 Task: Find connections with filter location Puerto San José with filter topic #Educationwith filter profile language Potuguese with filter current company Cargill with filter school The Indian School with filter industry Retail with filter service category Management Consulting with filter keywords title Veterinary Assistant
Action: Mouse moved to (626, 108)
Screenshot: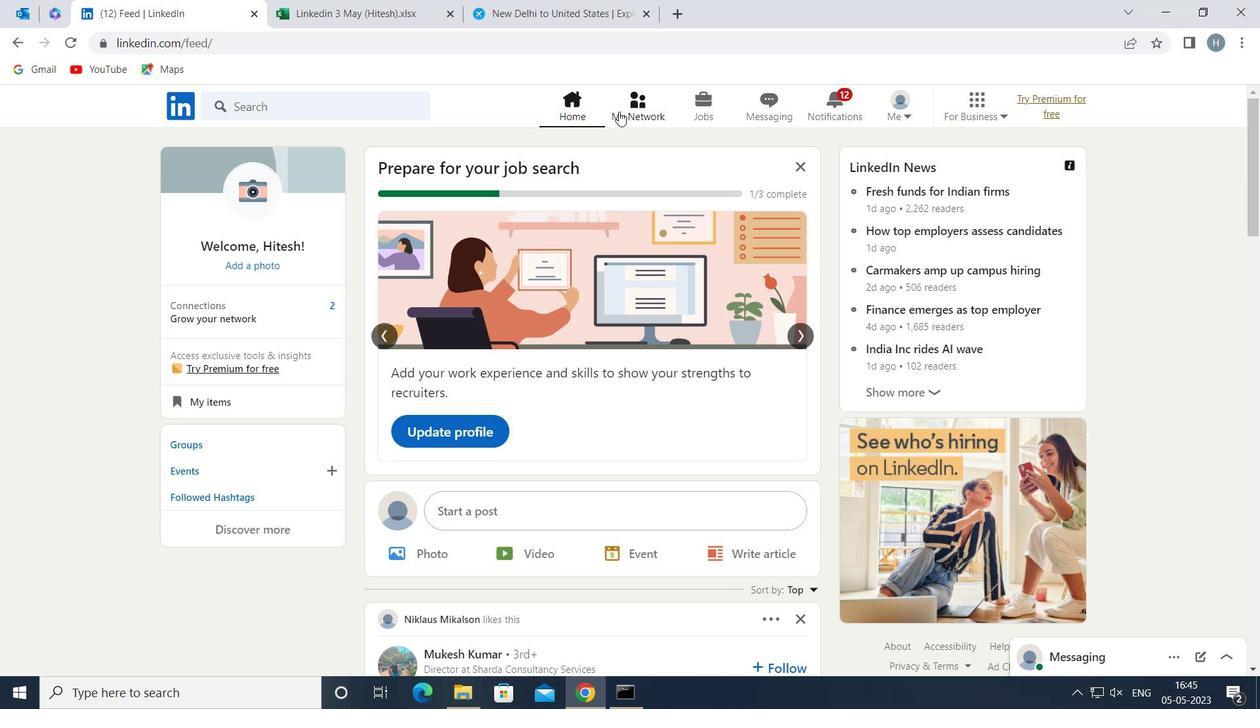 
Action: Mouse pressed left at (626, 108)
Screenshot: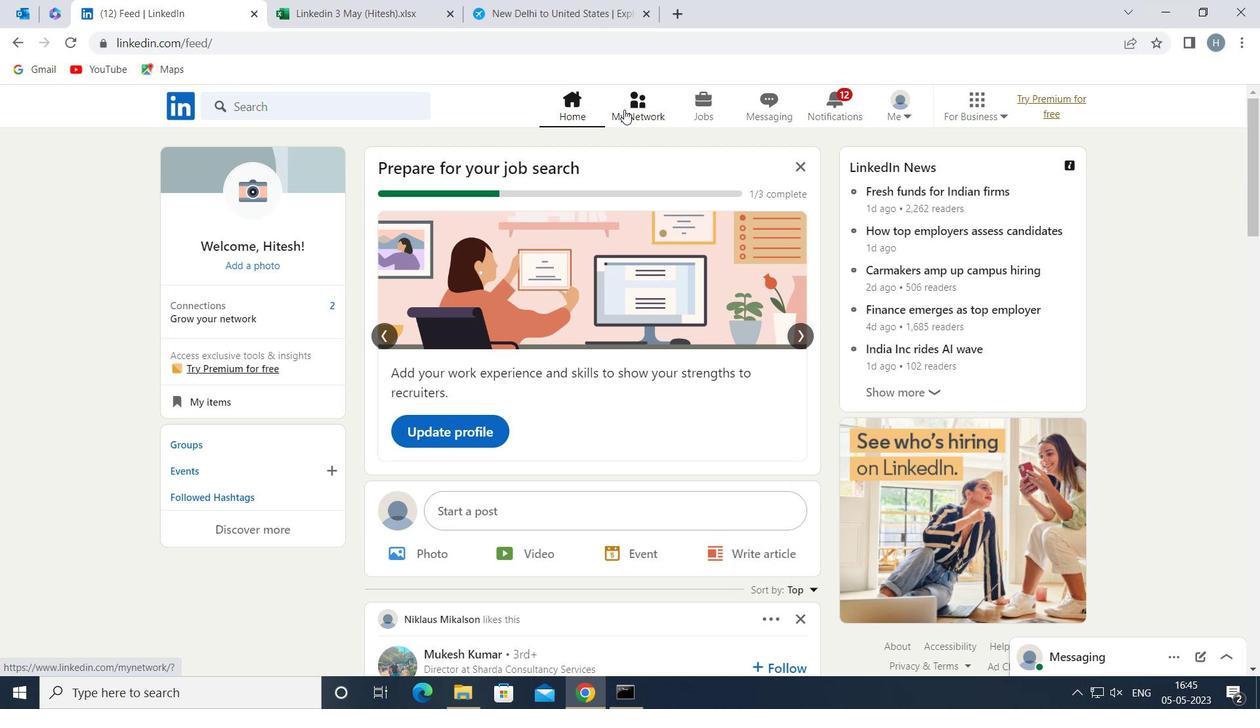 
Action: Mouse moved to (338, 195)
Screenshot: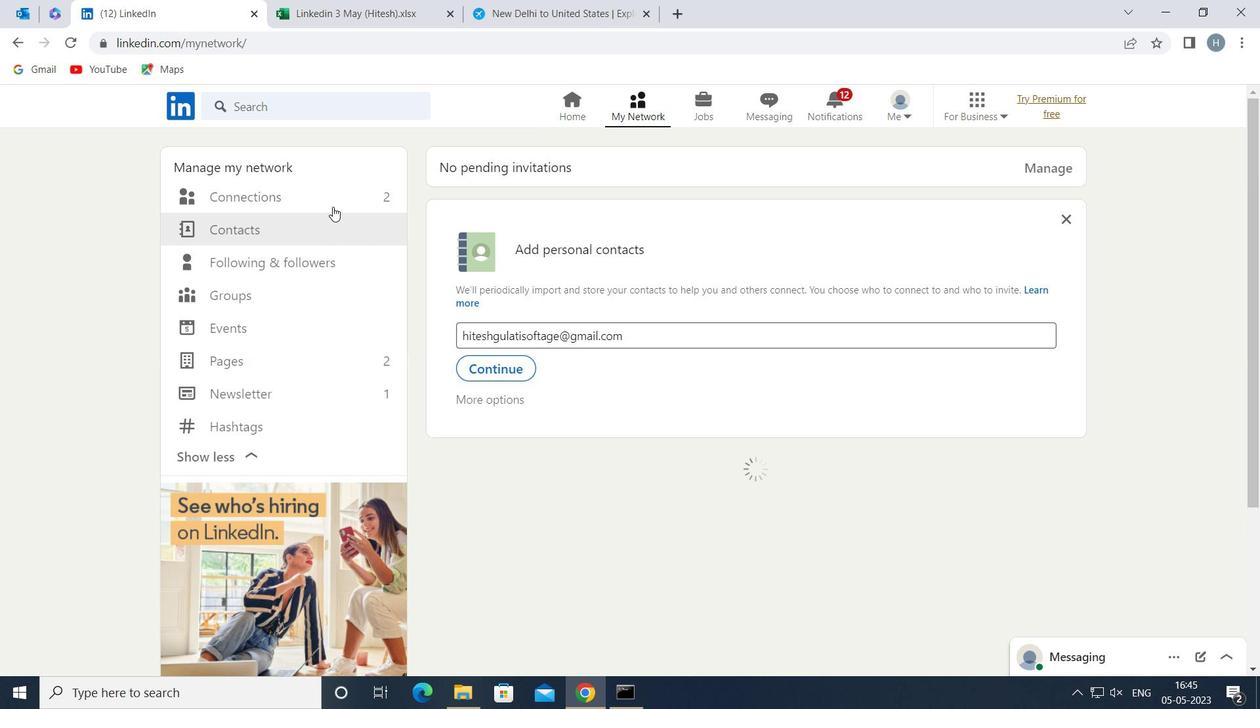 
Action: Mouse pressed left at (338, 195)
Screenshot: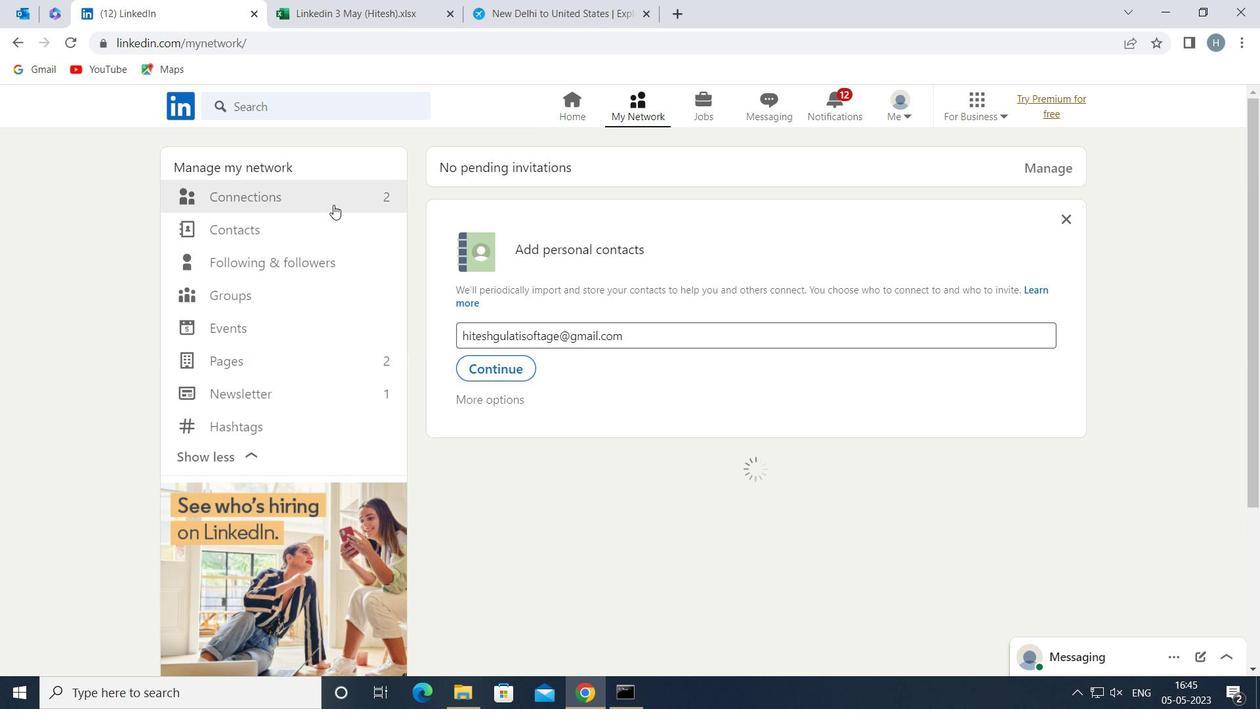 
Action: Mouse moved to (737, 198)
Screenshot: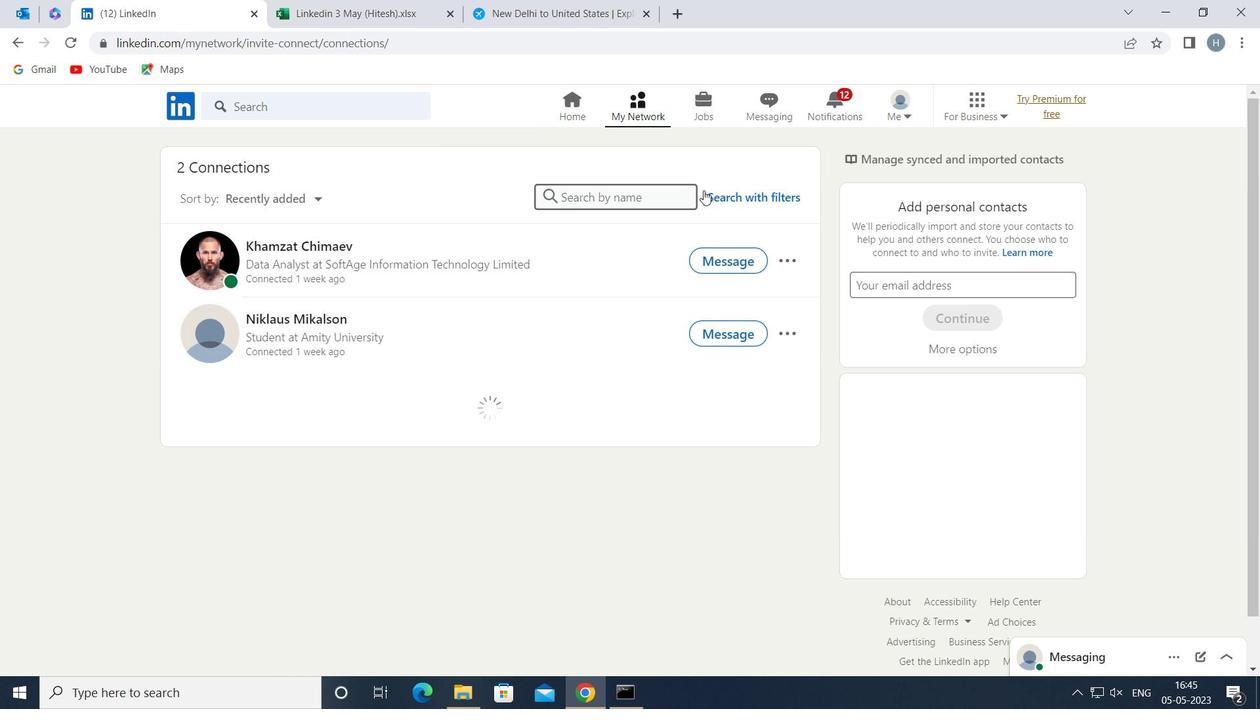 
Action: Mouse pressed left at (737, 198)
Screenshot: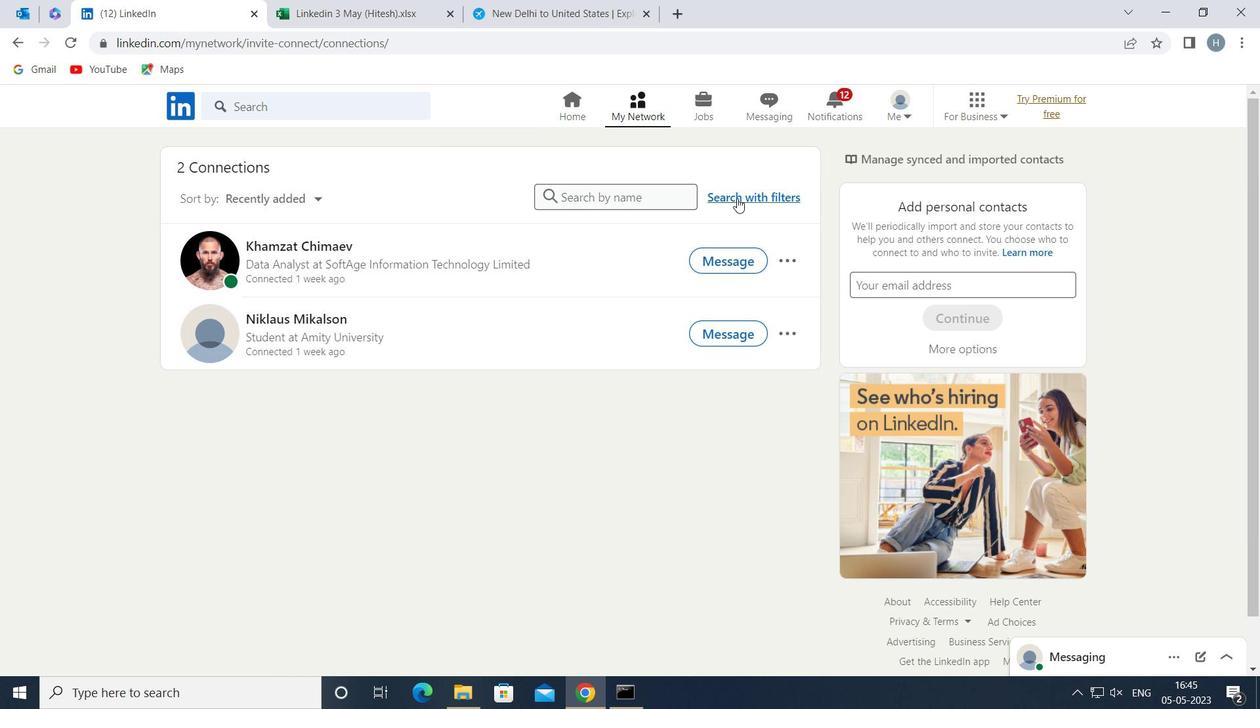 
Action: Mouse moved to (687, 151)
Screenshot: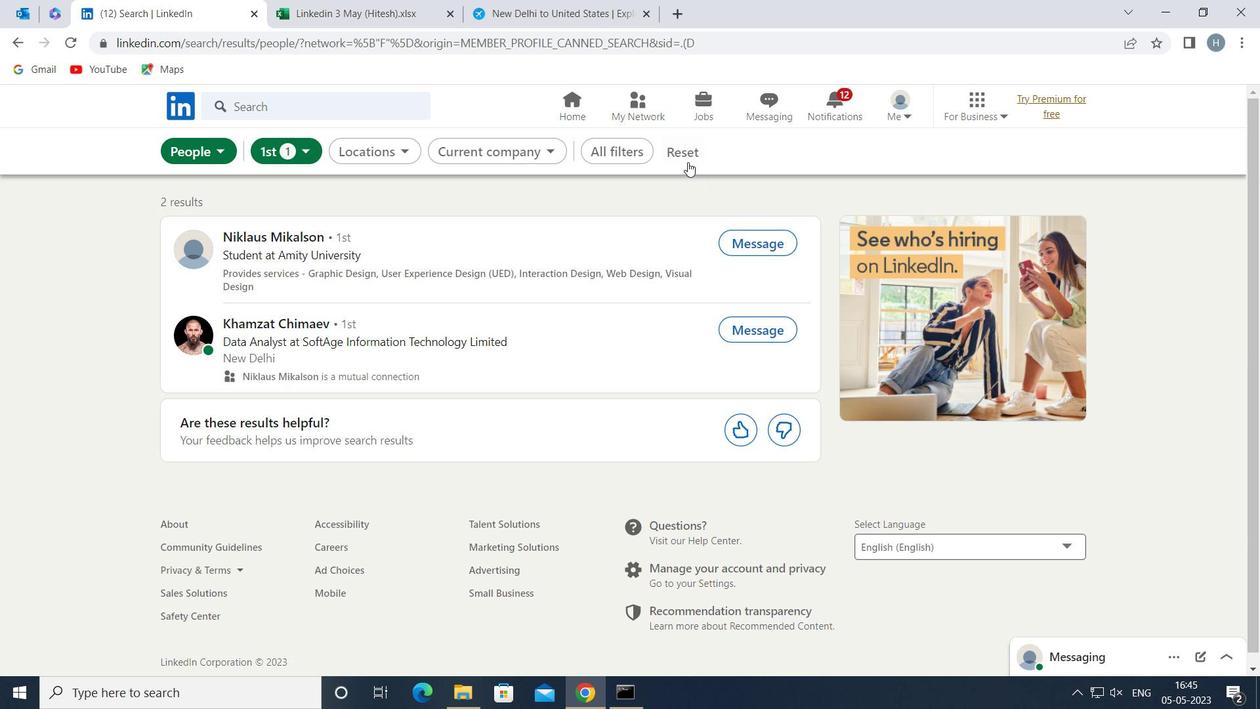 
Action: Mouse pressed left at (687, 151)
Screenshot: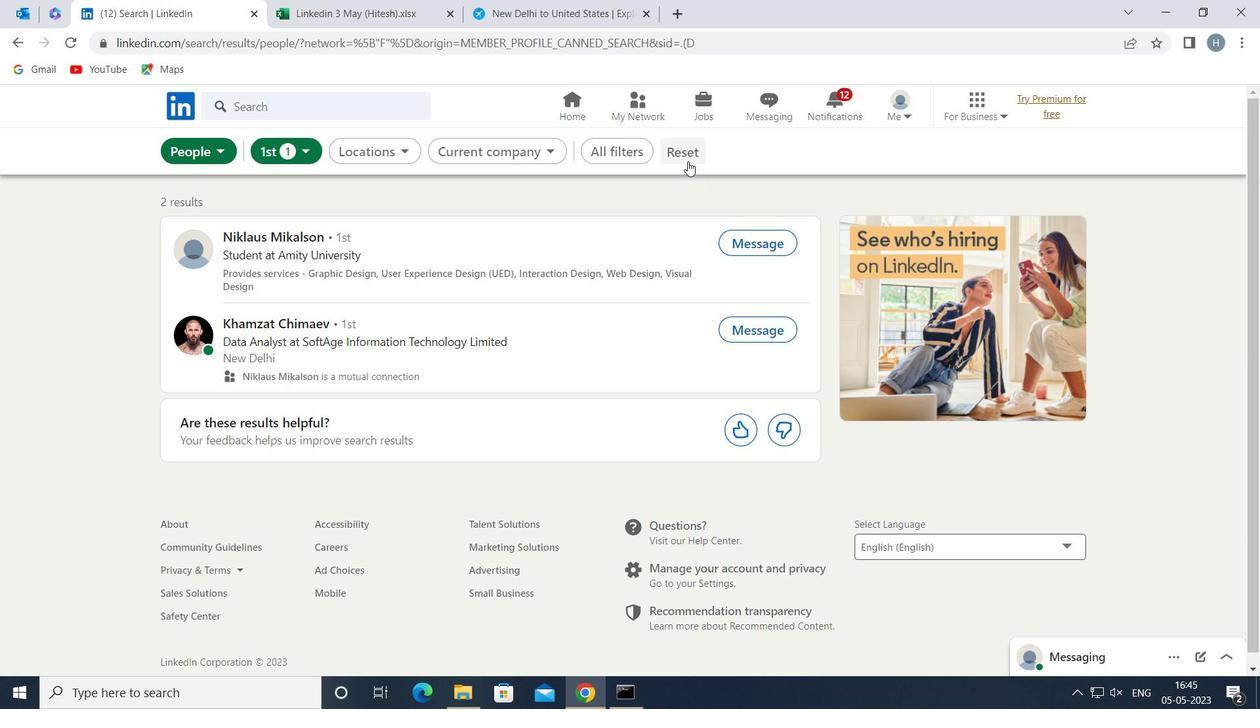 
Action: Mouse moved to (653, 145)
Screenshot: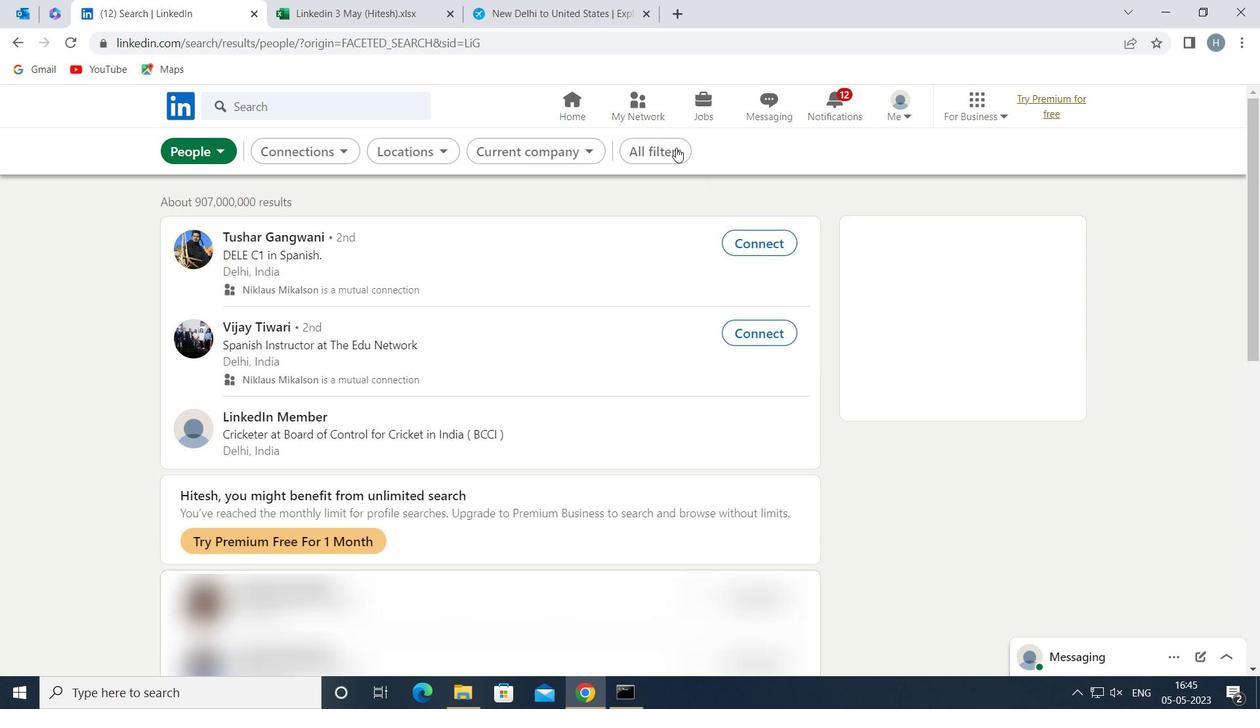 
Action: Mouse pressed left at (653, 145)
Screenshot: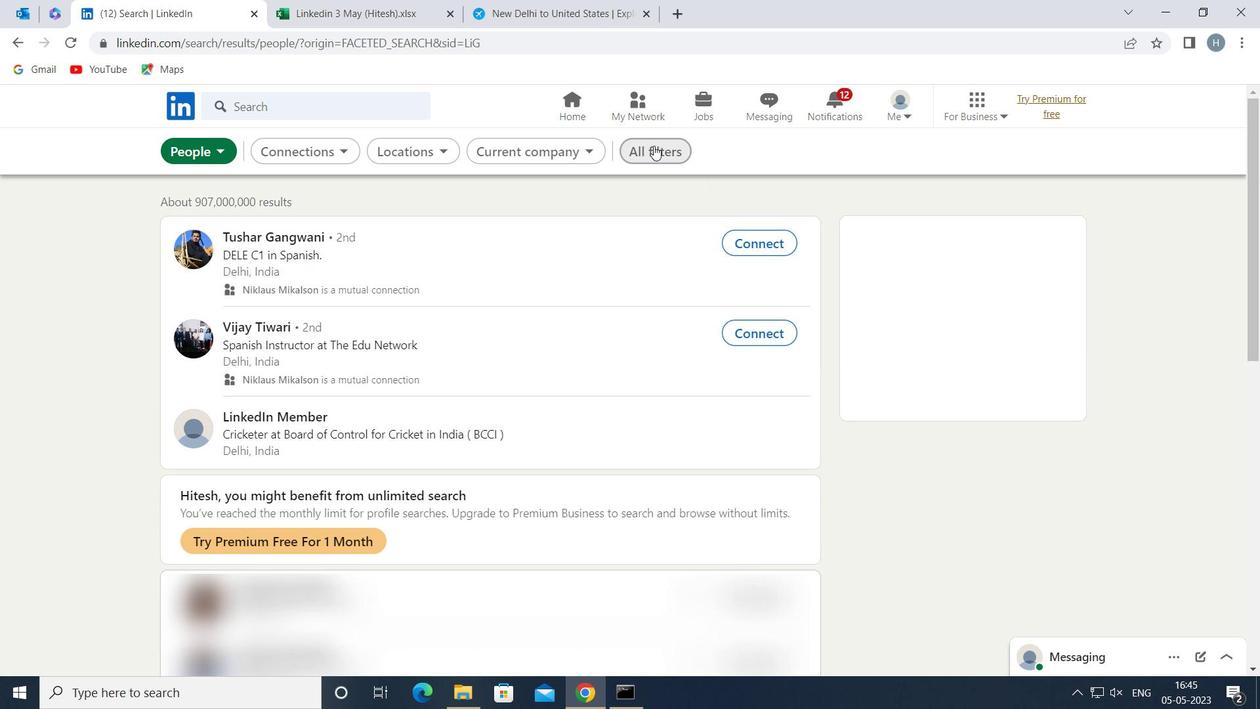 
Action: Mouse moved to (957, 269)
Screenshot: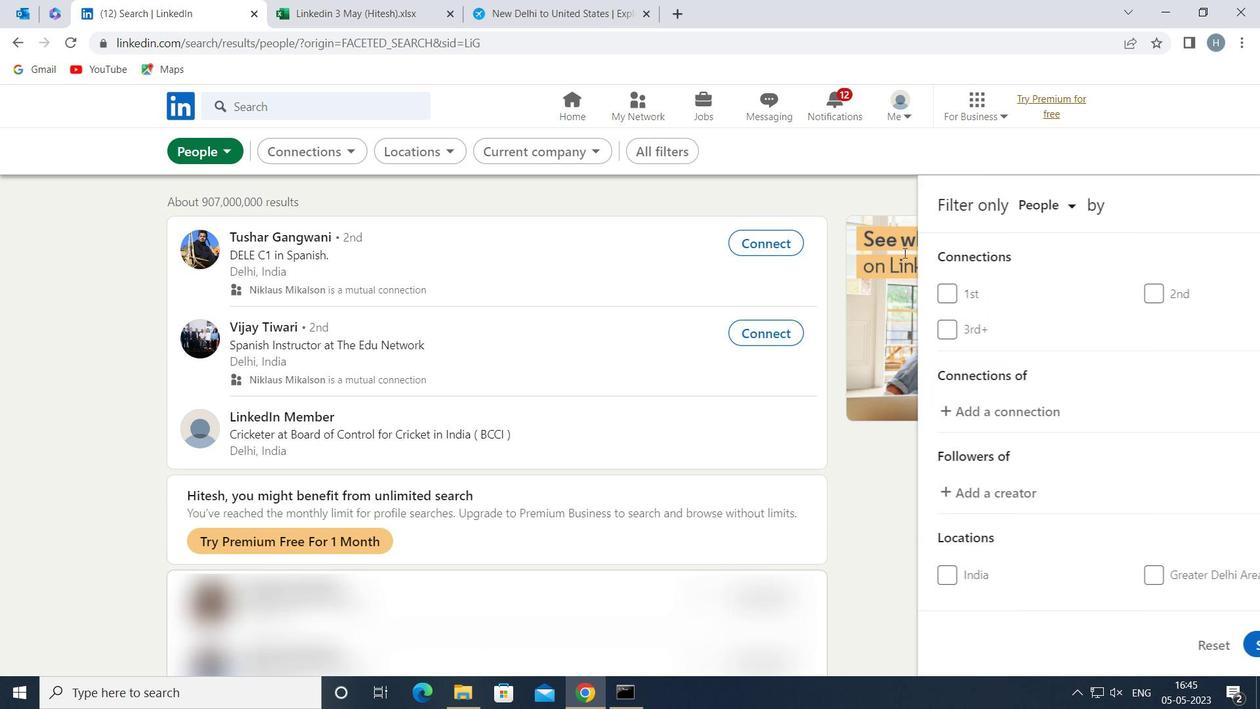 
Action: Mouse scrolled (957, 268) with delta (0, 0)
Screenshot: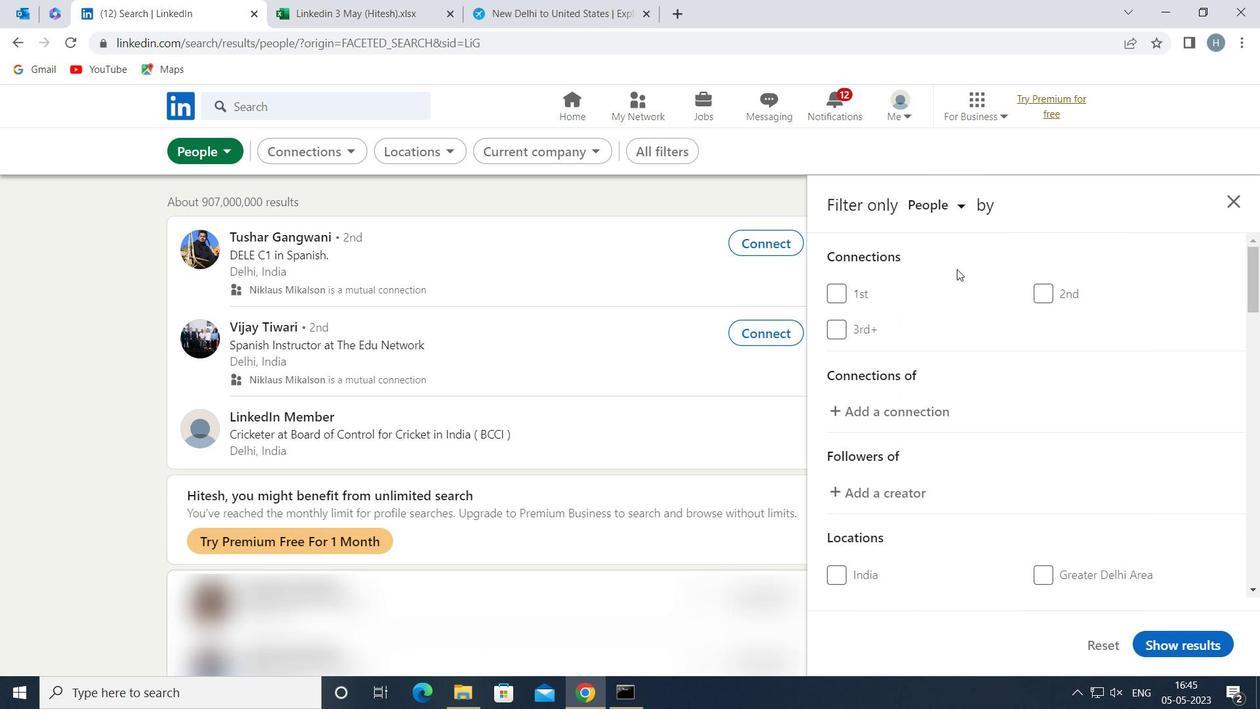 
Action: Mouse moved to (958, 271)
Screenshot: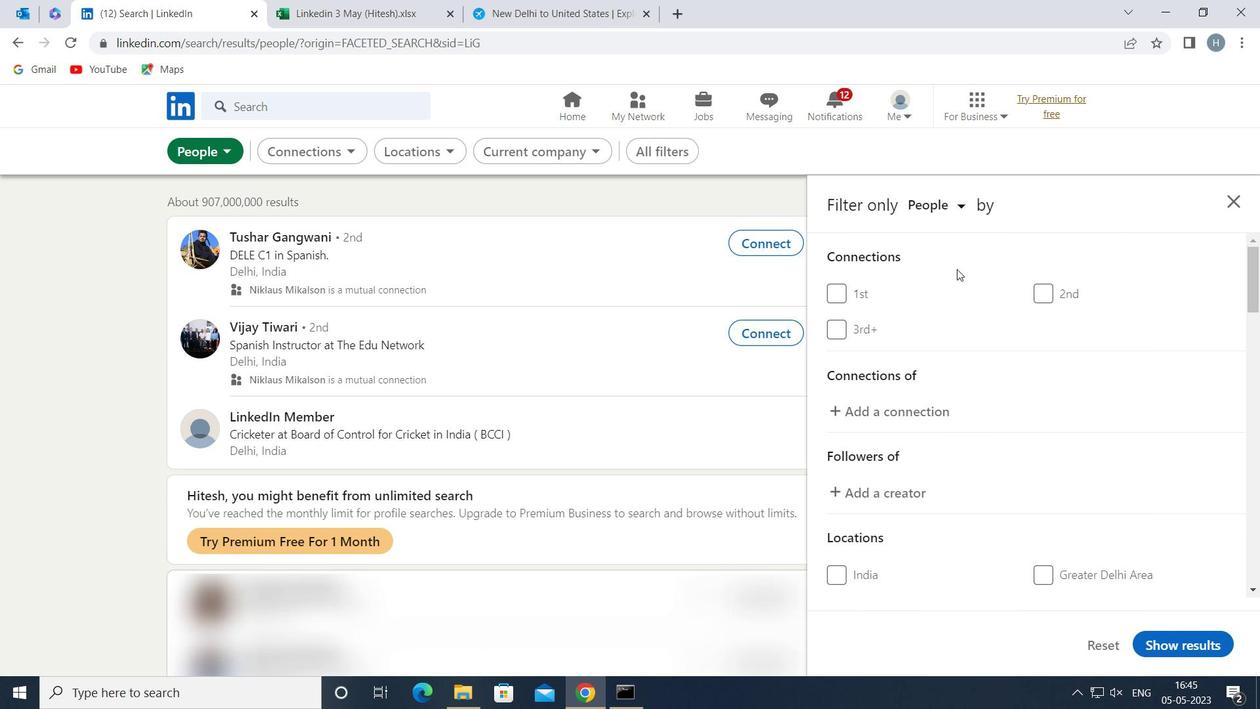 
Action: Mouse scrolled (958, 271) with delta (0, 0)
Screenshot: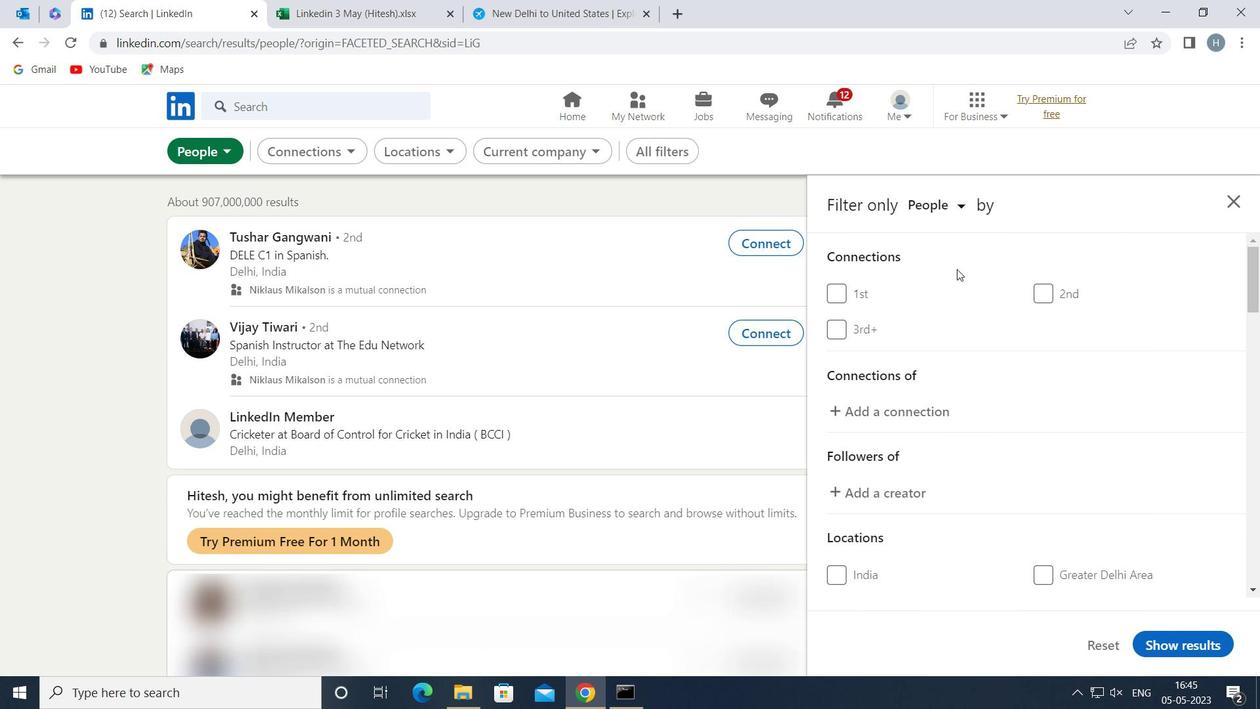 
Action: Mouse scrolled (958, 271) with delta (0, 0)
Screenshot: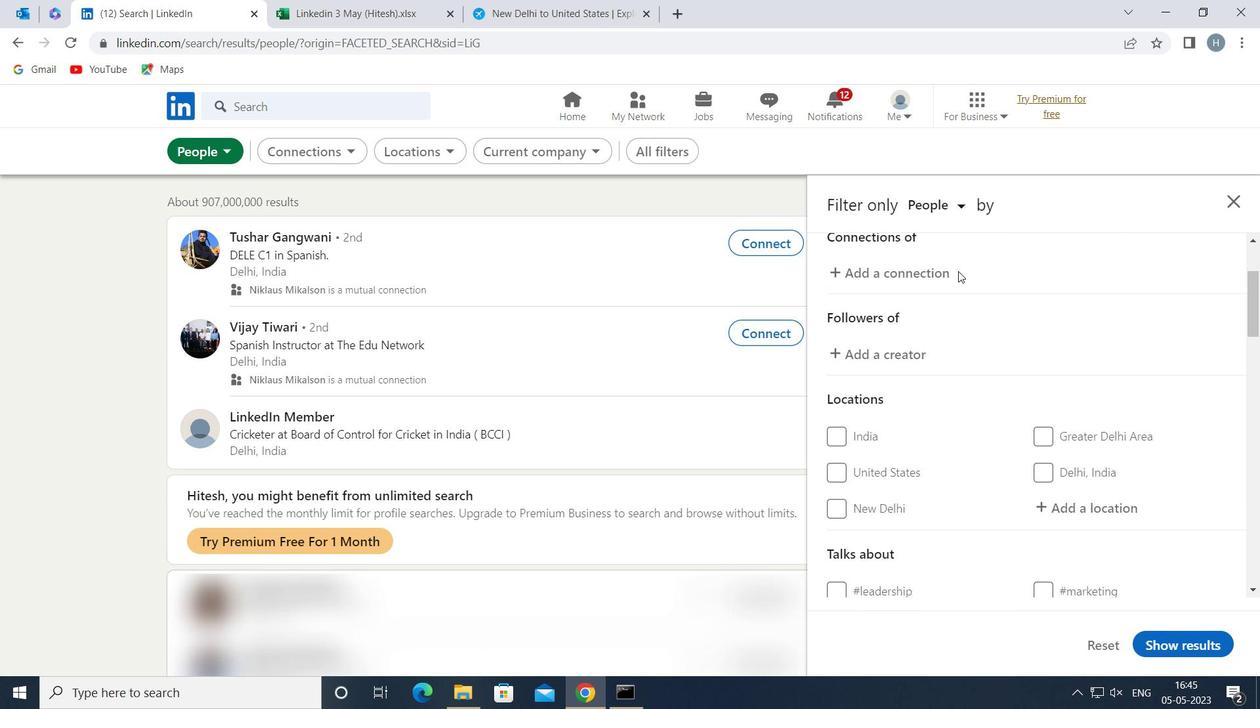 
Action: Mouse moved to (1099, 392)
Screenshot: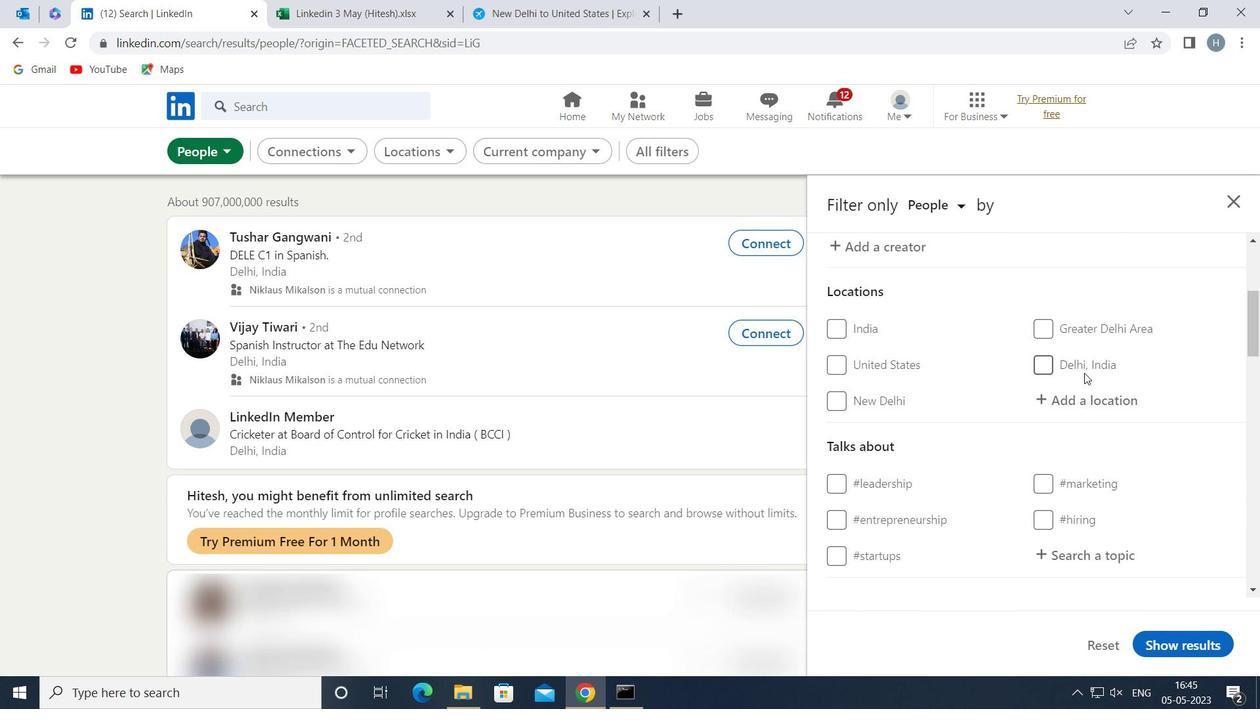 
Action: Mouse pressed left at (1099, 392)
Screenshot: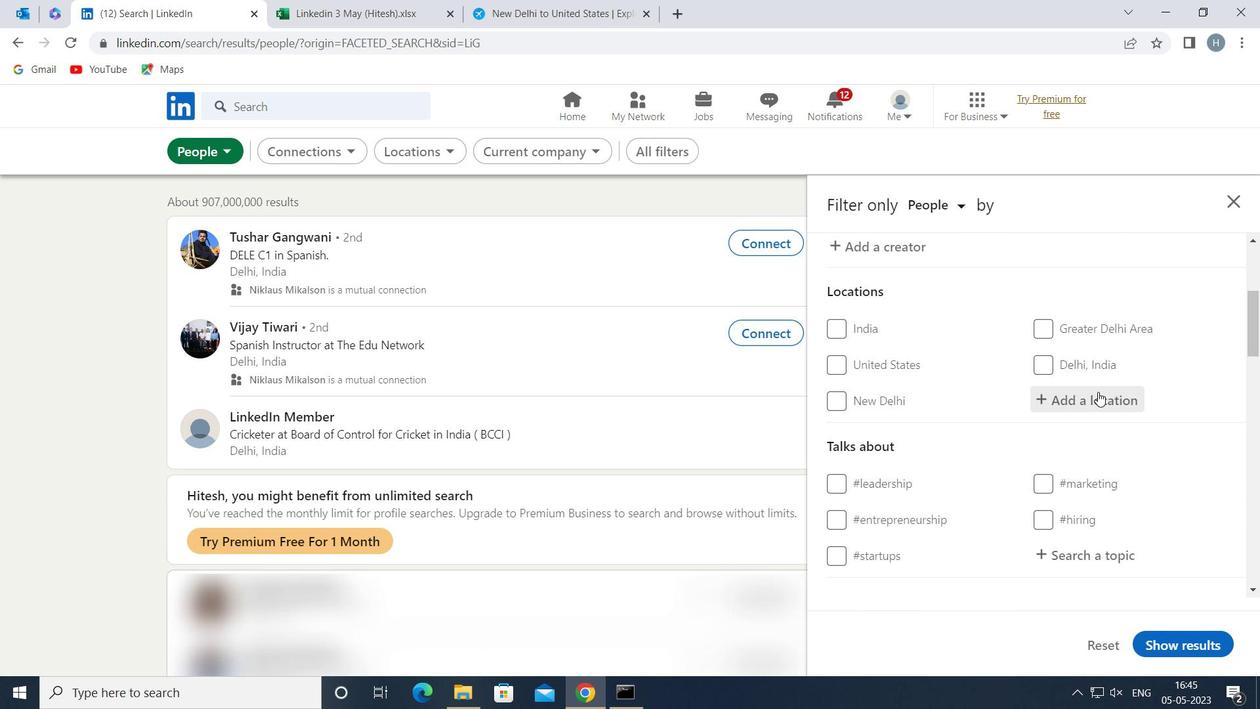 
Action: Mouse moved to (1100, 392)
Screenshot: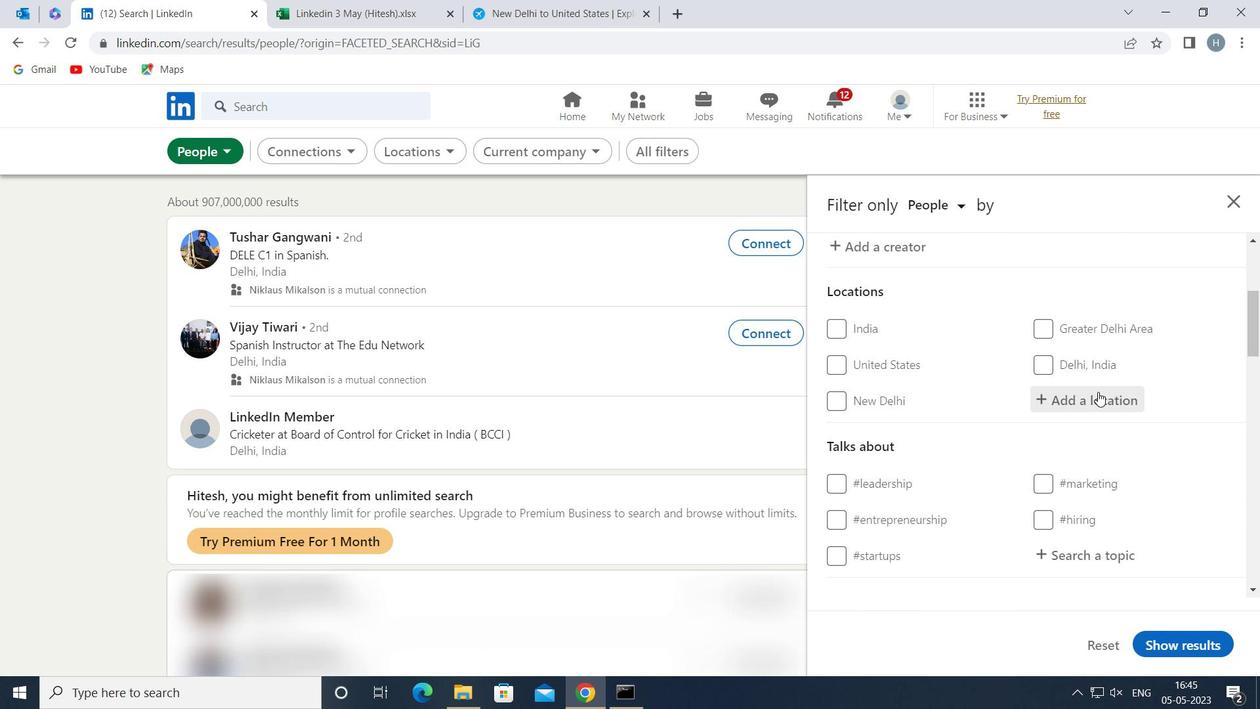 
Action: Key pressed <Key.shift>PUERTO<Key.space><Key.shift>SAN<Key.space>JOS
Screenshot: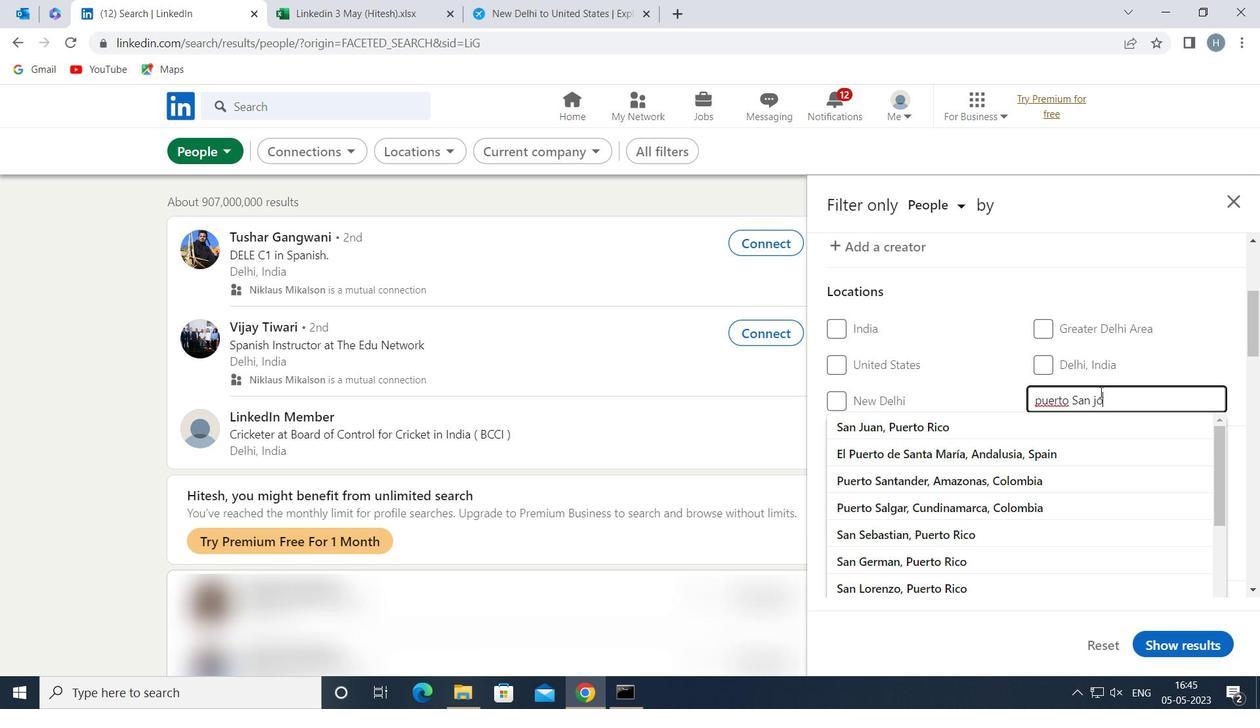 
Action: Mouse moved to (1091, 401)
Screenshot: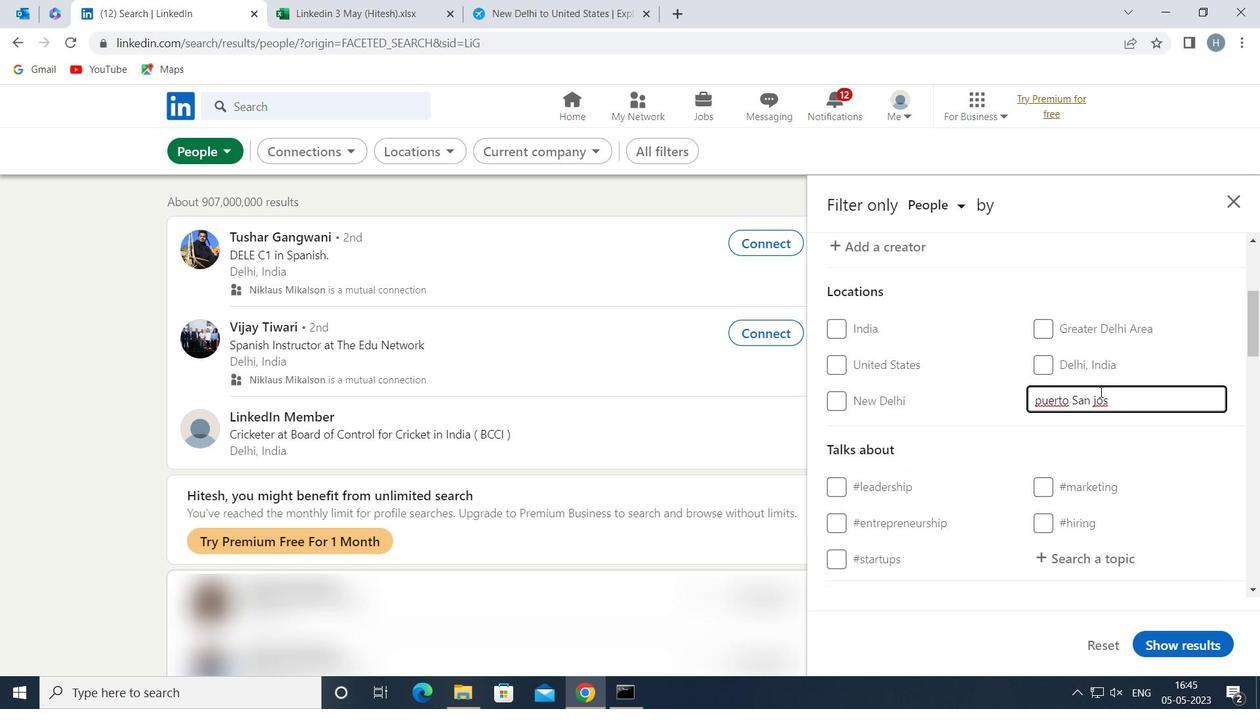 
Action: Key pressed E
Screenshot: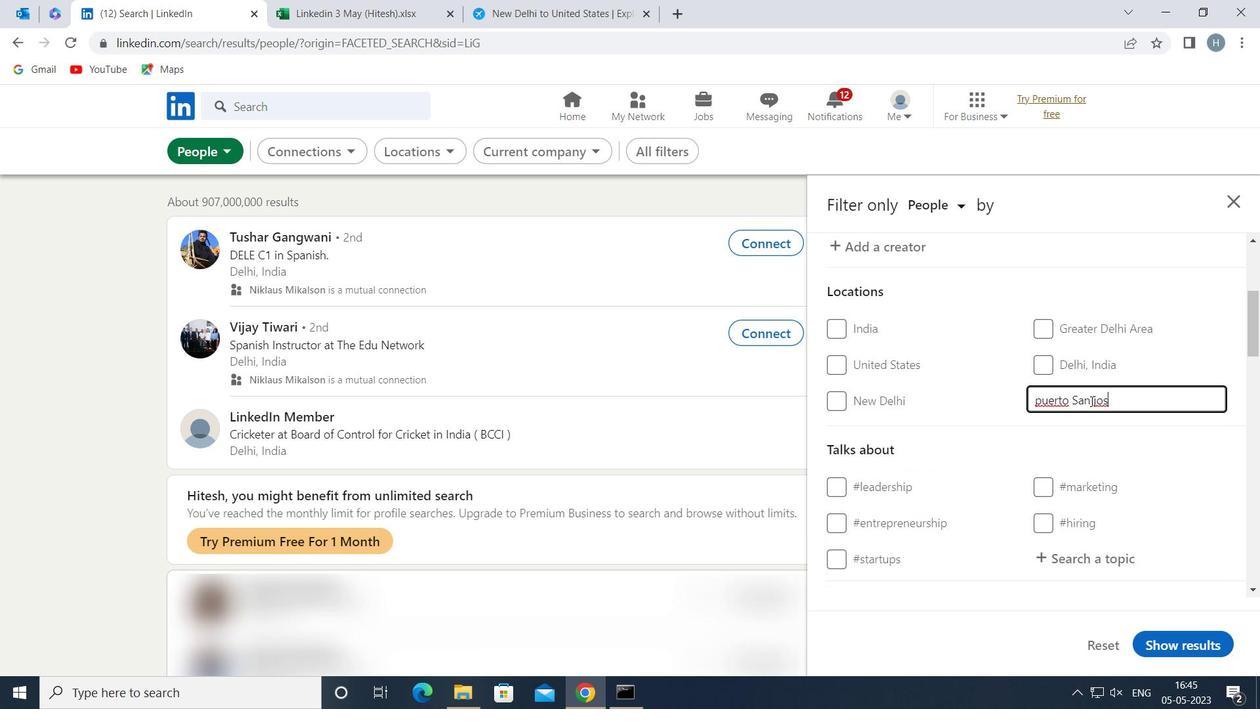 
Action: Mouse moved to (1118, 431)
Screenshot: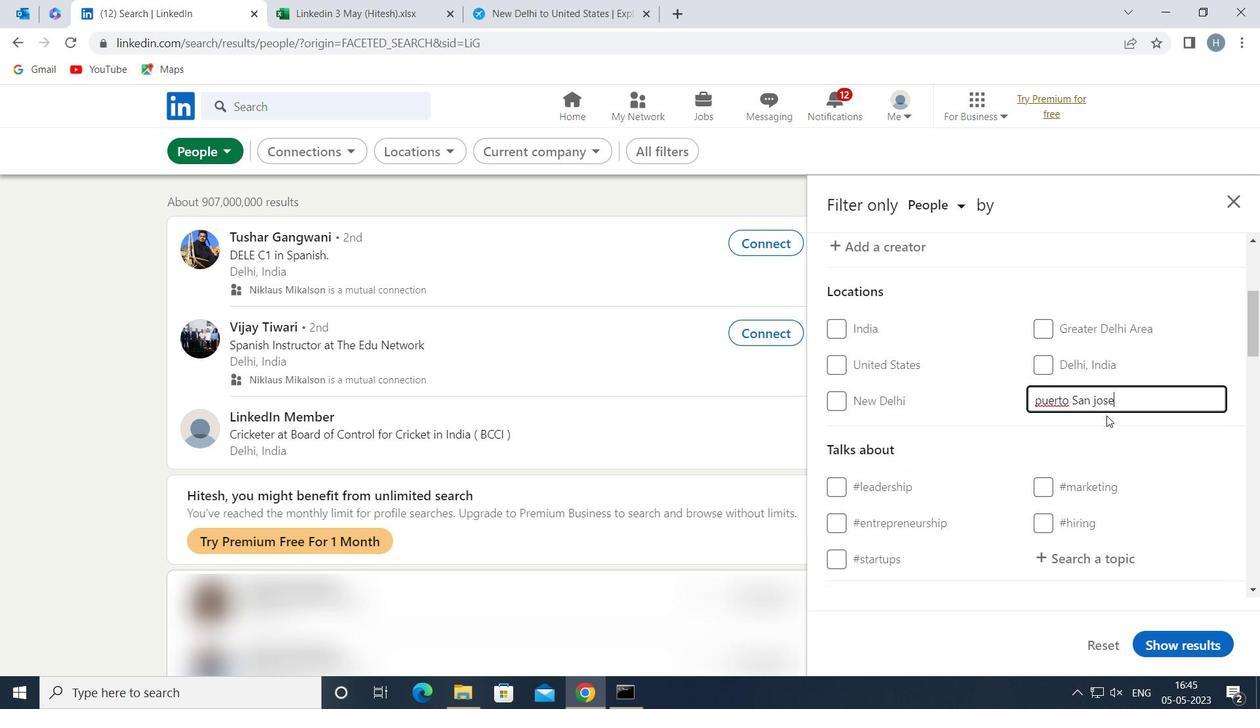 
Action: Mouse pressed left at (1118, 431)
Screenshot: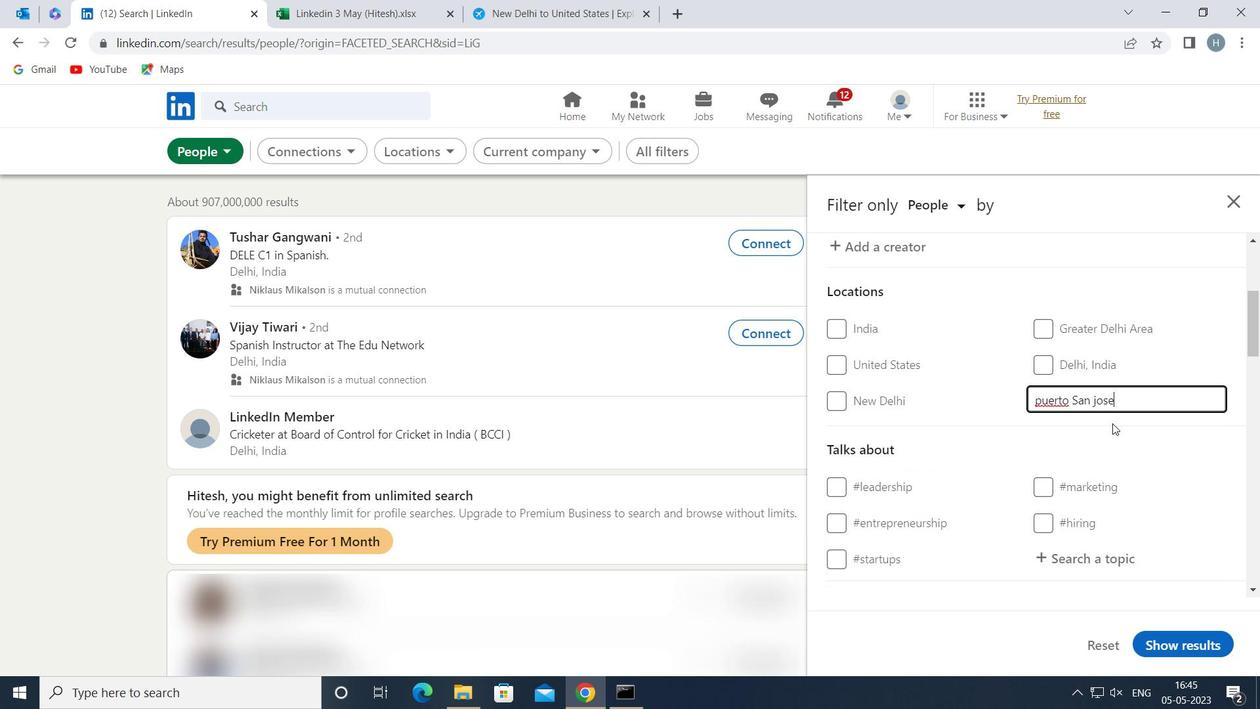 
Action: Mouse moved to (1086, 418)
Screenshot: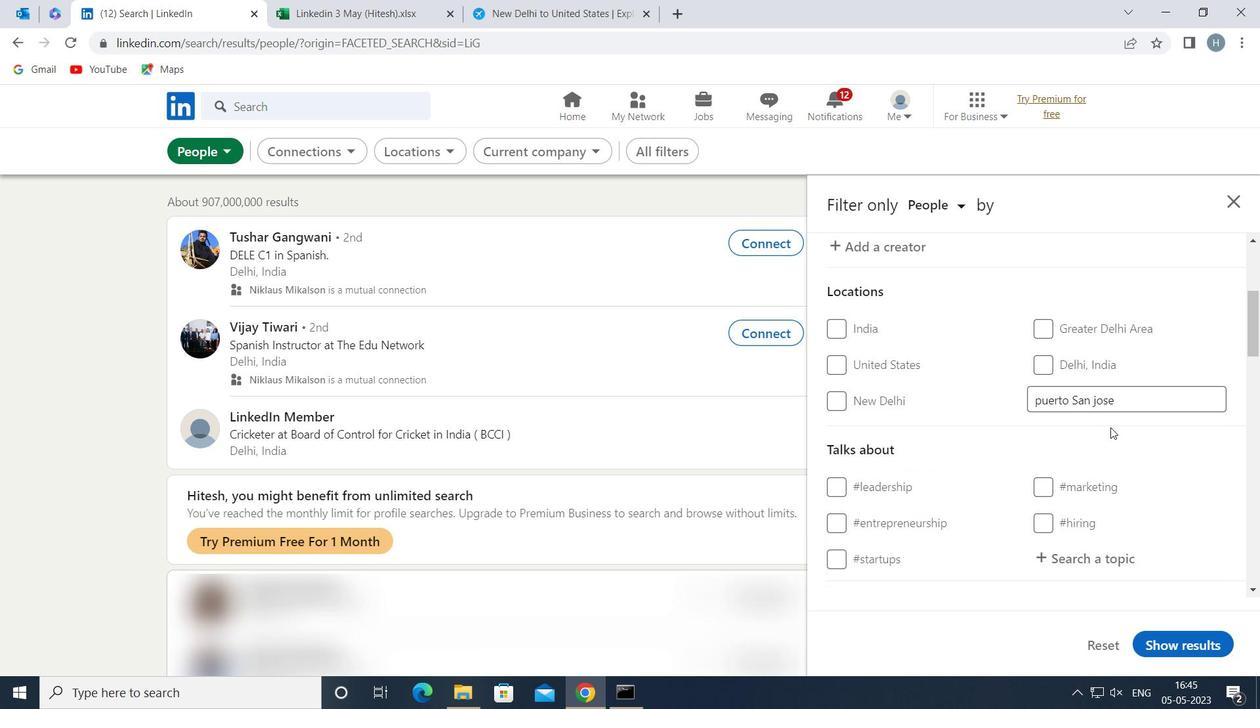 
Action: Mouse scrolled (1086, 417) with delta (0, 0)
Screenshot: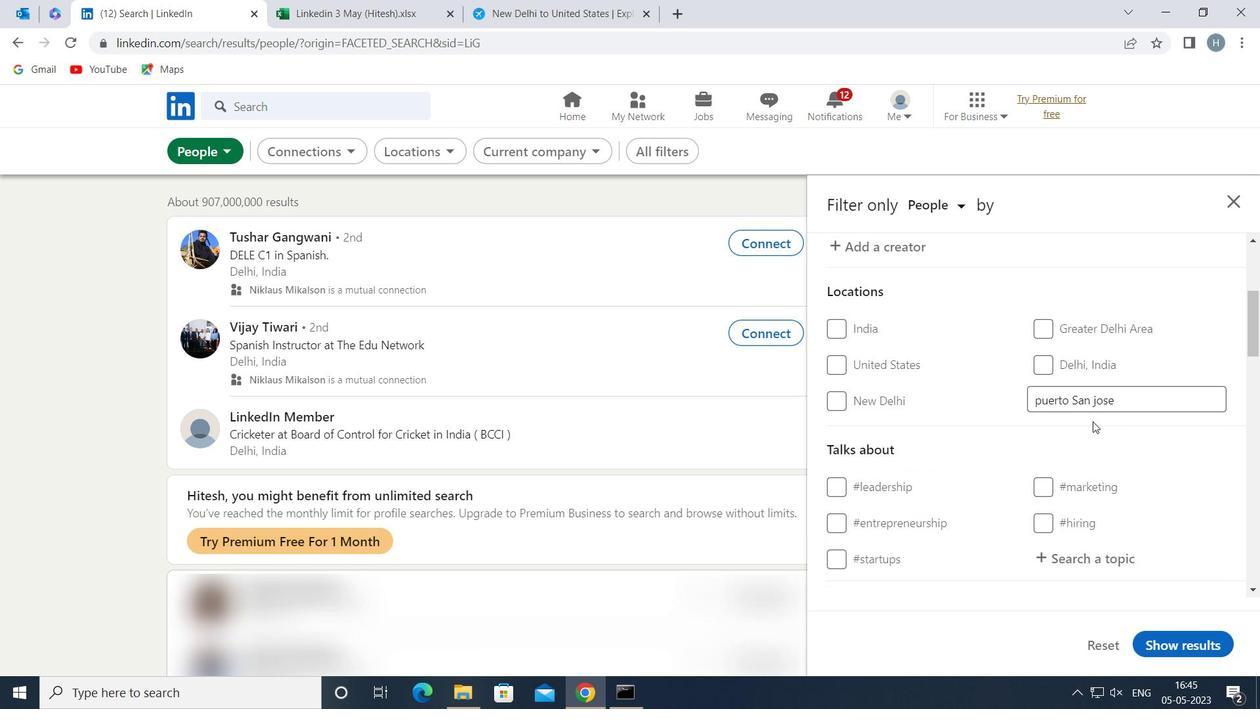 
Action: Mouse scrolled (1086, 417) with delta (0, 0)
Screenshot: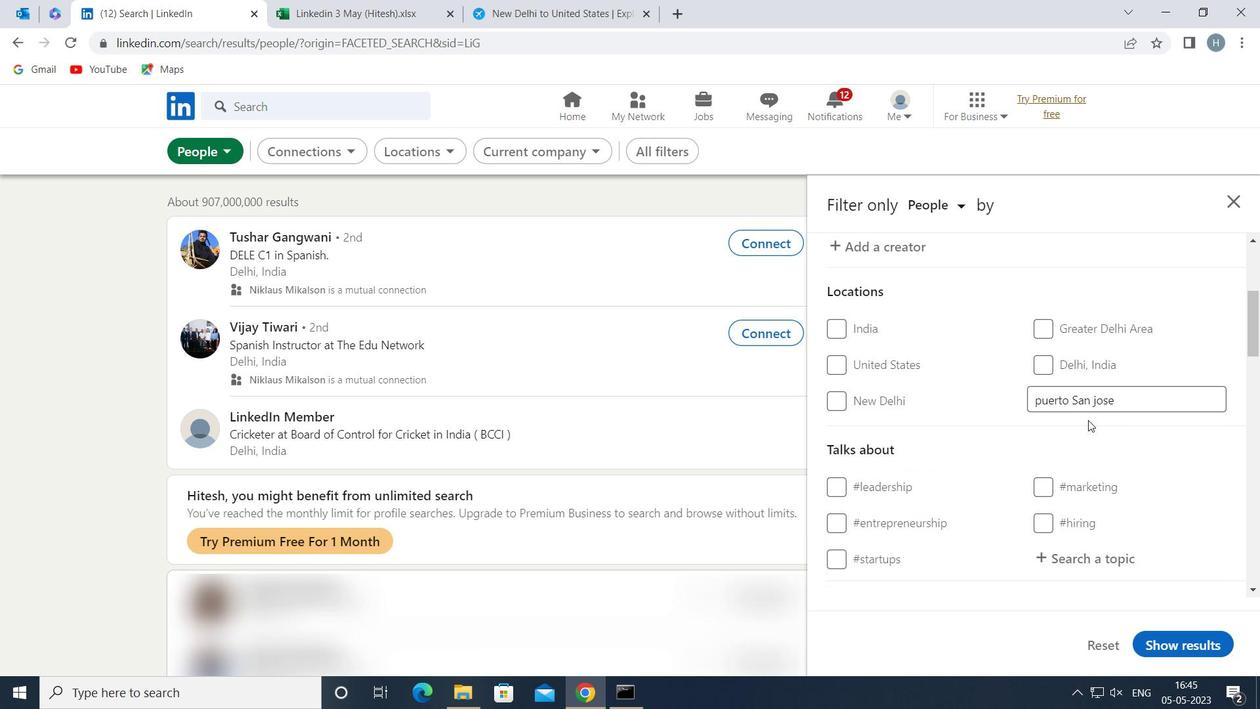 
Action: Mouse moved to (1097, 395)
Screenshot: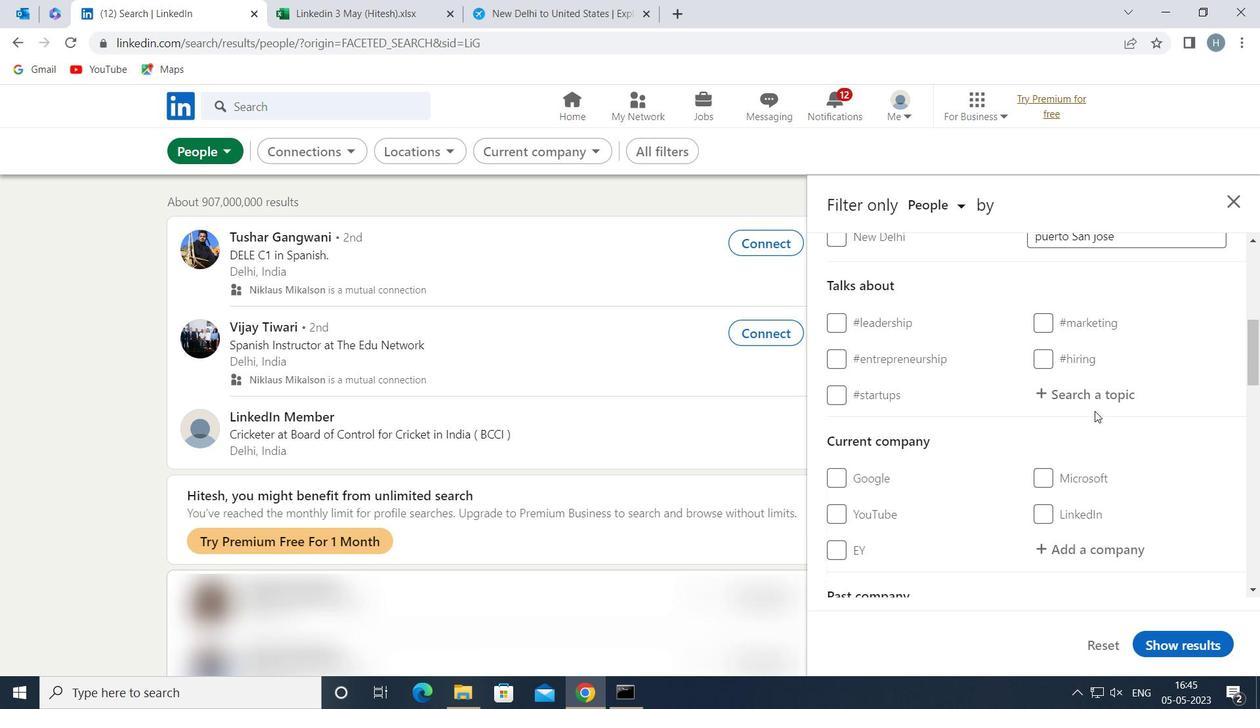 
Action: Mouse pressed left at (1097, 395)
Screenshot: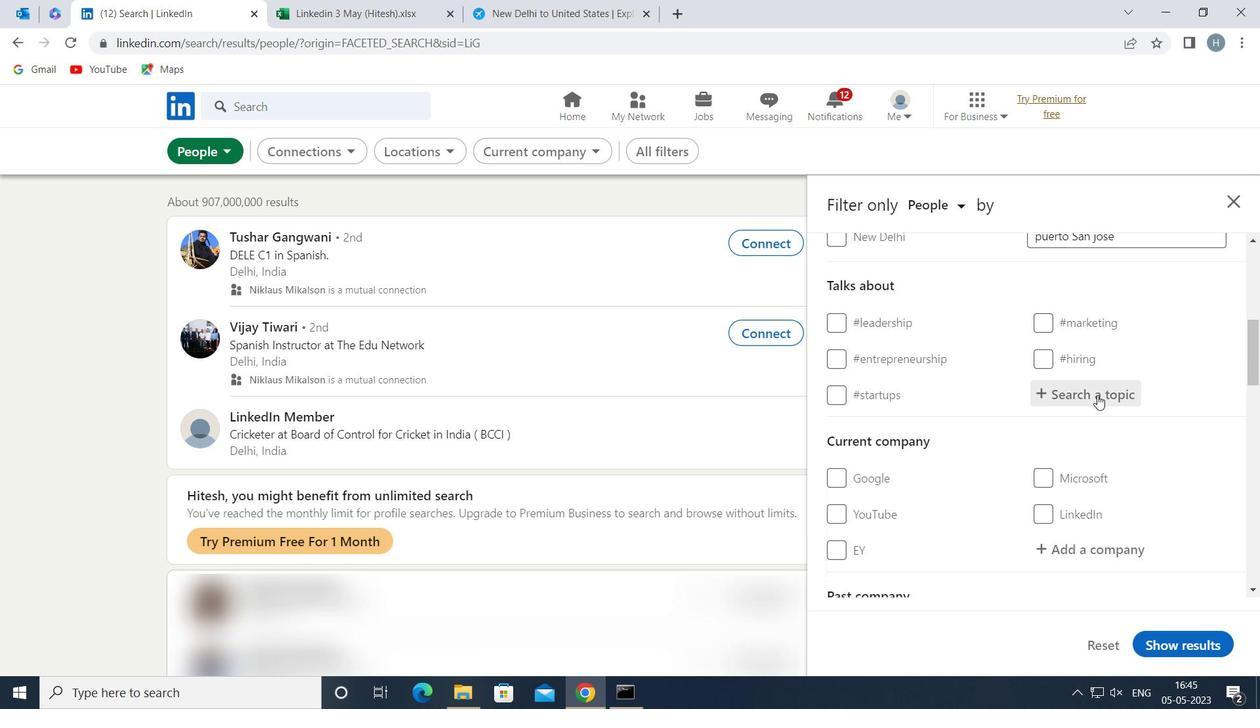 
Action: Key pressed <Key.shift><Key.shift>EDUCATION
Screenshot: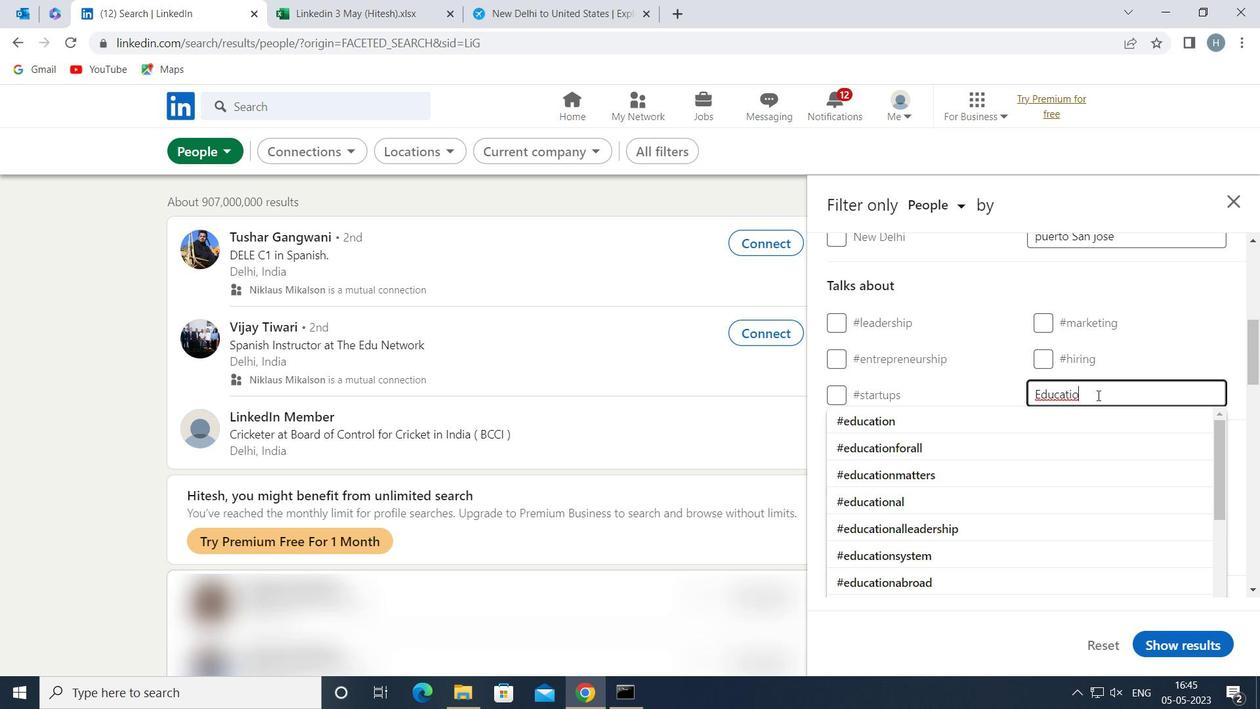 
Action: Mouse moved to (1041, 420)
Screenshot: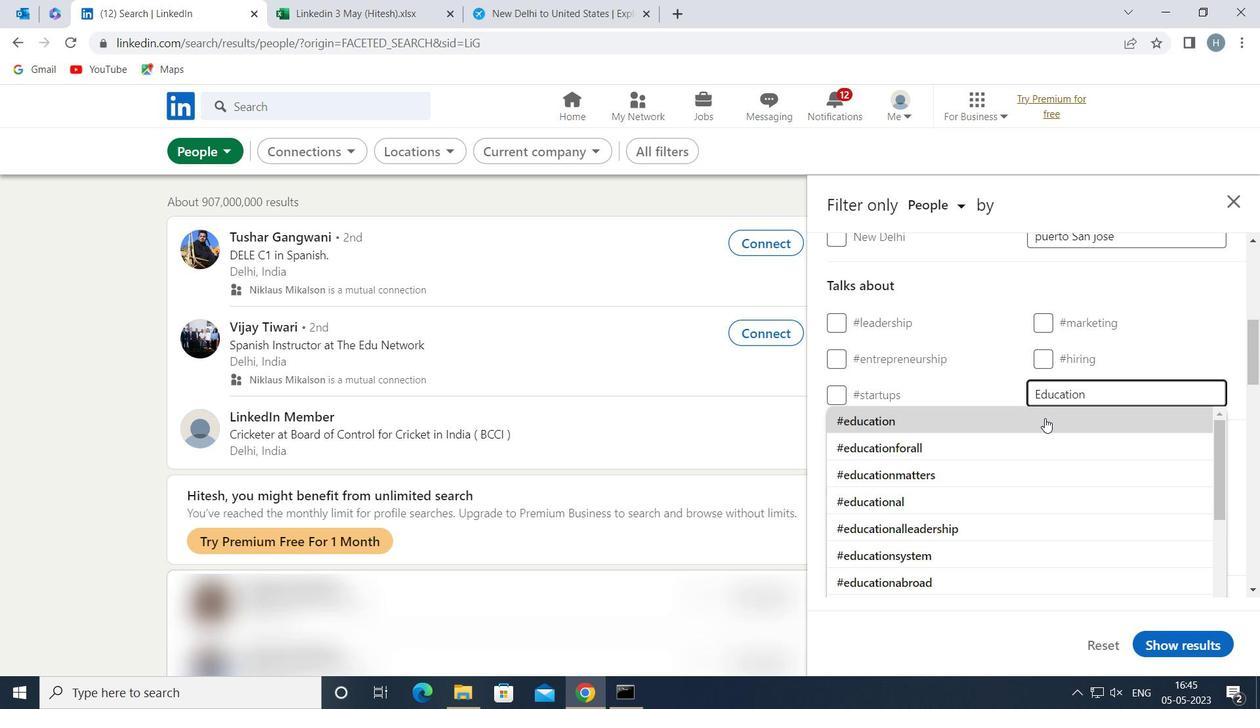 
Action: Mouse pressed left at (1041, 420)
Screenshot: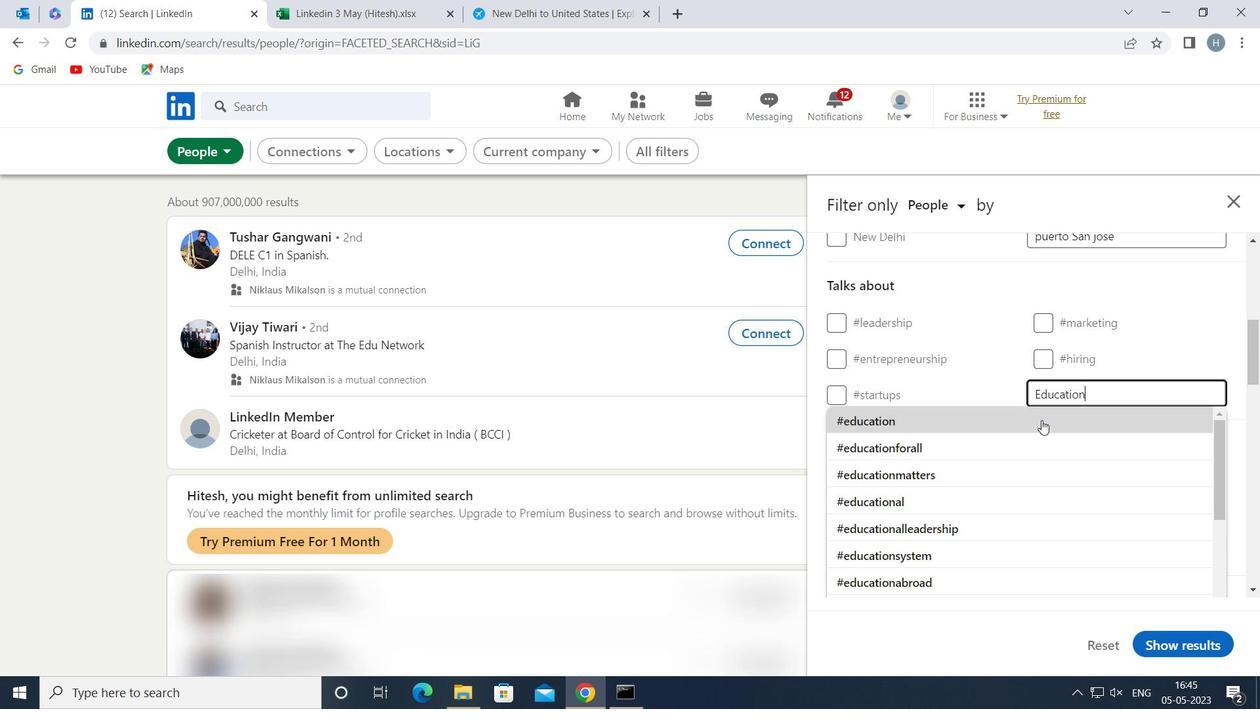 
Action: Mouse moved to (1018, 421)
Screenshot: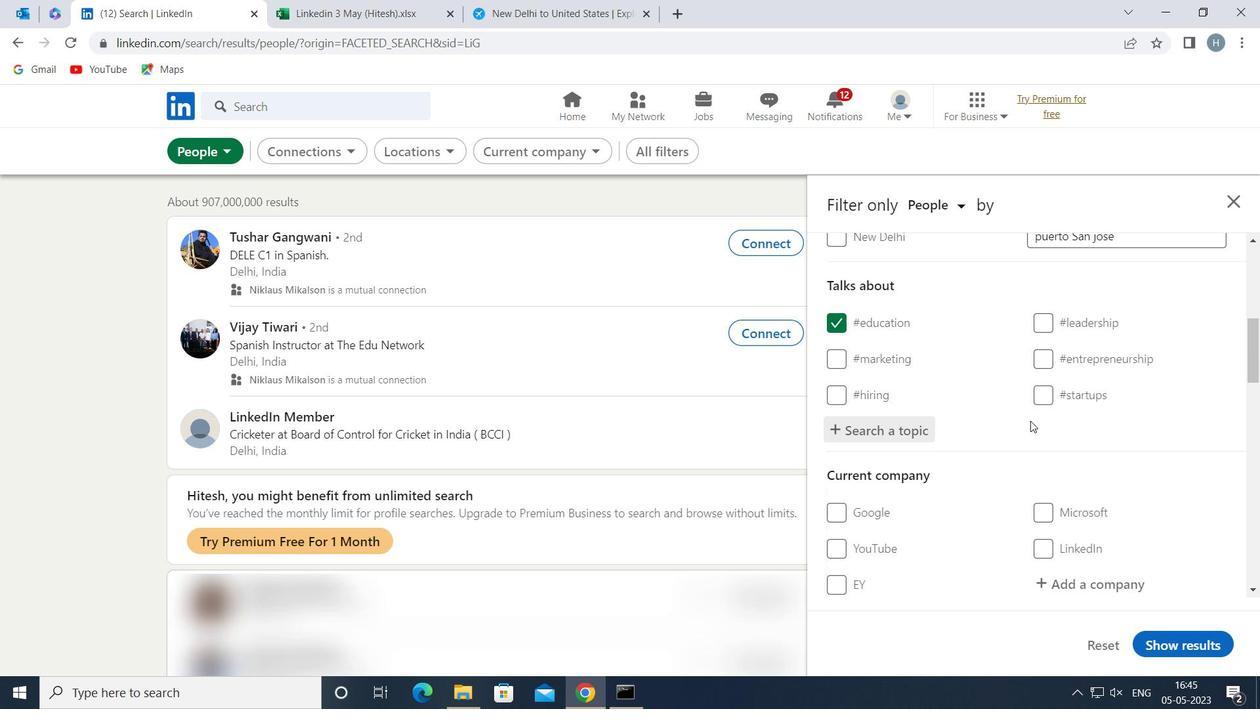 
Action: Mouse scrolled (1018, 420) with delta (0, 0)
Screenshot: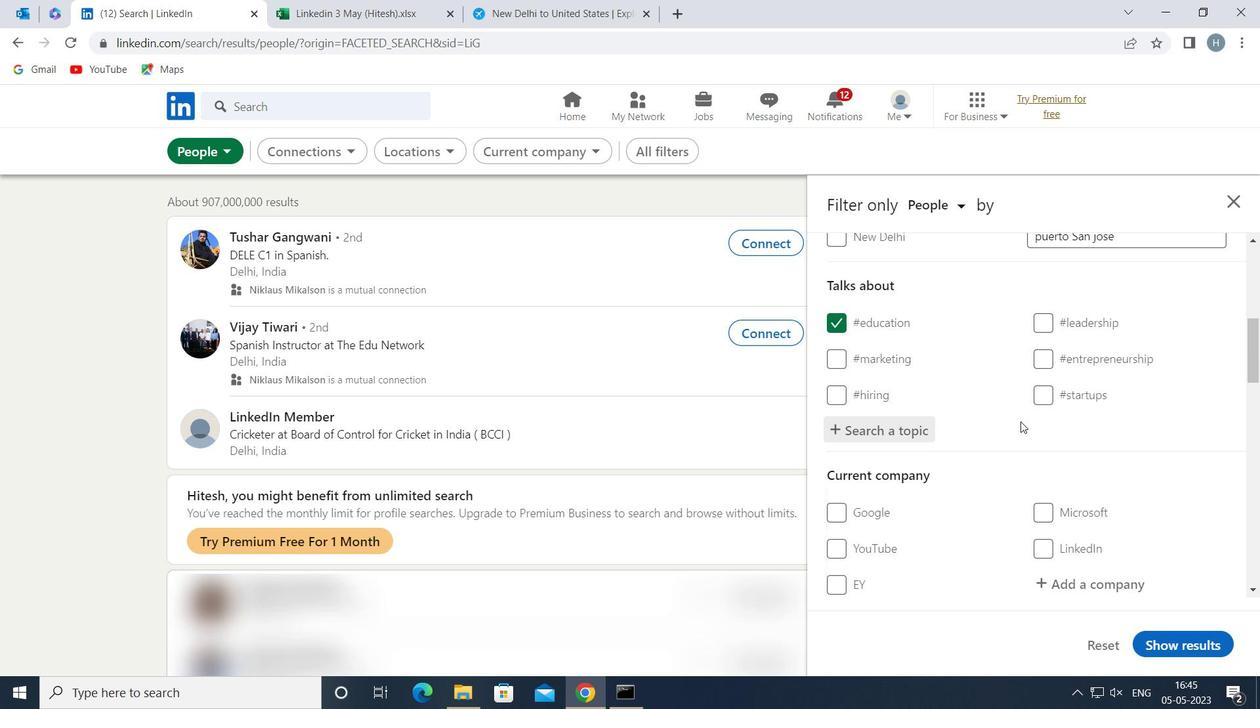 
Action: Mouse scrolled (1018, 420) with delta (0, 0)
Screenshot: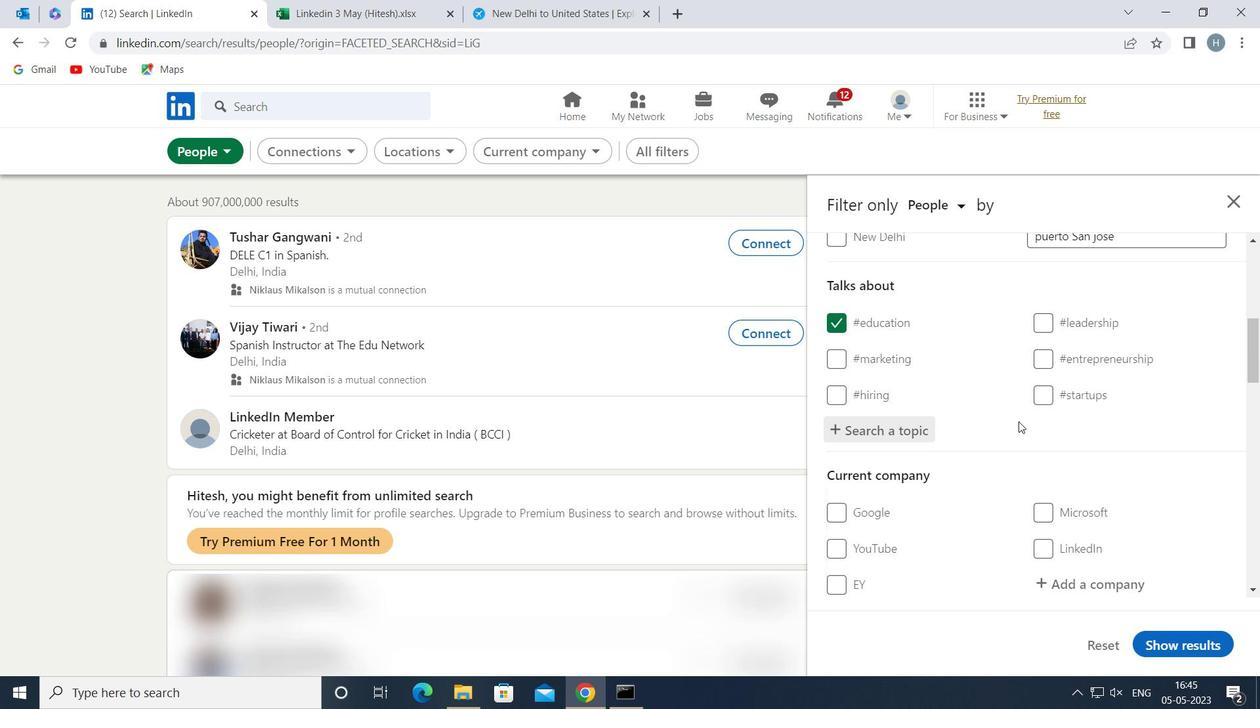 
Action: Mouse scrolled (1018, 420) with delta (0, 0)
Screenshot: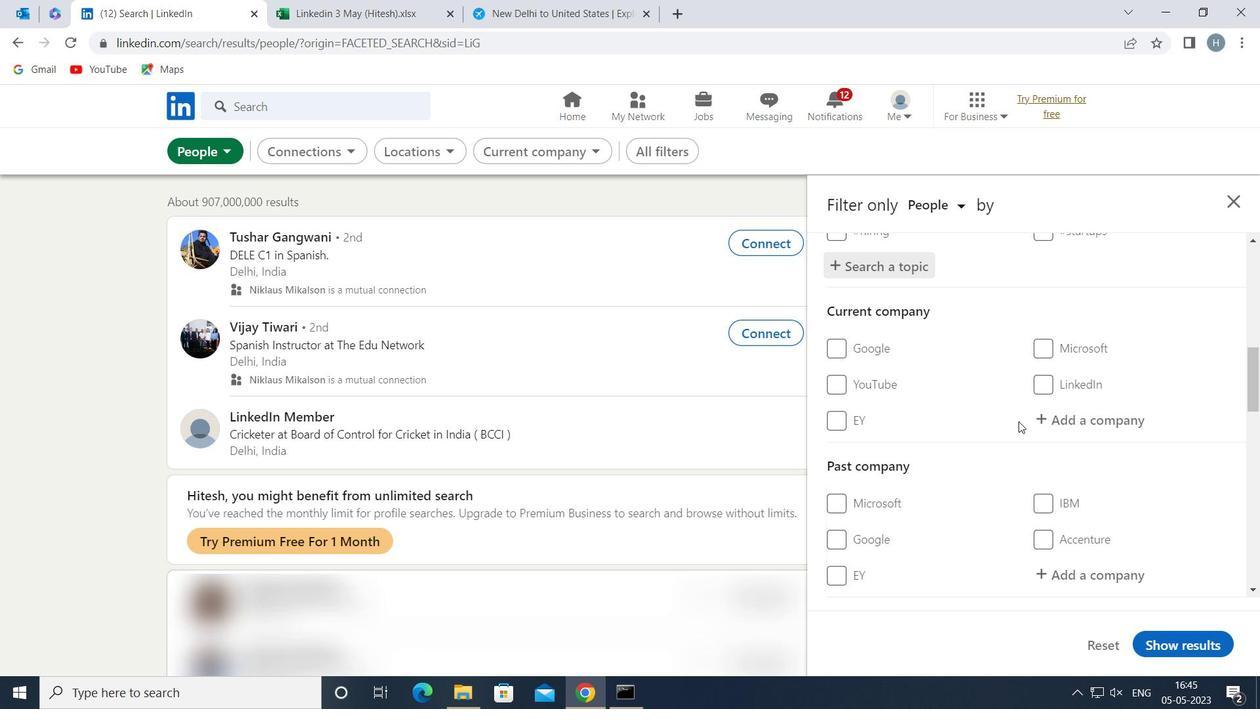 
Action: Mouse scrolled (1018, 420) with delta (0, 0)
Screenshot: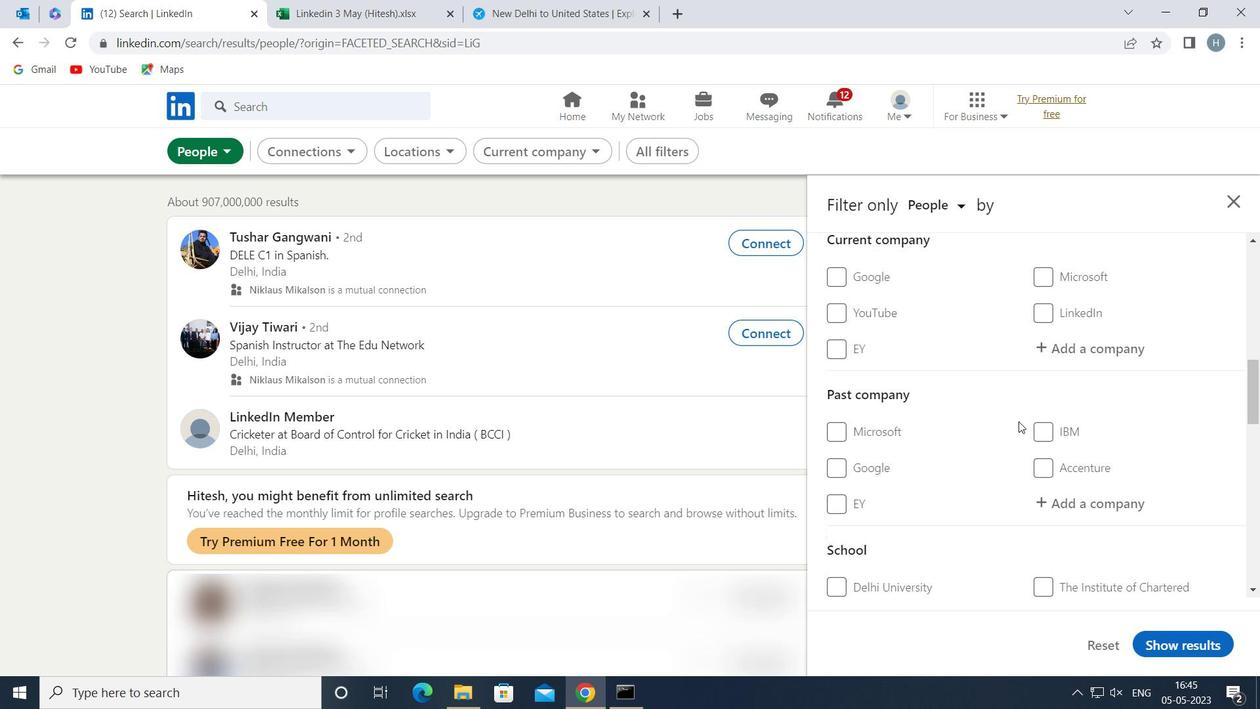
Action: Mouse scrolled (1018, 420) with delta (0, 0)
Screenshot: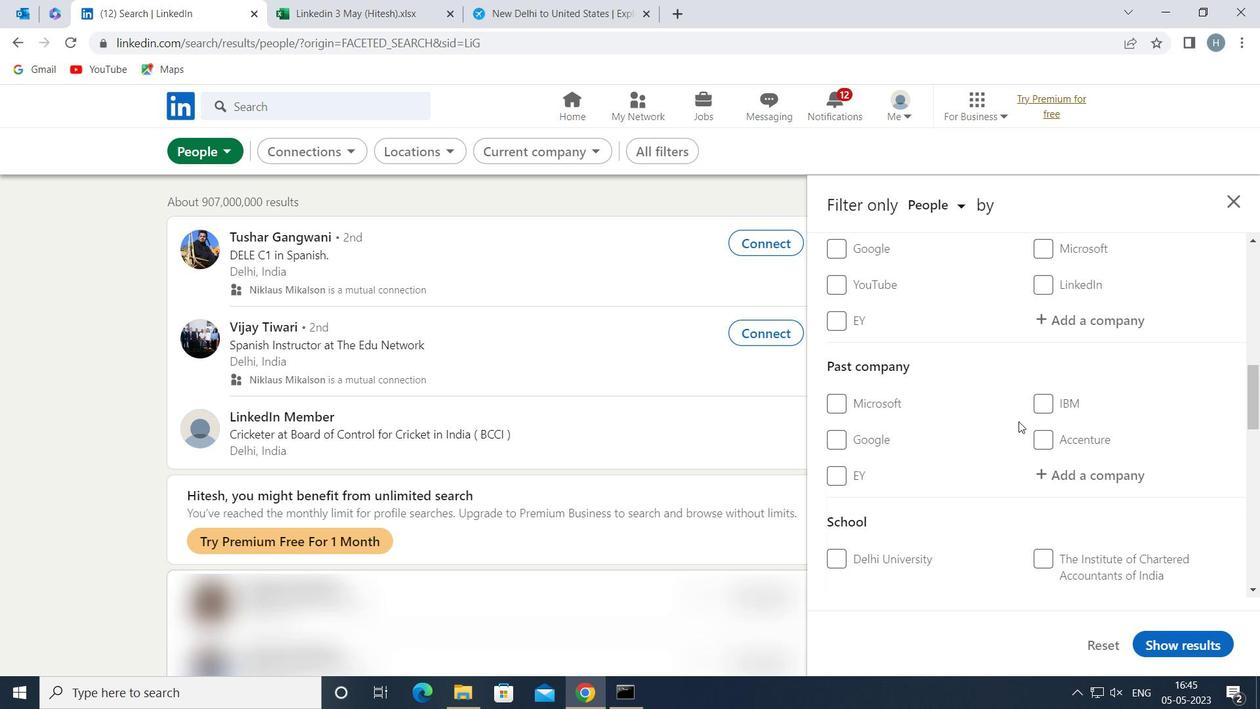 
Action: Mouse scrolled (1018, 420) with delta (0, 0)
Screenshot: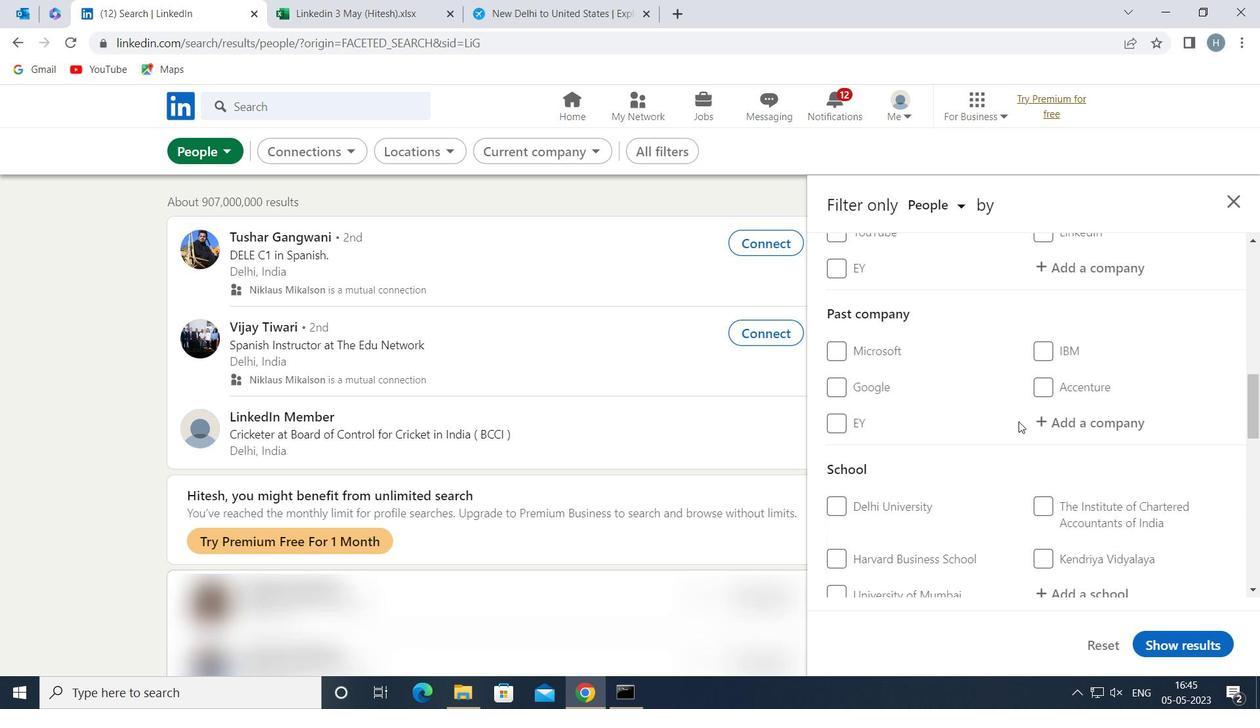 
Action: Mouse scrolled (1018, 420) with delta (0, 0)
Screenshot: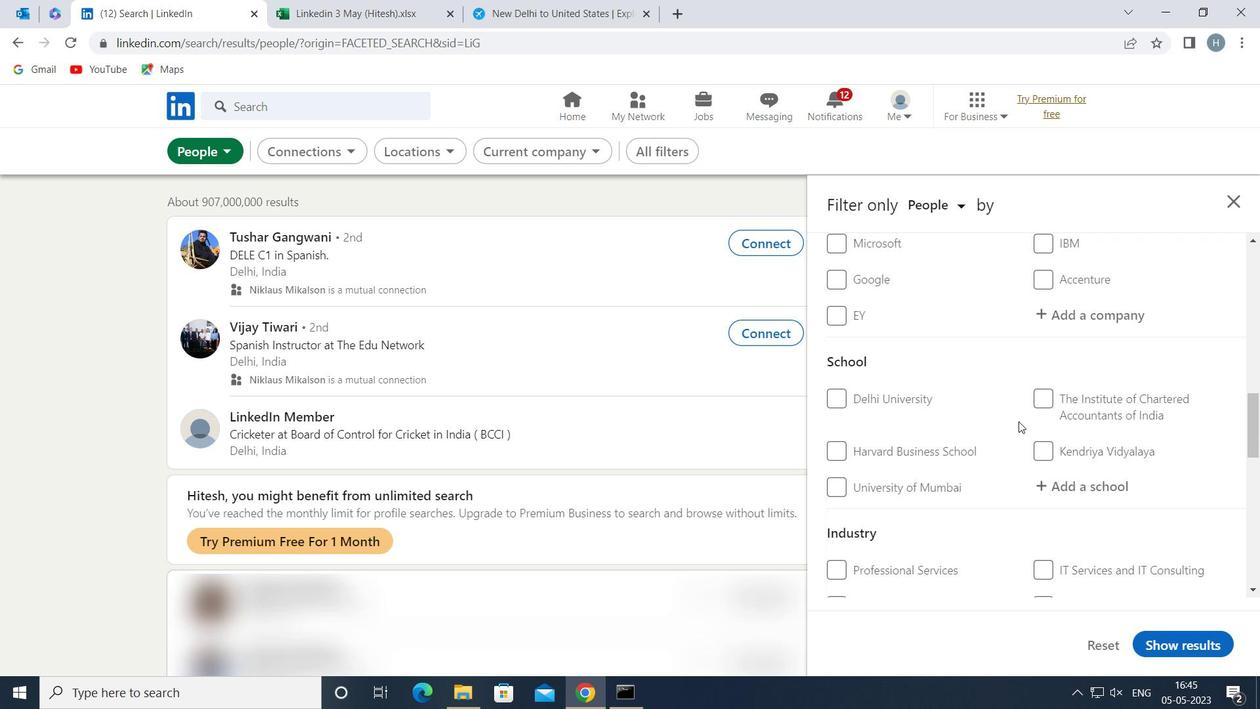 
Action: Mouse scrolled (1018, 420) with delta (0, 0)
Screenshot: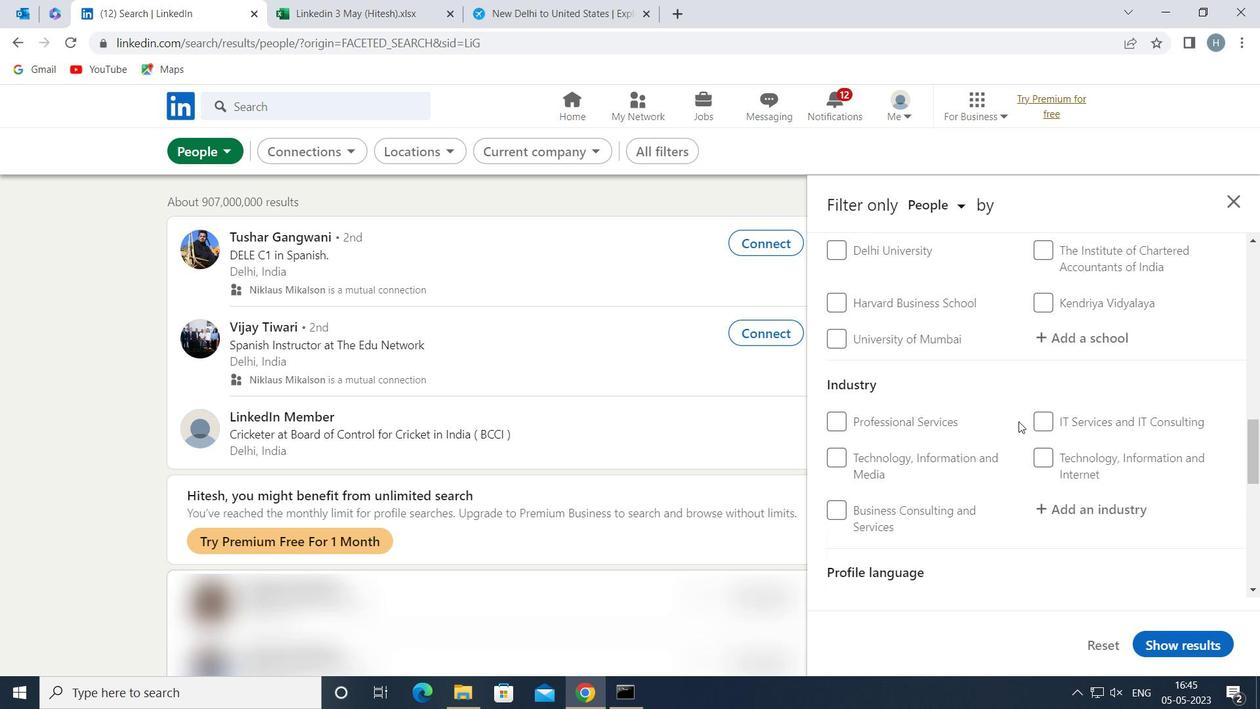 
Action: Mouse scrolled (1018, 420) with delta (0, 0)
Screenshot: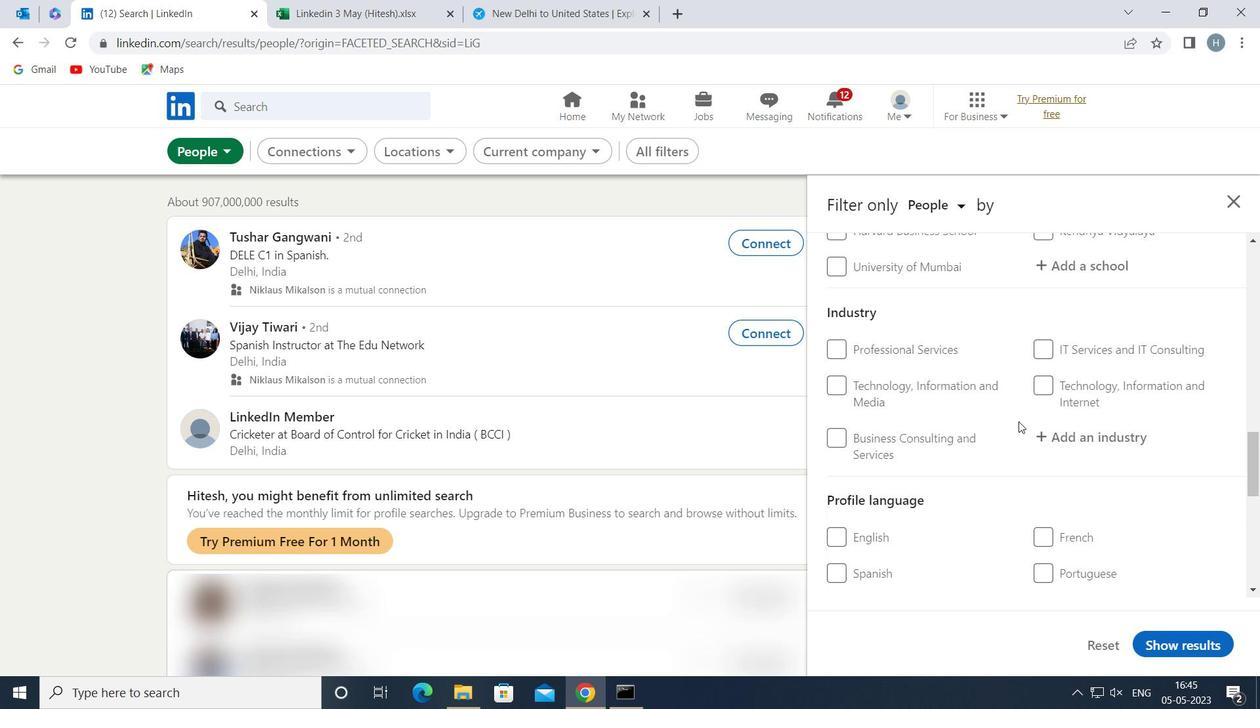 
Action: Mouse moved to (1053, 481)
Screenshot: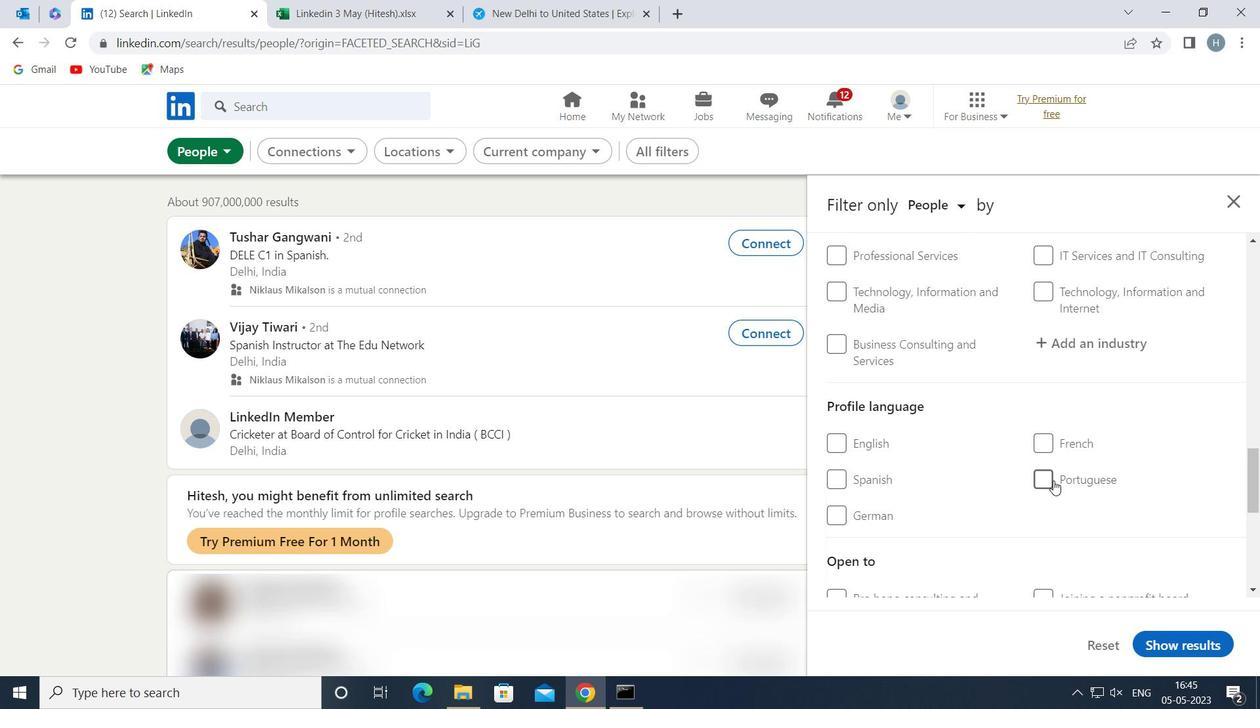 
Action: Mouse pressed left at (1053, 481)
Screenshot: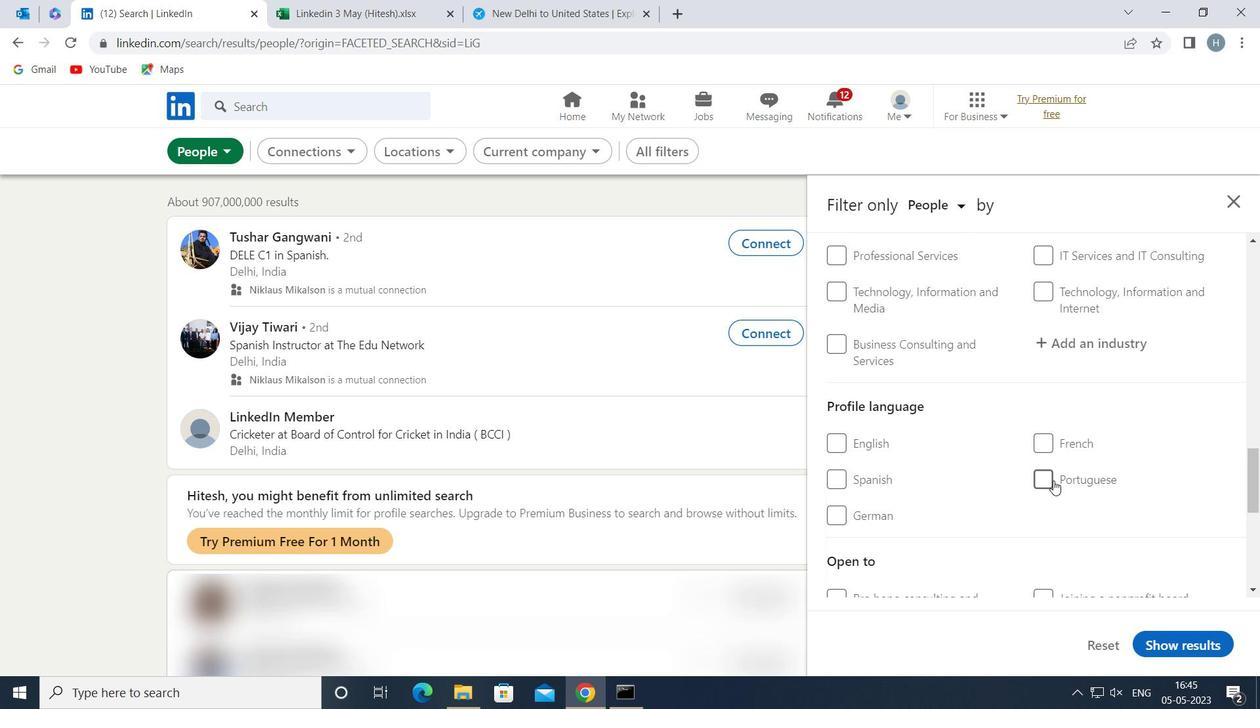 
Action: Mouse moved to (1006, 474)
Screenshot: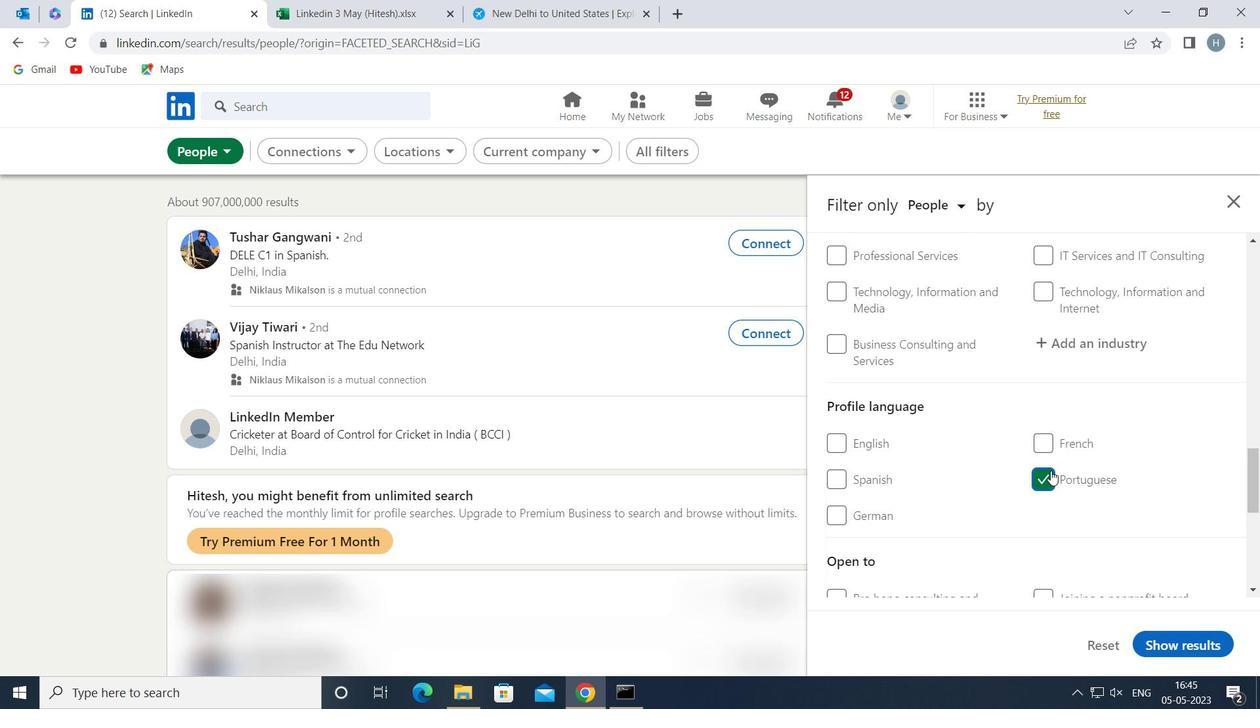 
Action: Mouse scrolled (1006, 474) with delta (0, 0)
Screenshot: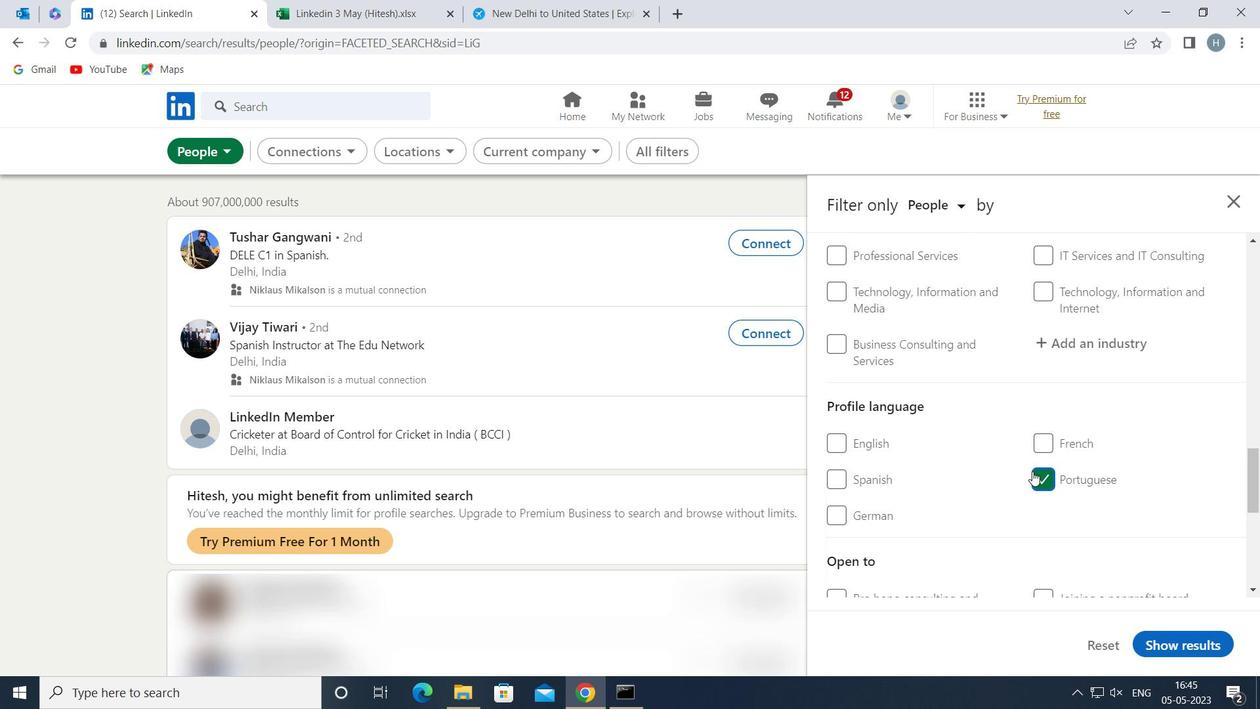 
Action: Mouse moved to (1002, 466)
Screenshot: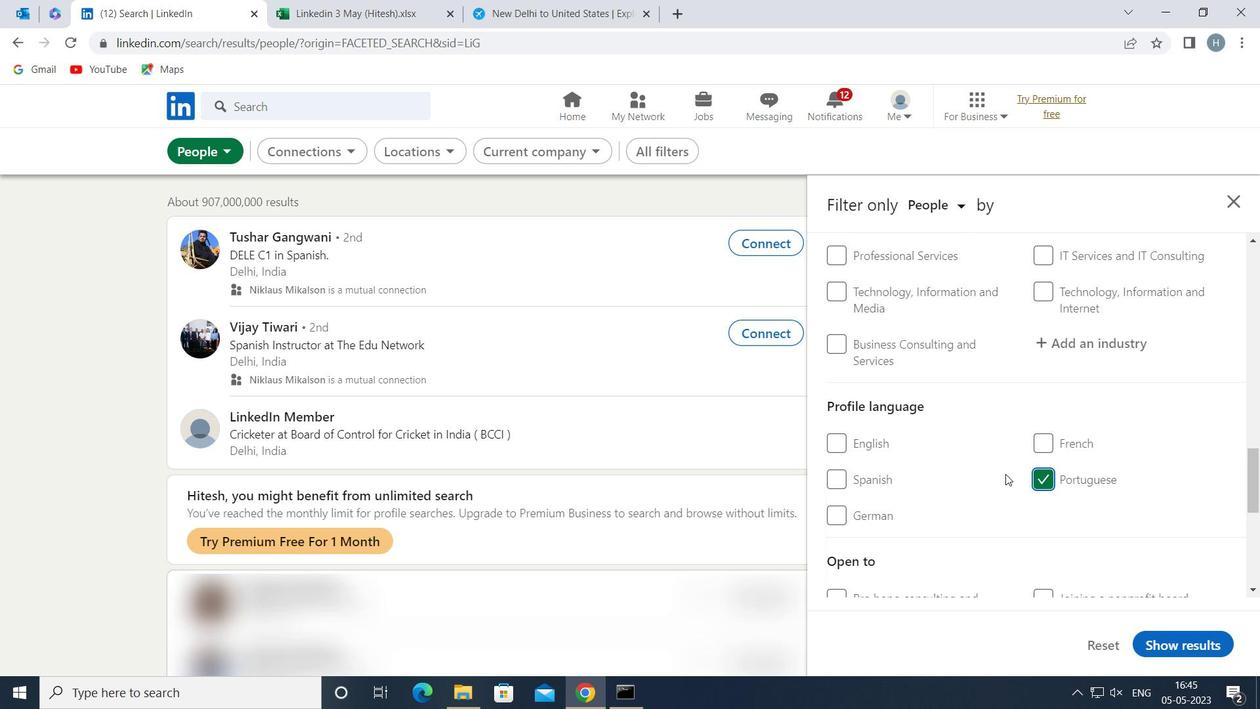 
Action: Mouse scrolled (1002, 466) with delta (0, 0)
Screenshot: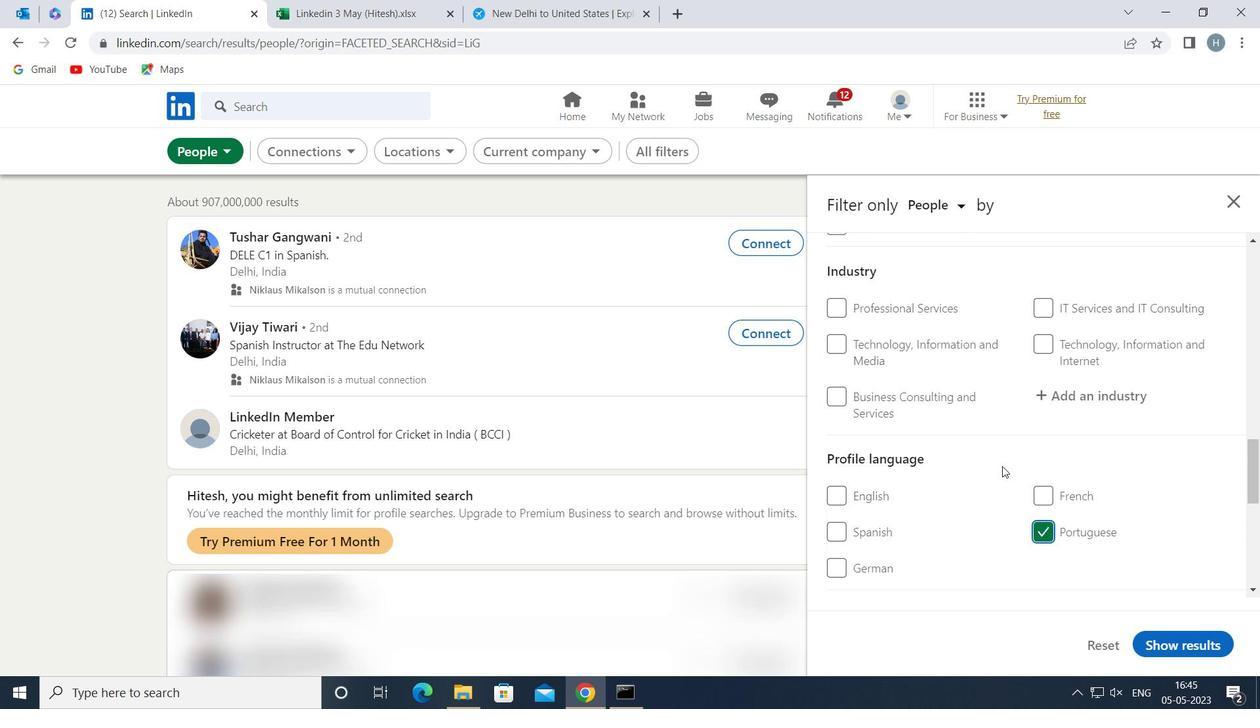 
Action: Mouse scrolled (1002, 466) with delta (0, 0)
Screenshot: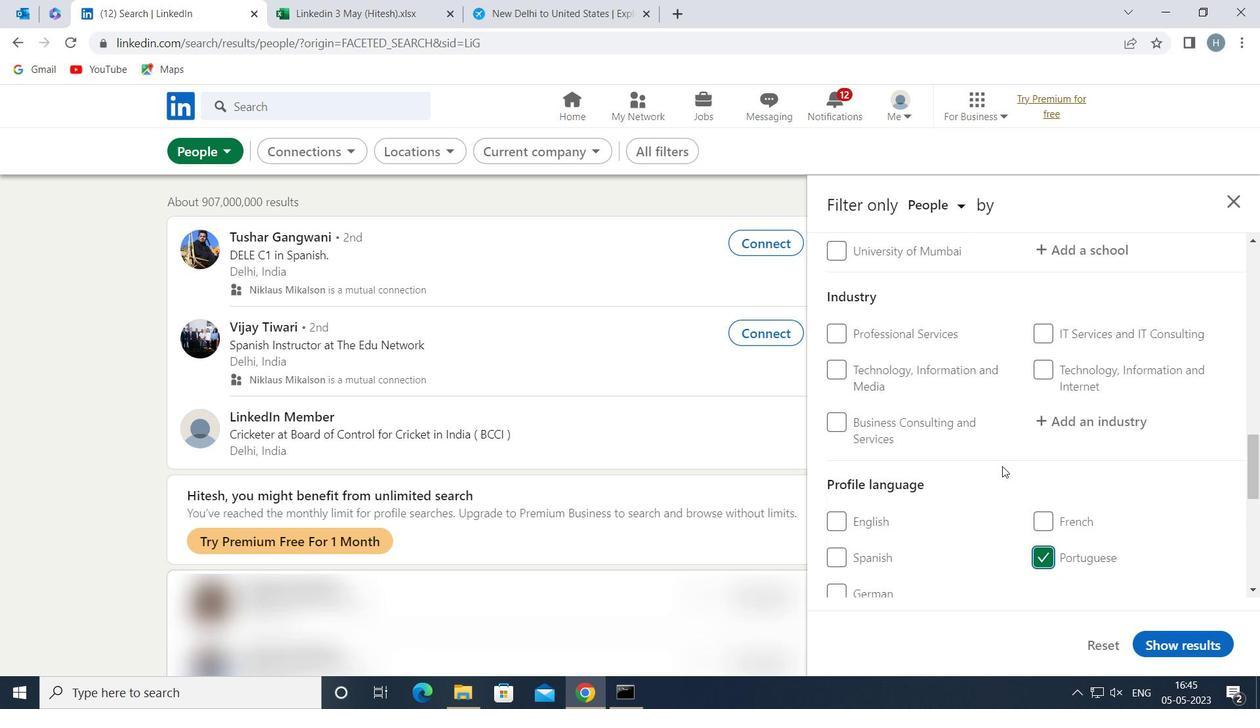 
Action: Mouse scrolled (1002, 466) with delta (0, 0)
Screenshot: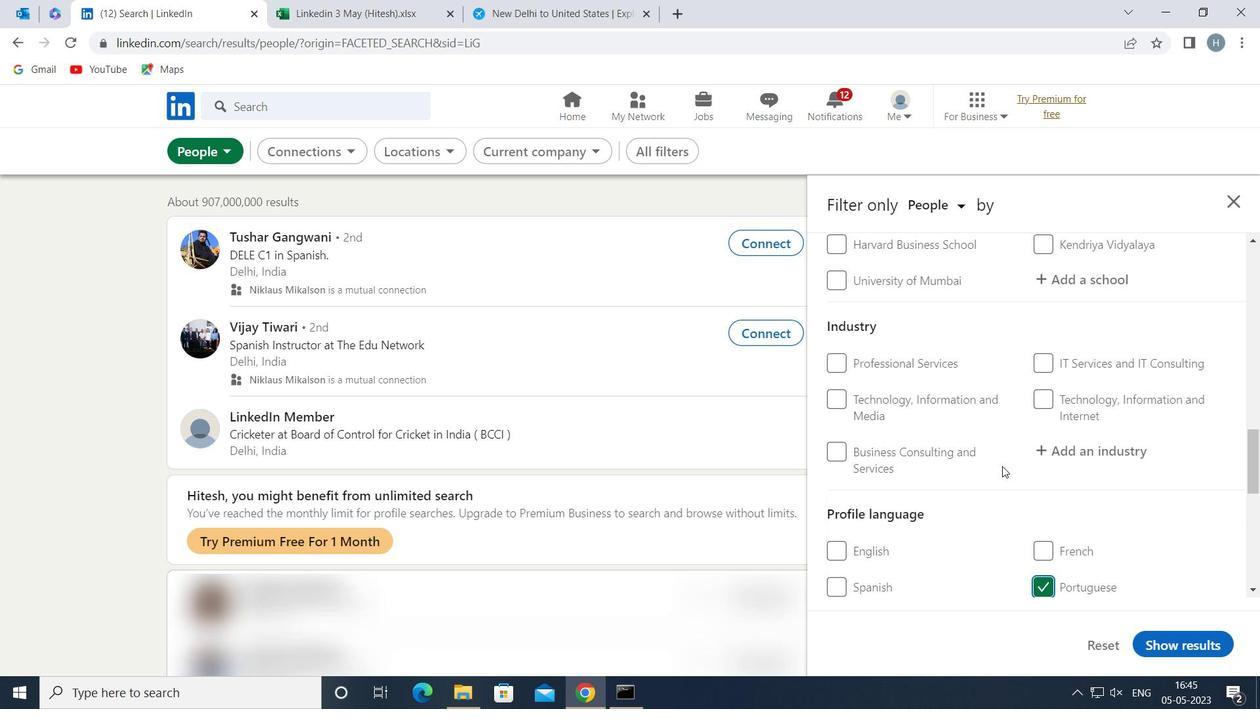 
Action: Mouse scrolled (1002, 466) with delta (0, 0)
Screenshot: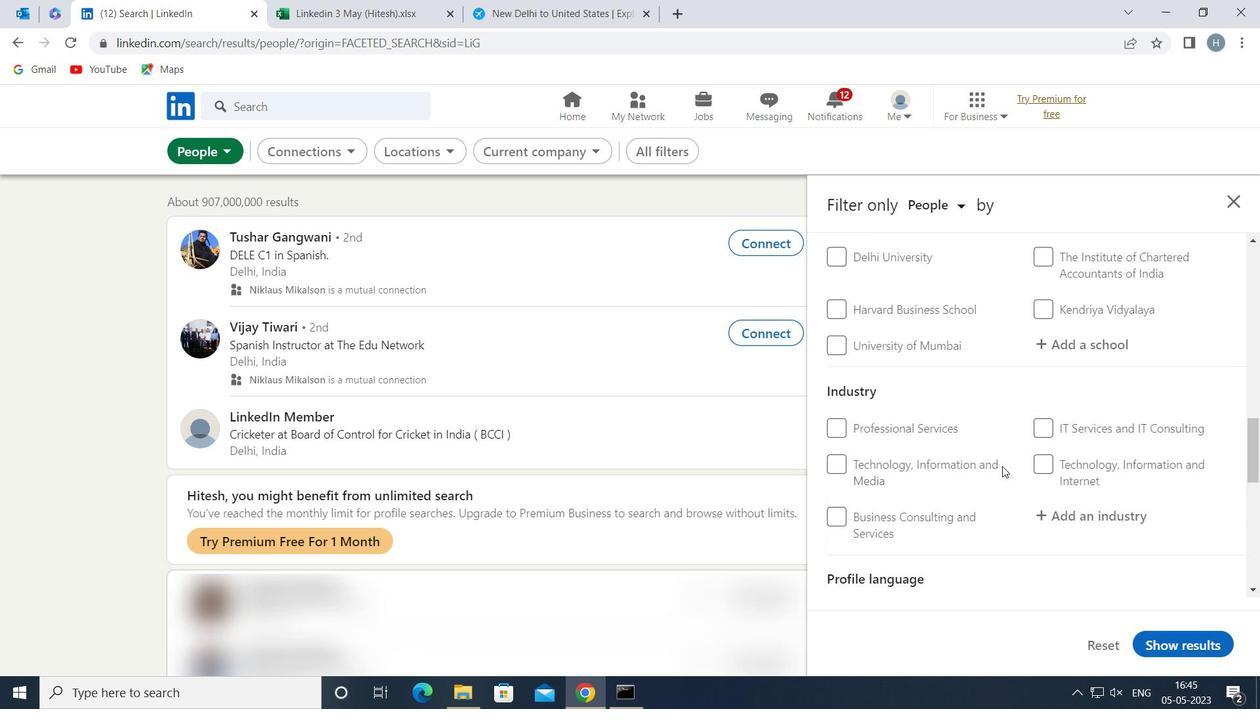 
Action: Mouse scrolled (1002, 466) with delta (0, 0)
Screenshot: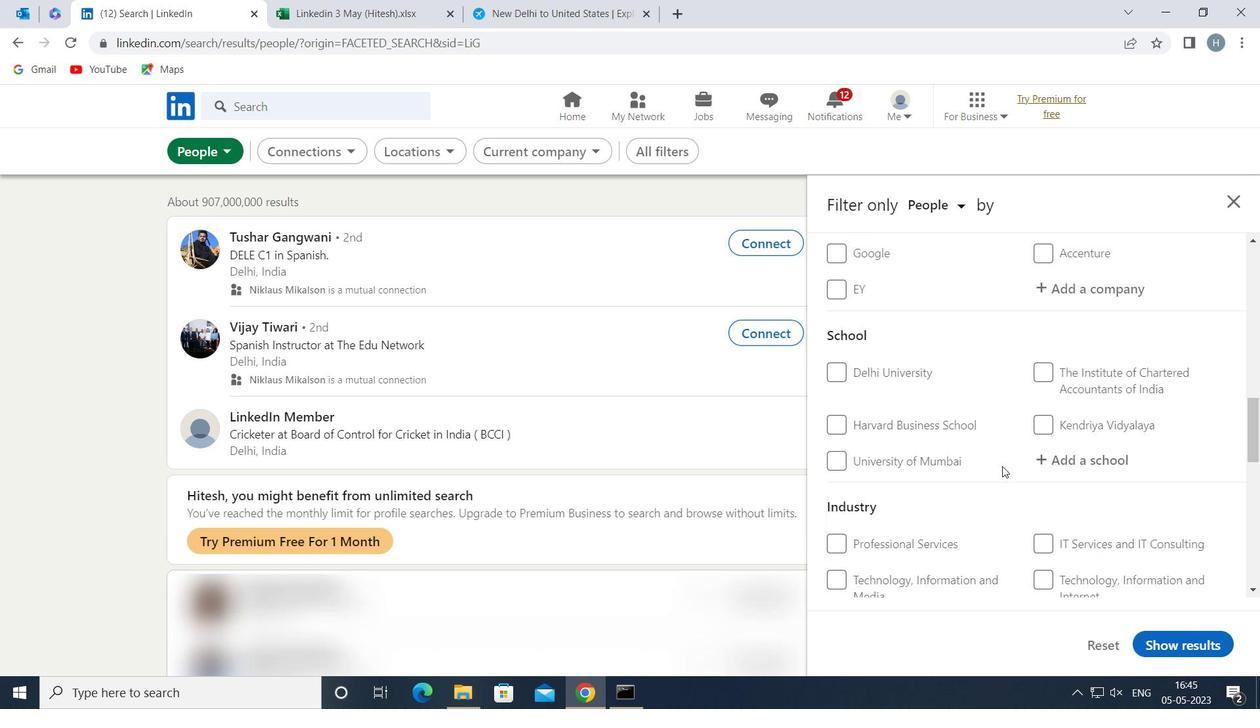 
Action: Mouse scrolled (1002, 466) with delta (0, 0)
Screenshot: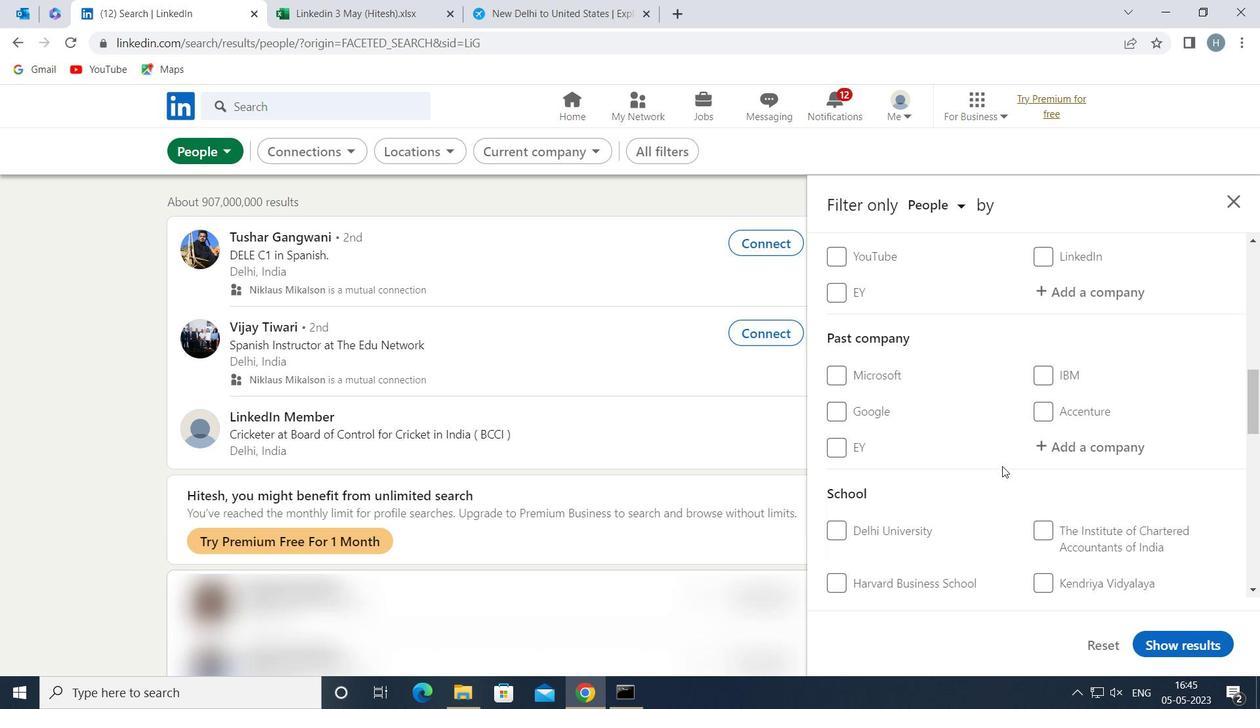 
Action: Mouse scrolled (1002, 466) with delta (0, 0)
Screenshot: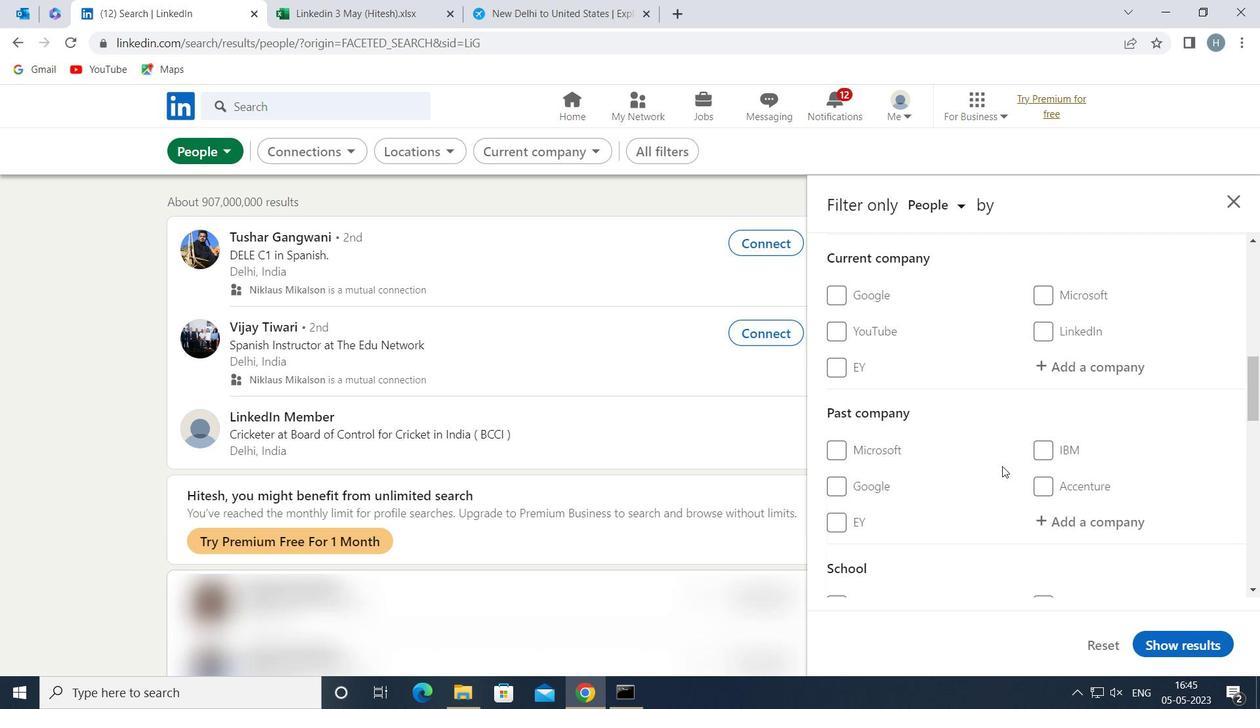 
Action: Mouse scrolled (1002, 465) with delta (0, 0)
Screenshot: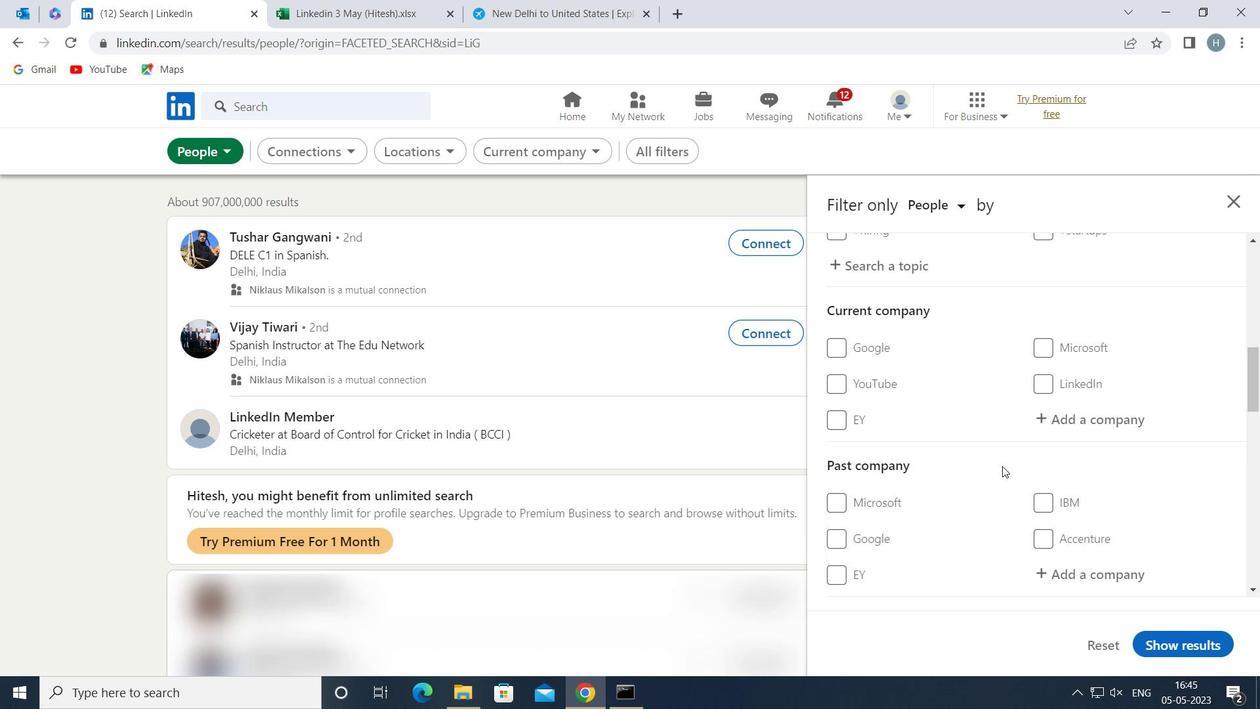 
Action: Mouse moved to (1085, 422)
Screenshot: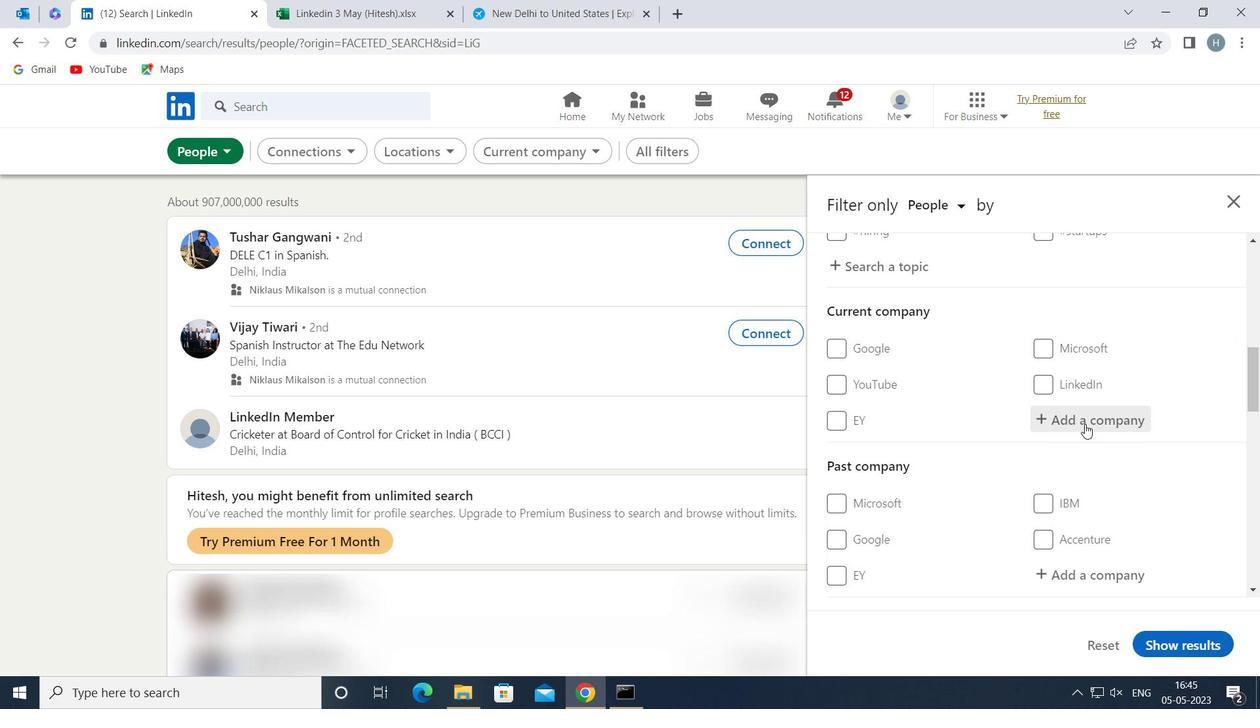 
Action: Mouse pressed left at (1085, 422)
Screenshot: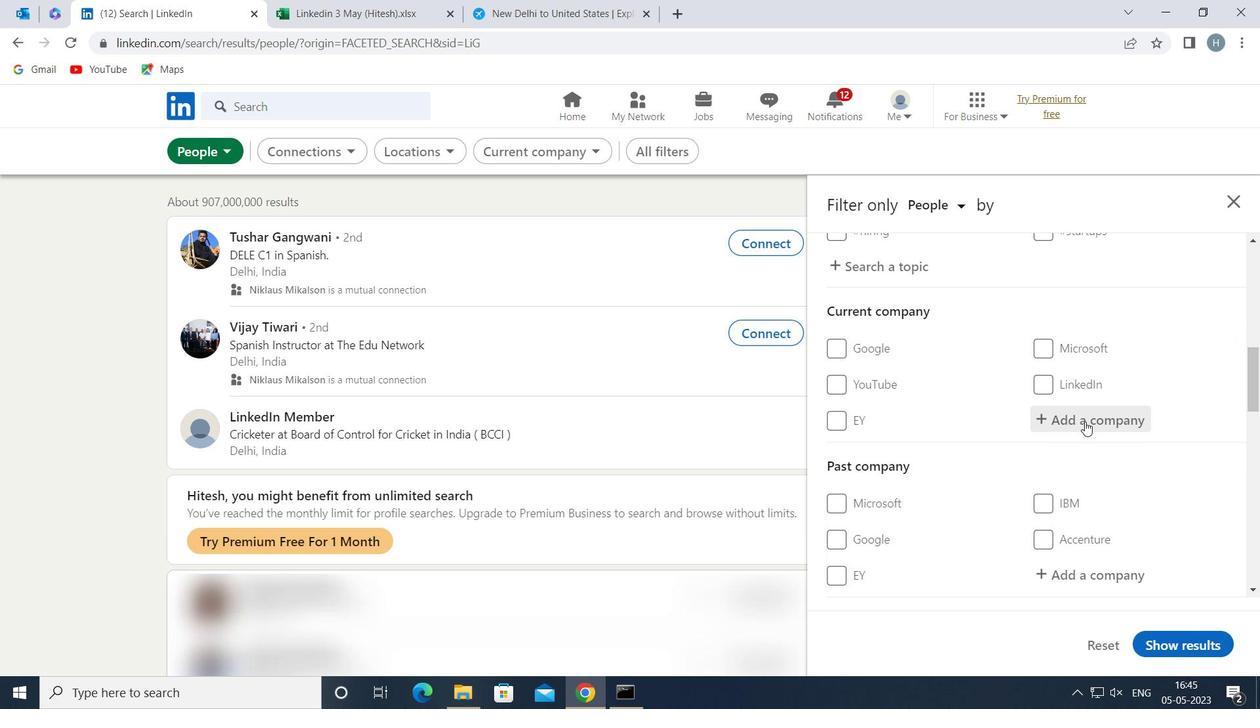 
Action: Key pressed <Key.shift>CARGILL
Screenshot: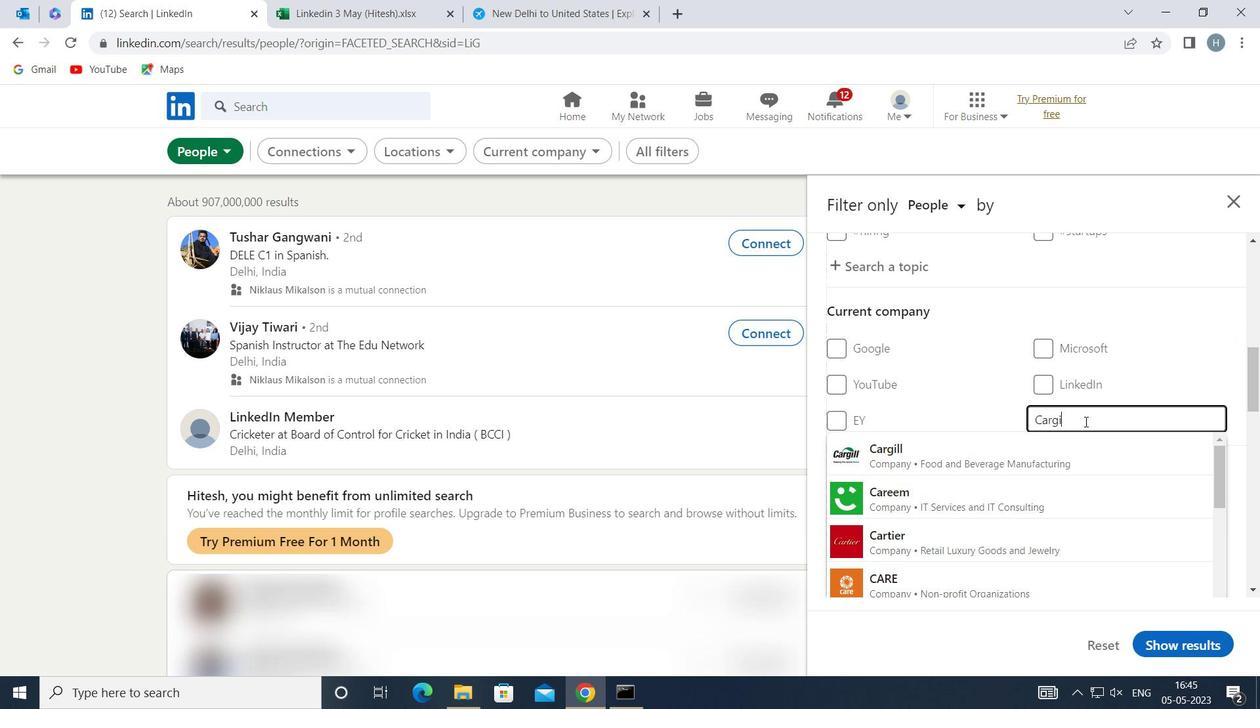 
Action: Mouse moved to (1017, 449)
Screenshot: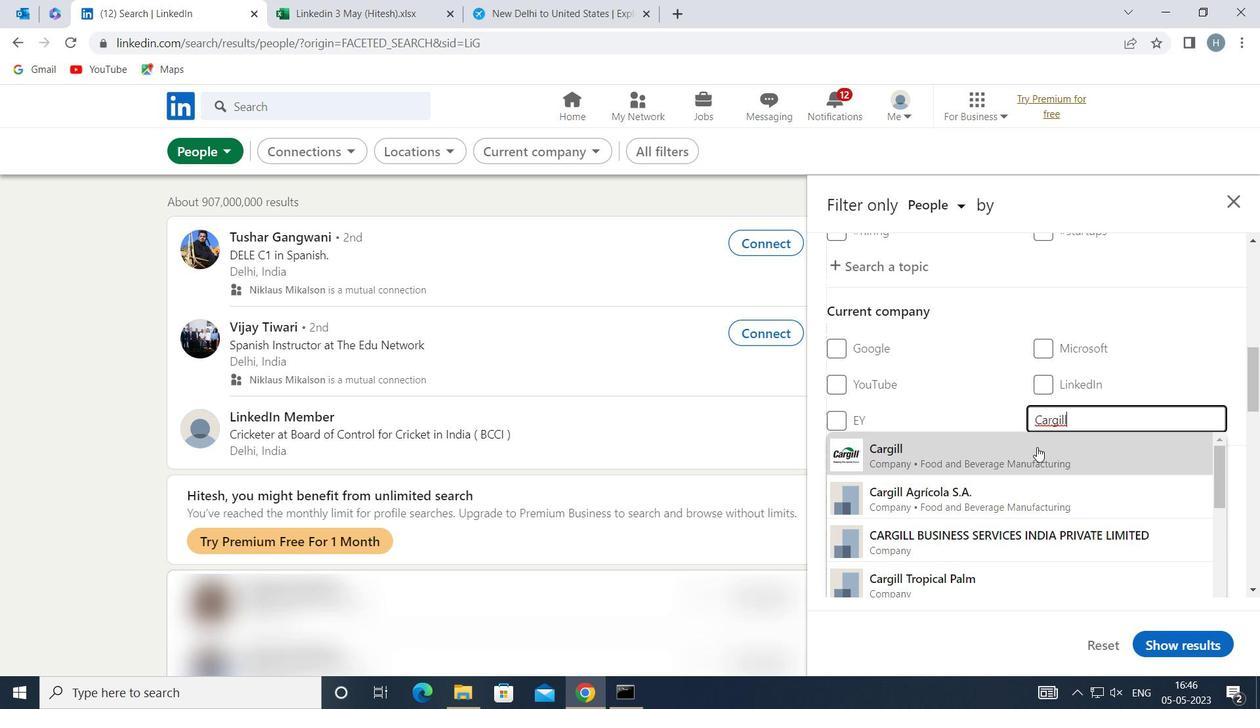
Action: Mouse pressed left at (1017, 449)
Screenshot: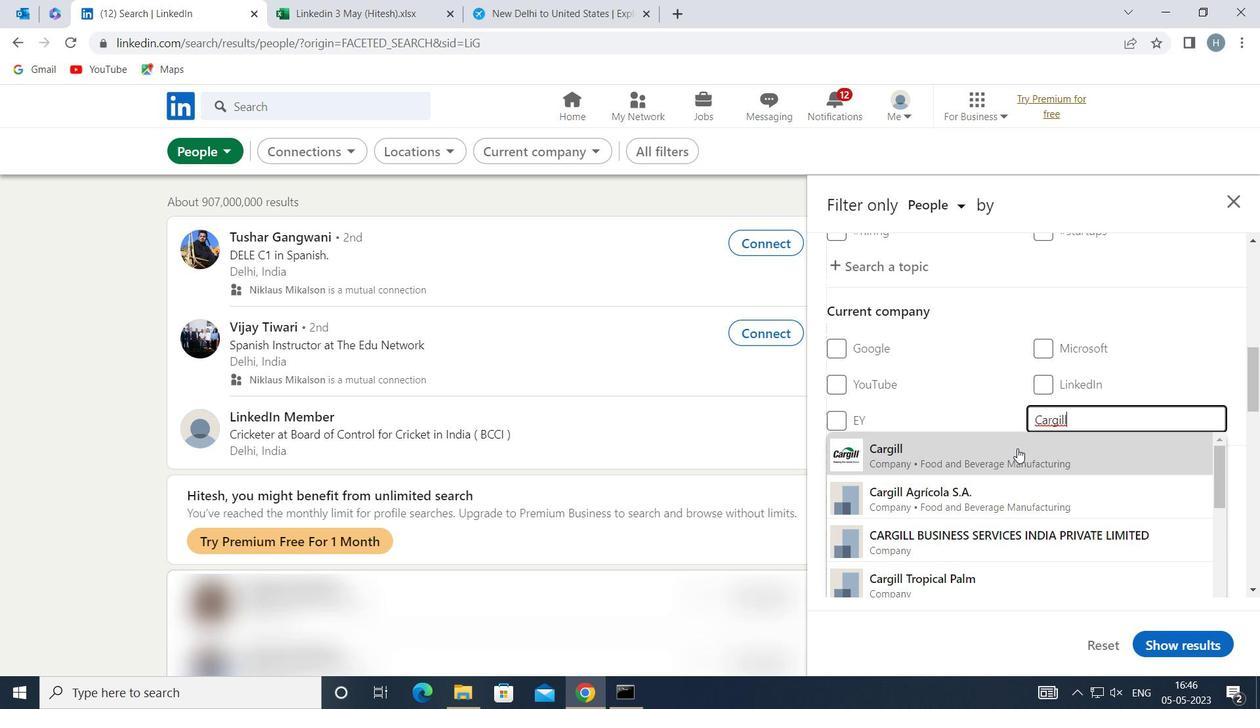 
Action: Mouse moved to (953, 445)
Screenshot: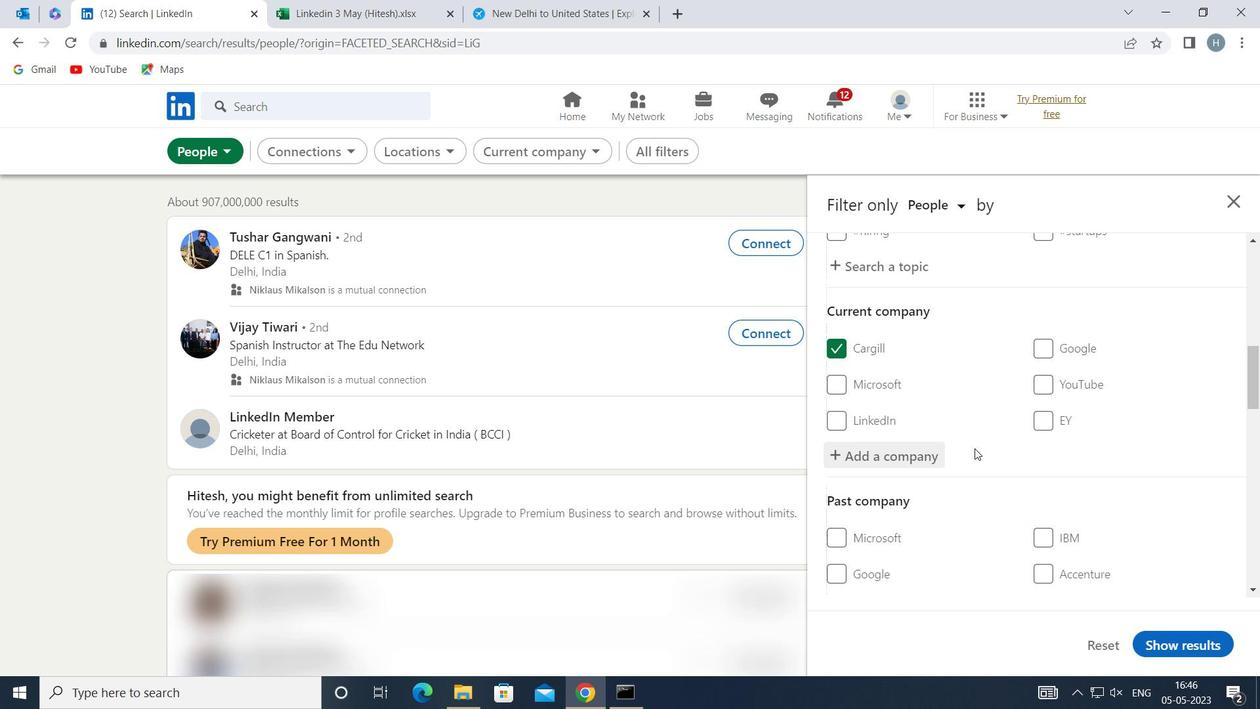 
Action: Mouse scrolled (953, 444) with delta (0, 0)
Screenshot: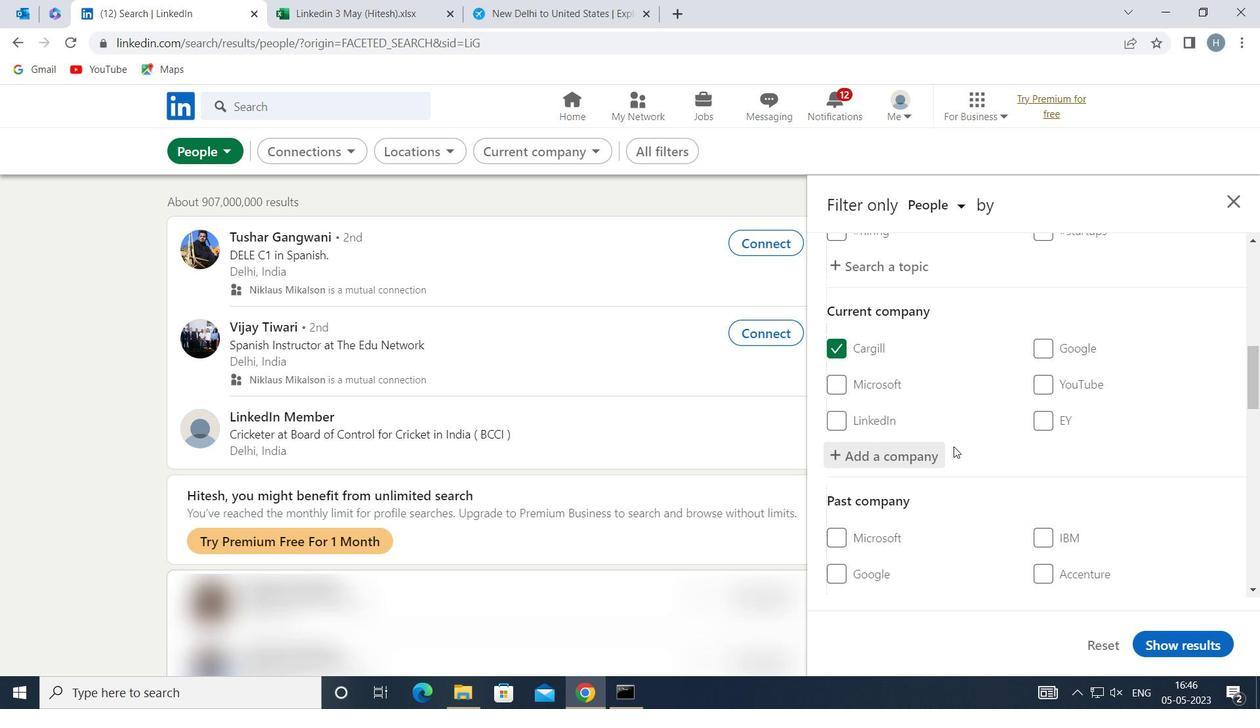 
Action: Mouse scrolled (953, 444) with delta (0, 0)
Screenshot: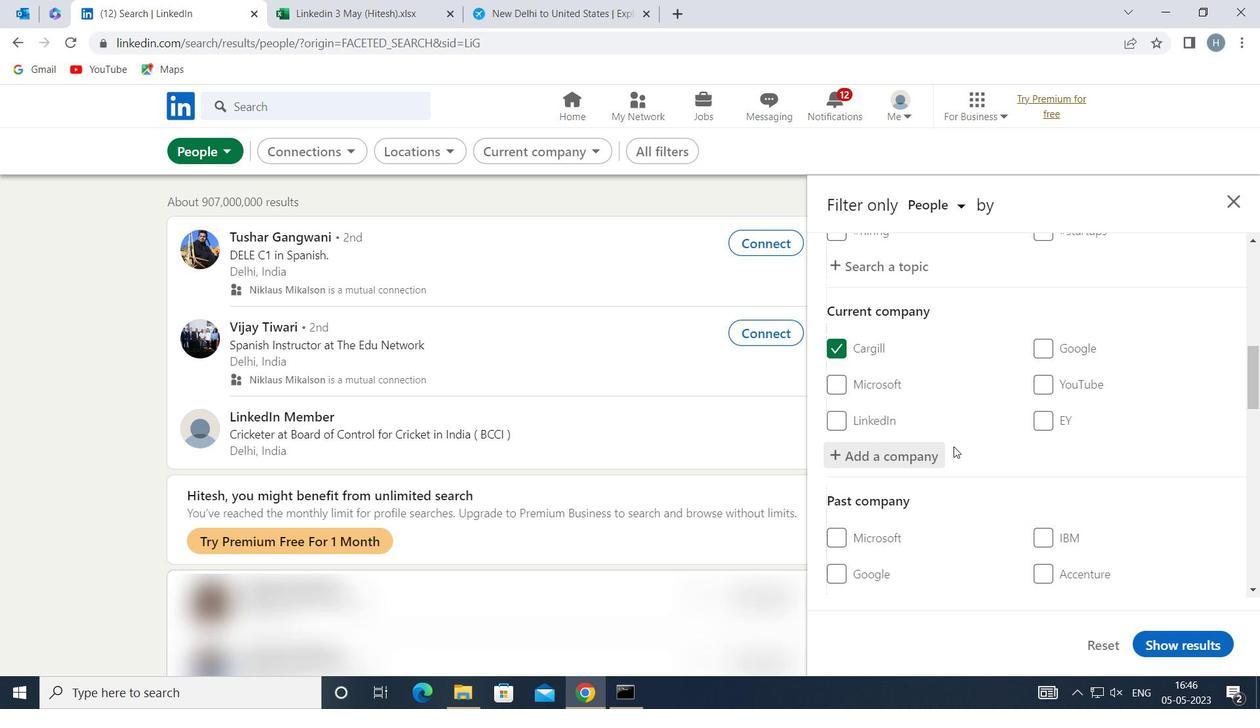
Action: Mouse scrolled (953, 444) with delta (0, 0)
Screenshot: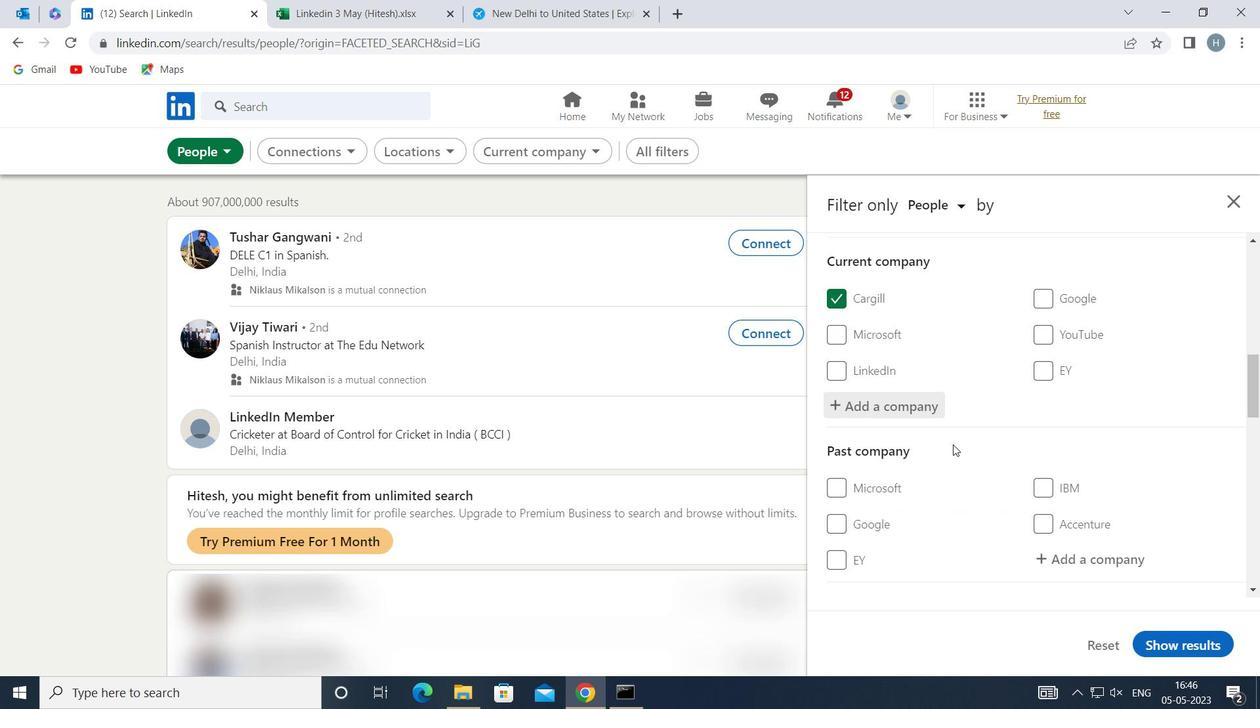 
Action: Mouse moved to (1090, 533)
Screenshot: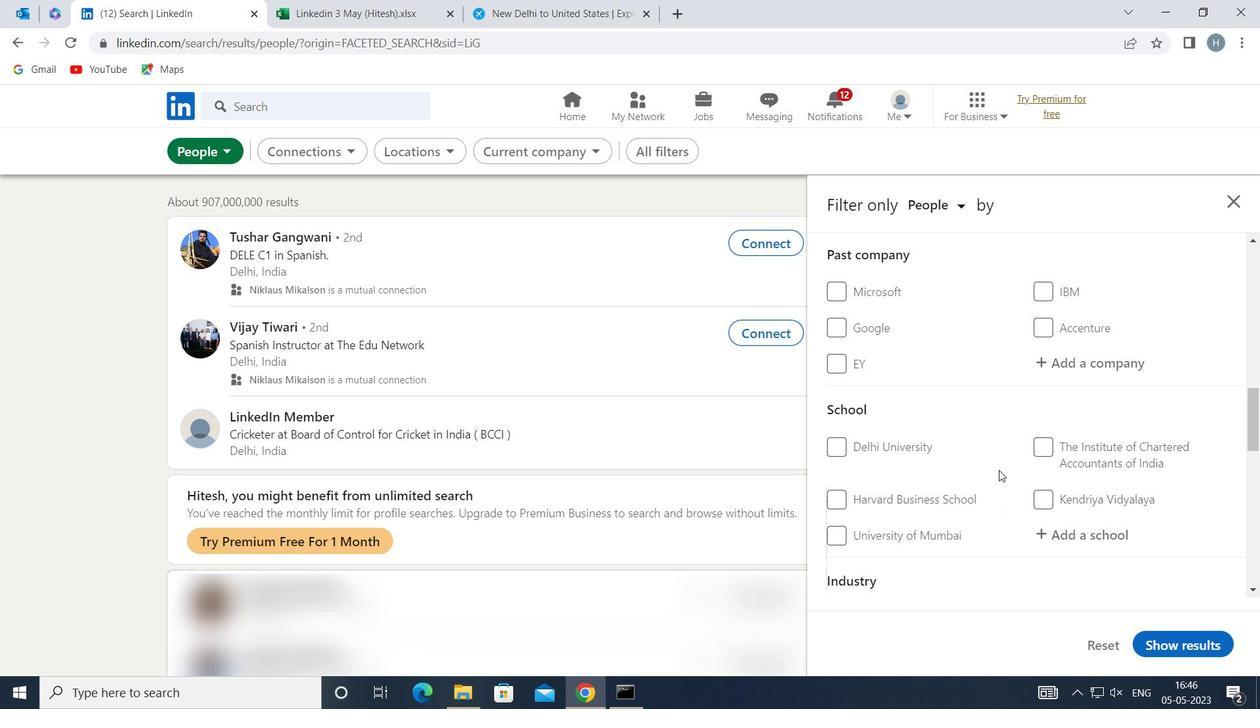 
Action: Mouse pressed left at (1090, 533)
Screenshot: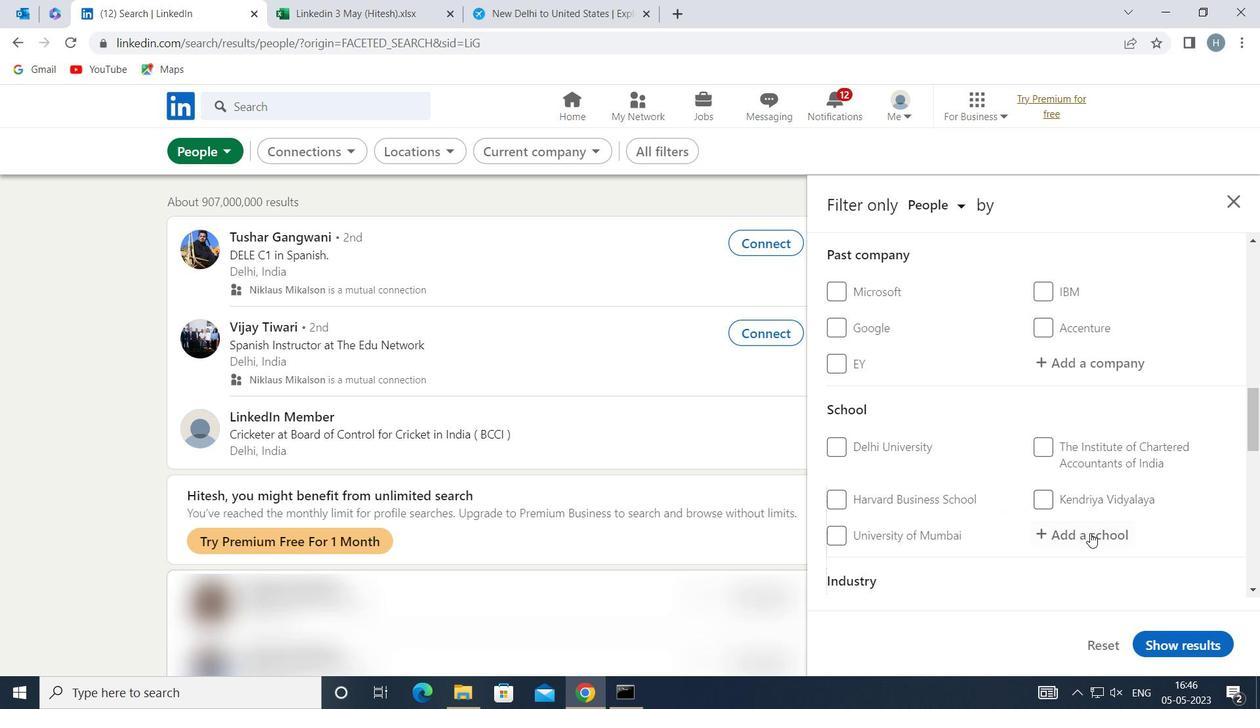 
Action: Mouse moved to (1087, 533)
Screenshot: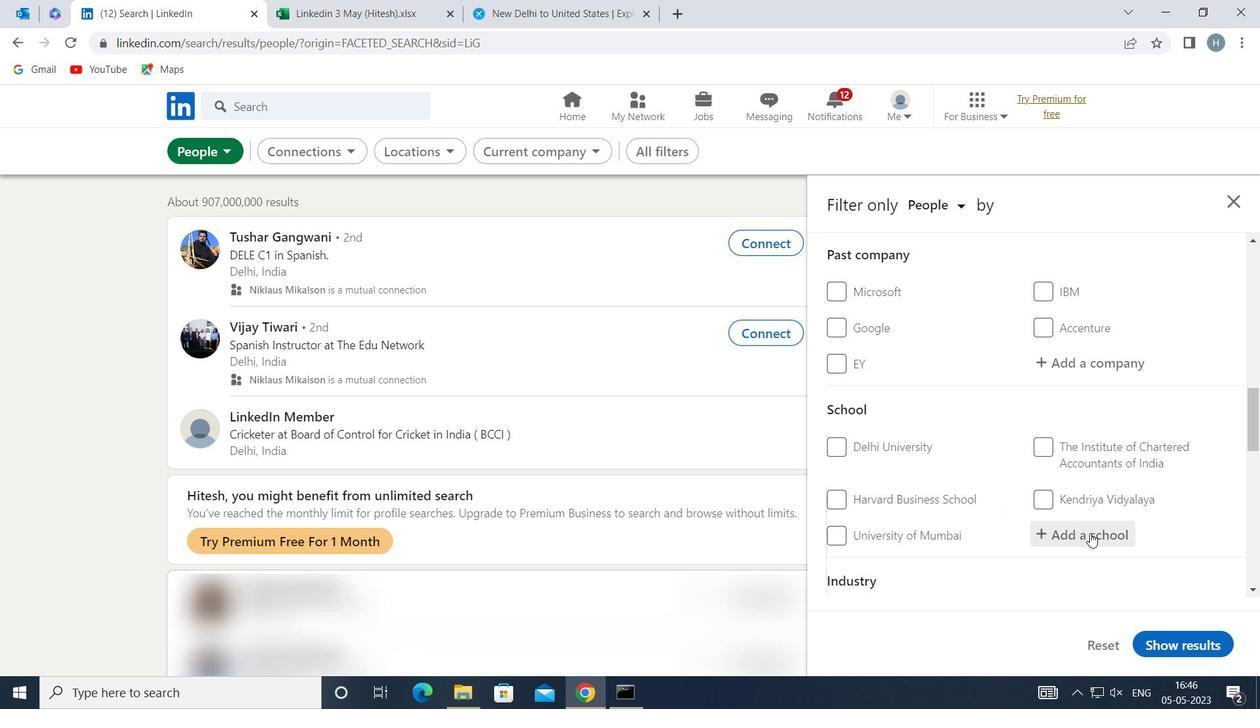 
Action: Key pressed <Key.shift>THE<Key.space><Key.shift>INDIA<Key.caps_lock>N<Key.space><Key.shift>SCHOOL<Key.space>
Screenshot: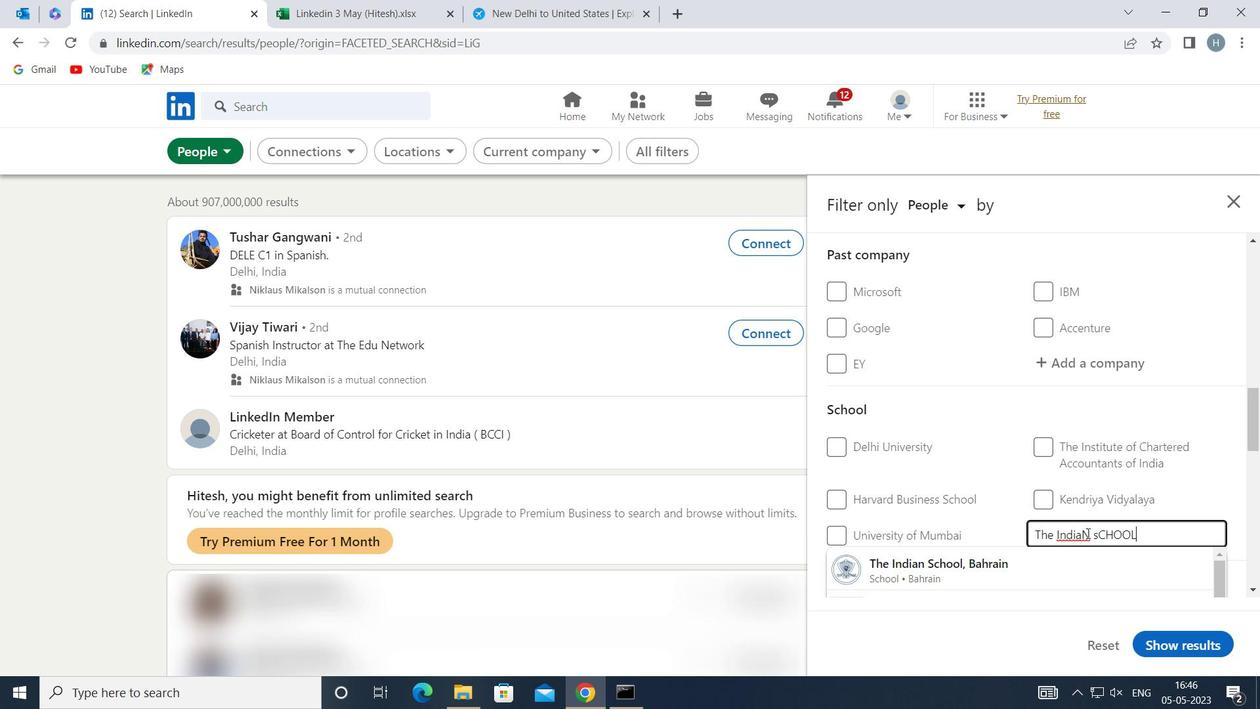 
Action: Mouse moved to (1047, 566)
Screenshot: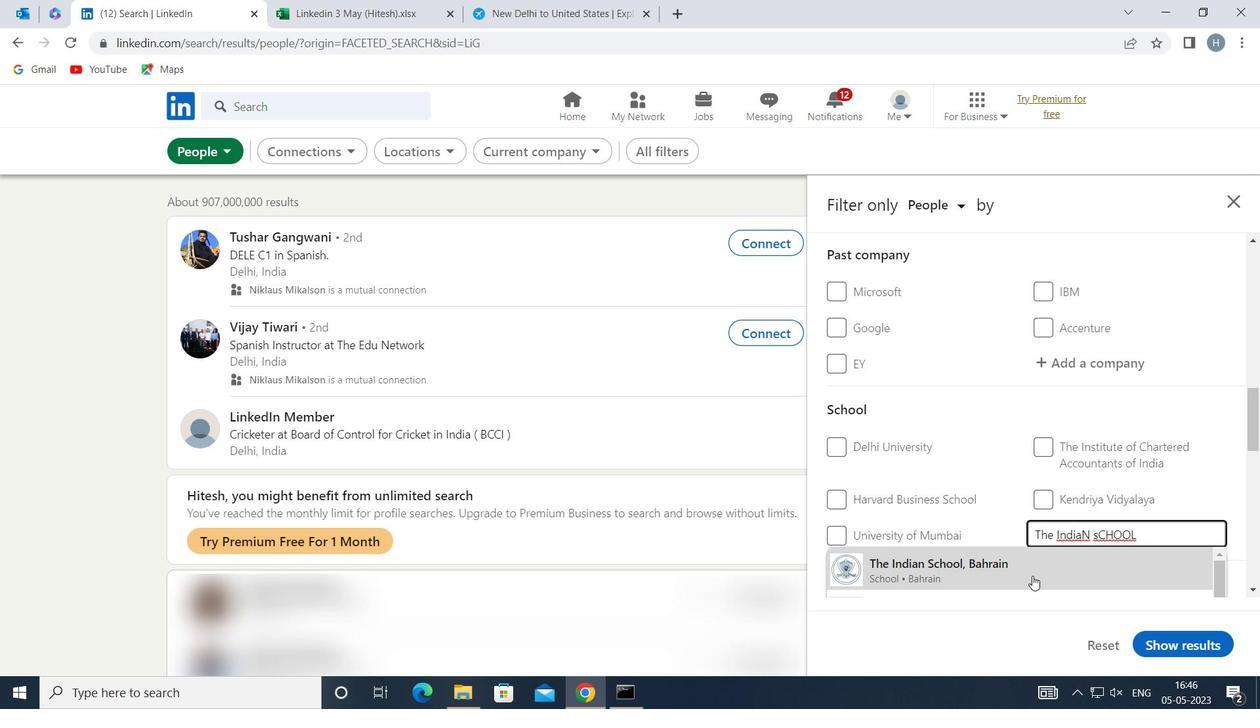 
Action: Mouse scrolled (1047, 565) with delta (0, 0)
Screenshot: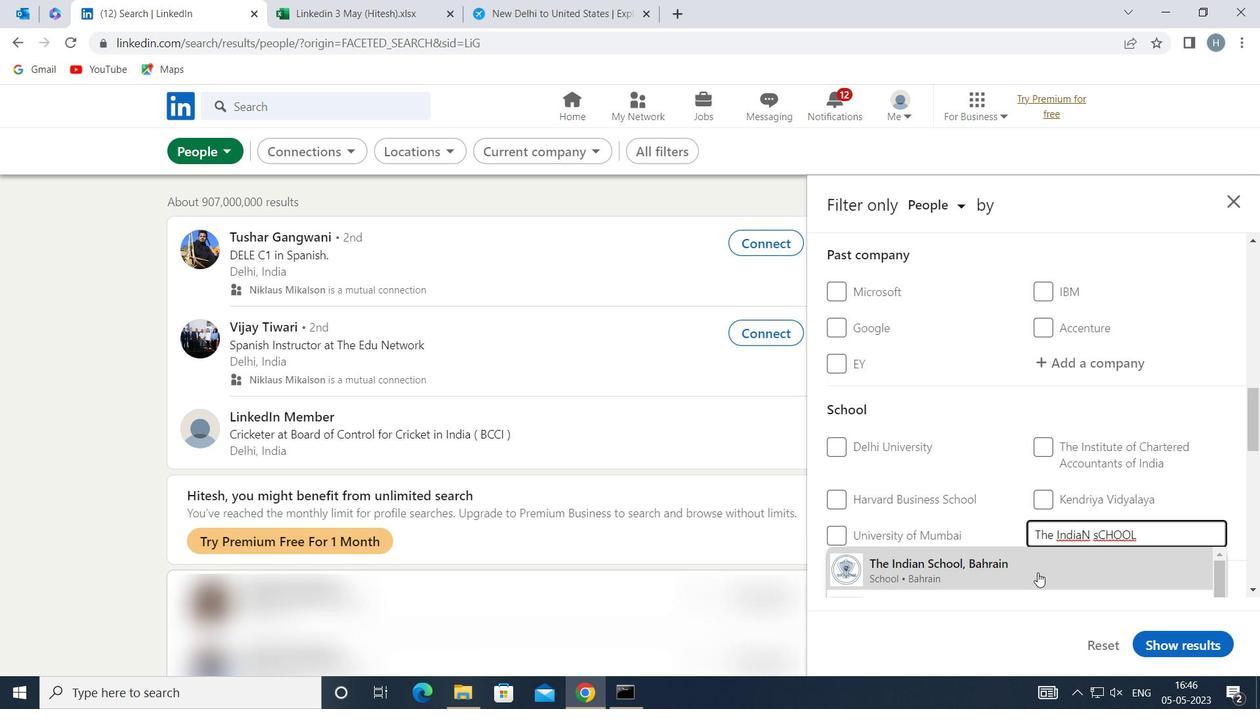 
Action: Mouse scrolled (1047, 565) with delta (0, 0)
Screenshot: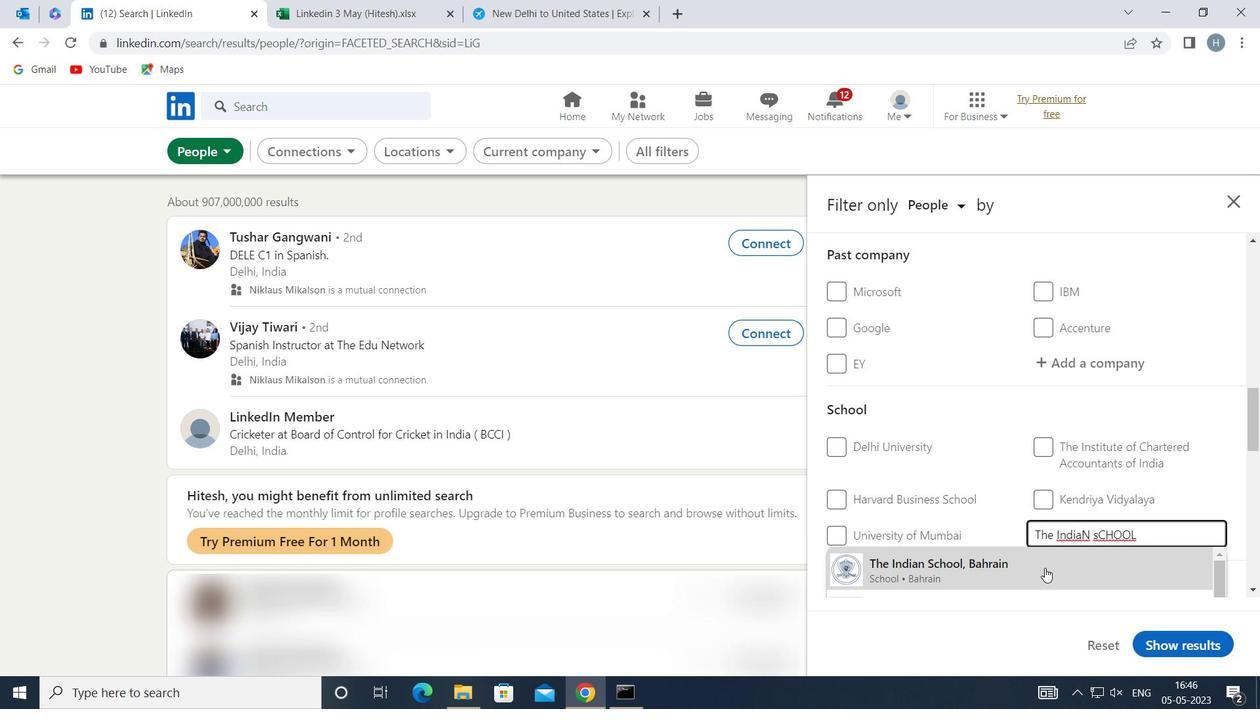 
Action: Mouse moved to (1036, 548)
Screenshot: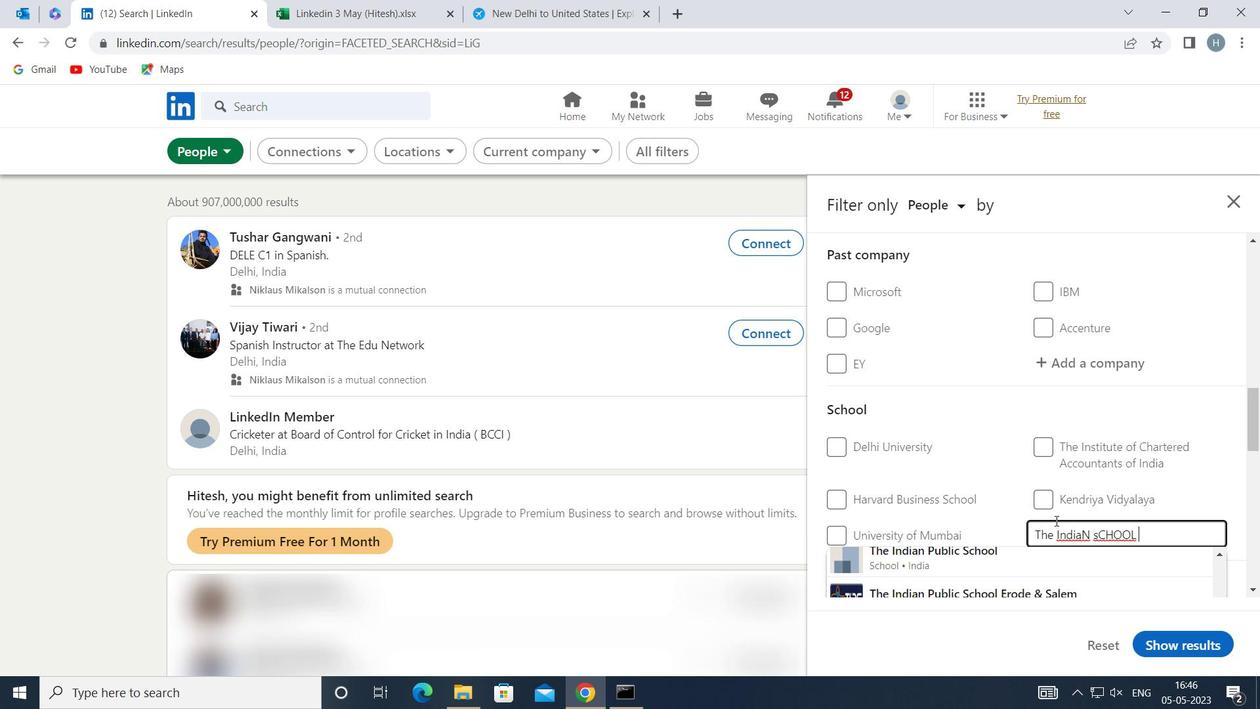 
Action: Mouse scrolled (1036, 548) with delta (0, 0)
Screenshot: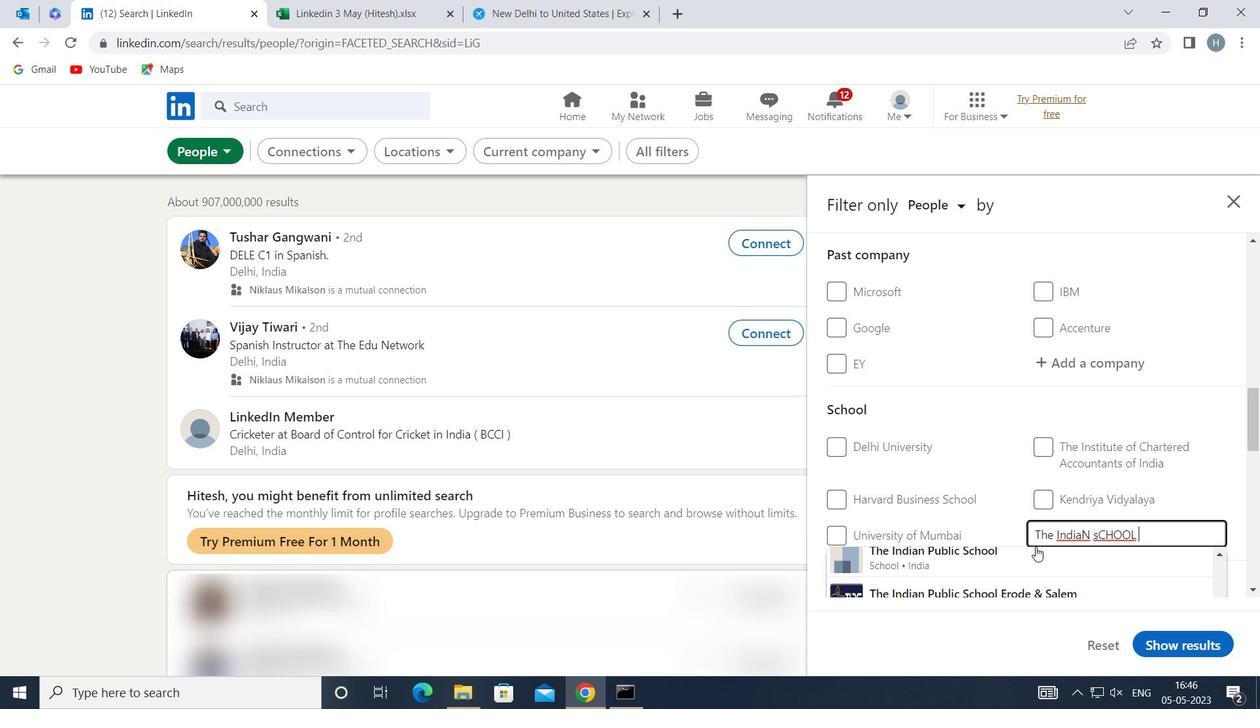 
Action: Mouse moved to (1020, 578)
Screenshot: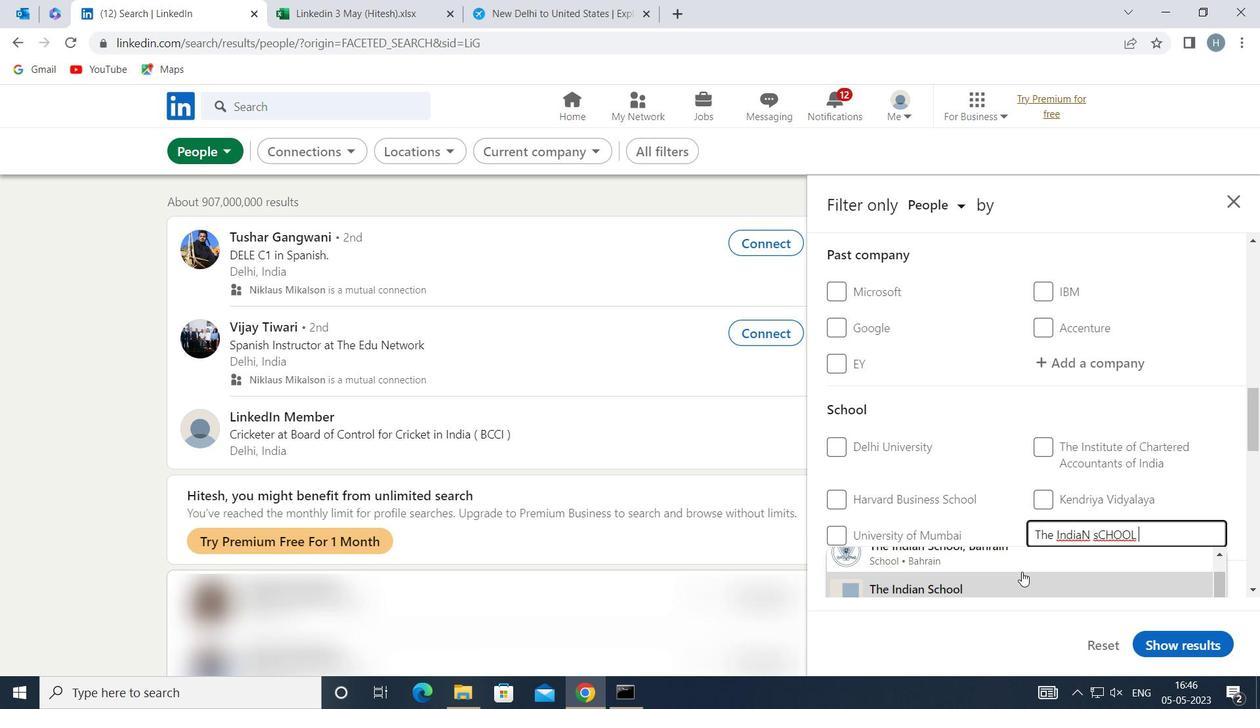 
Action: Mouse pressed left at (1020, 578)
Screenshot: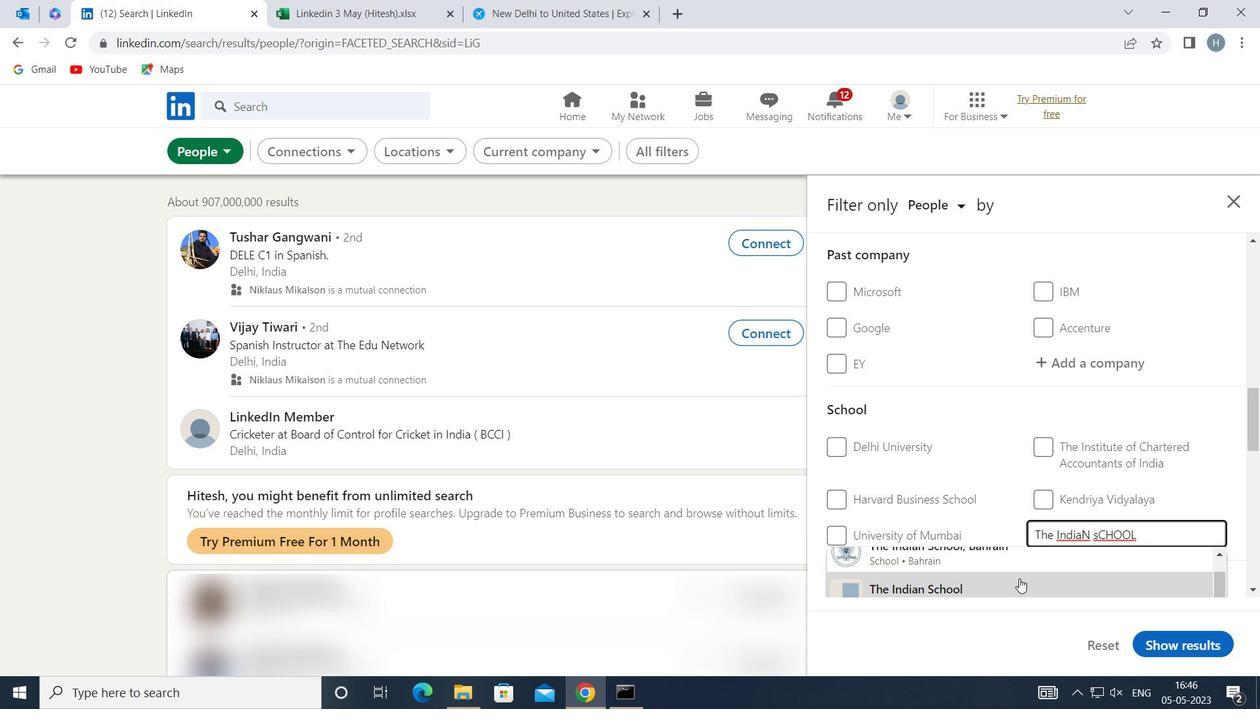 
Action: Mouse moved to (976, 477)
Screenshot: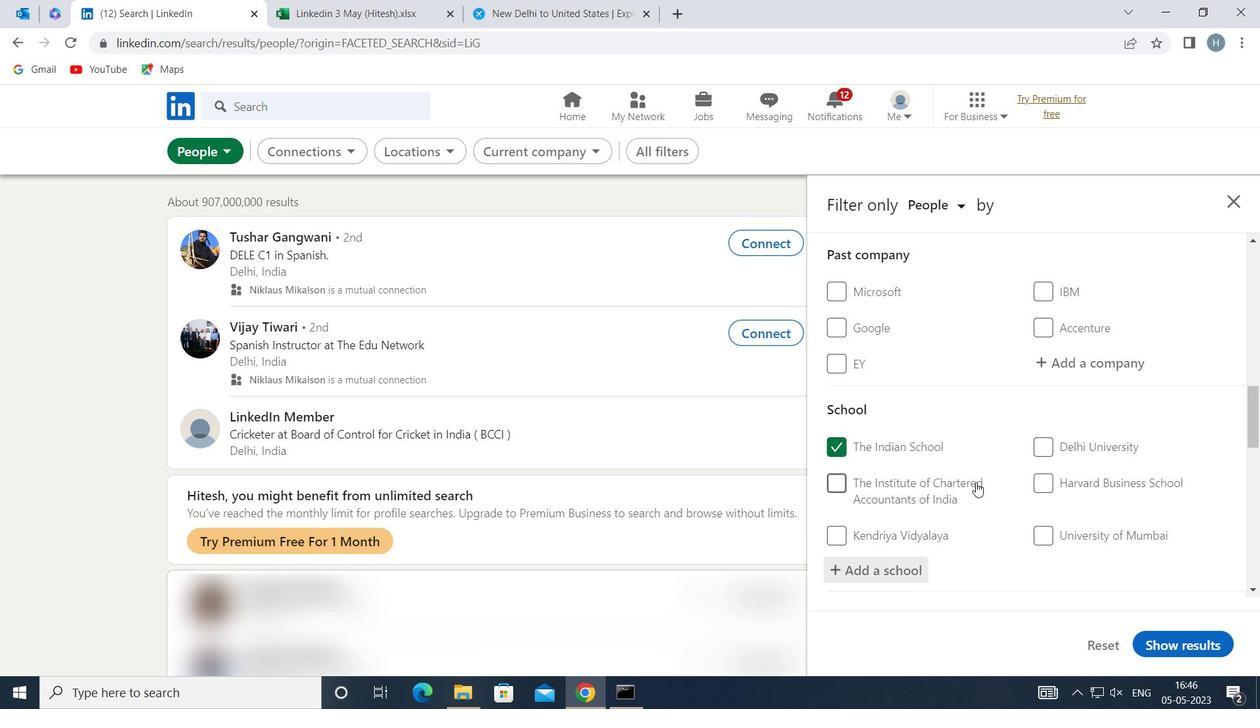 
Action: Mouse scrolled (976, 476) with delta (0, 0)
Screenshot: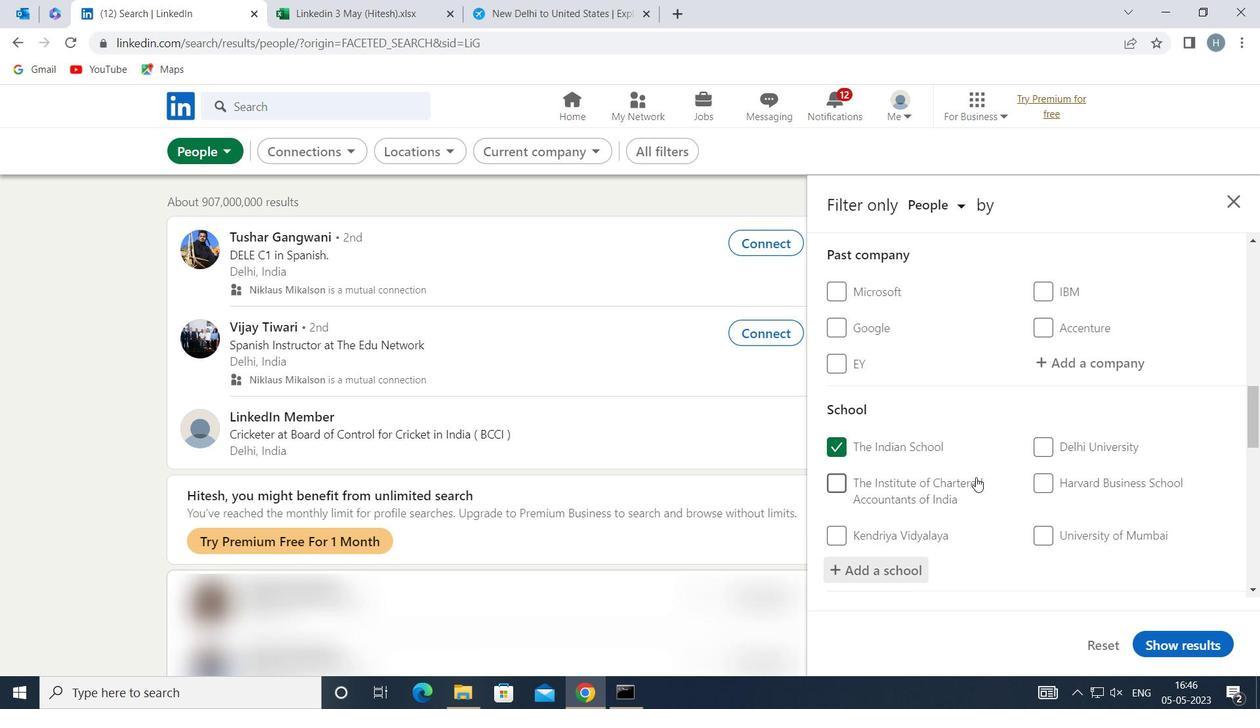 
Action: Mouse moved to (976, 475)
Screenshot: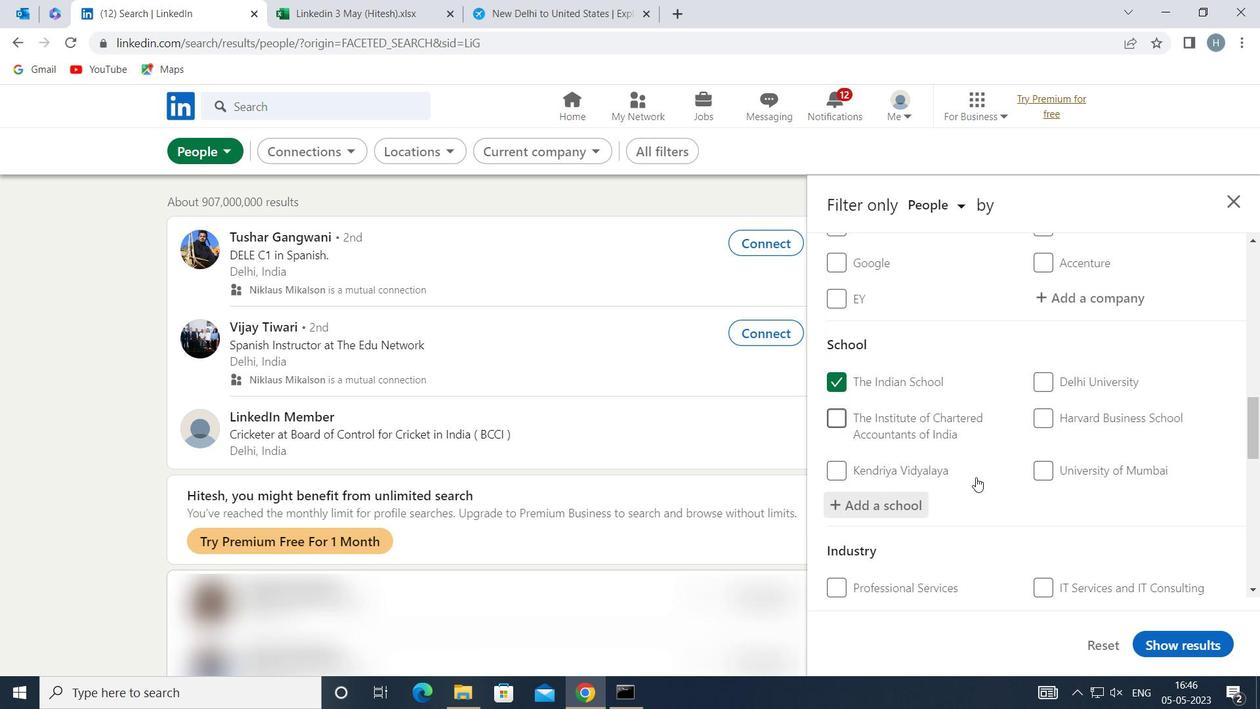 
Action: Mouse scrolled (976, 475) with delta (0, 0)
Screenshot: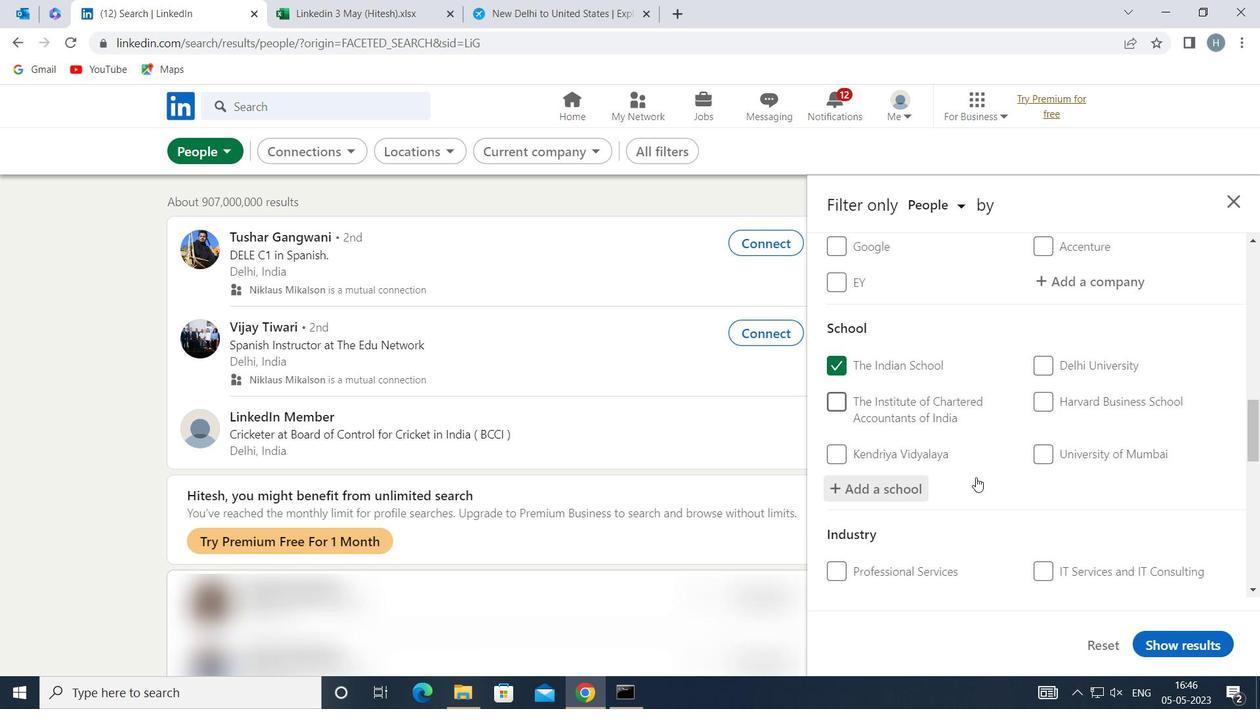 
Action: Mouse scrolled (976, 475) with delta (0, 0)
Screenshot: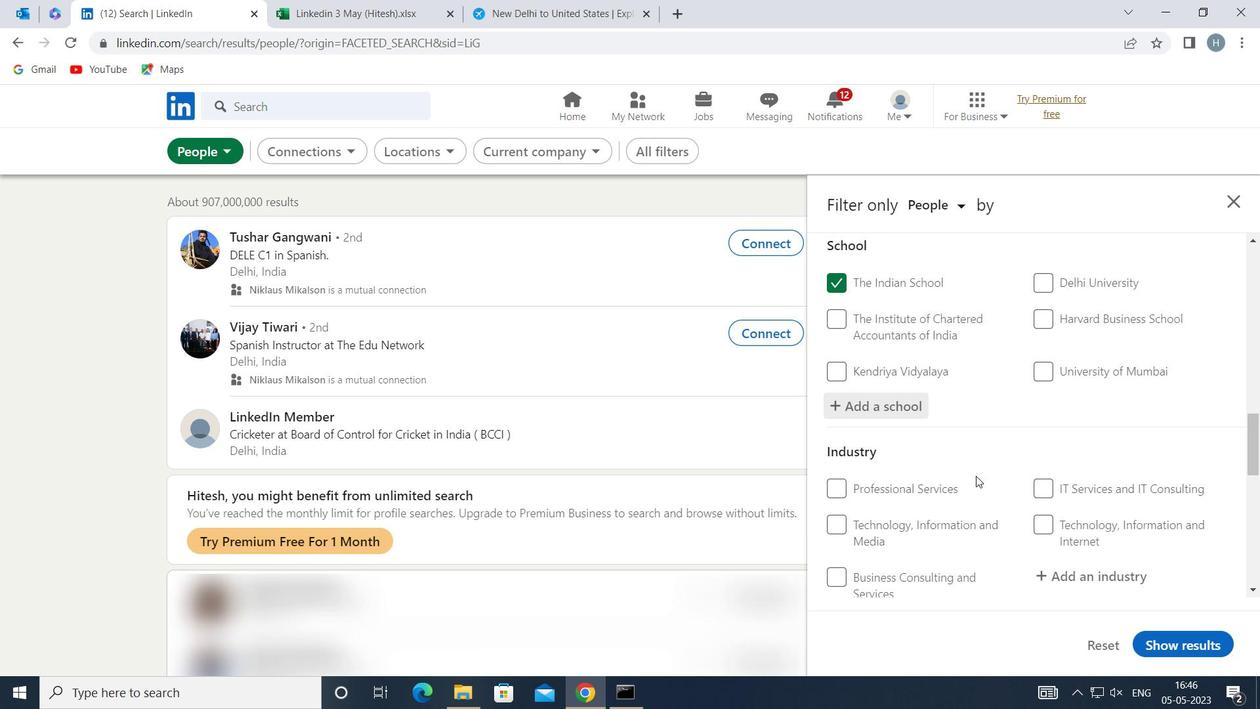 
Action: Mouse moved to (1051, 481)
Screenshot: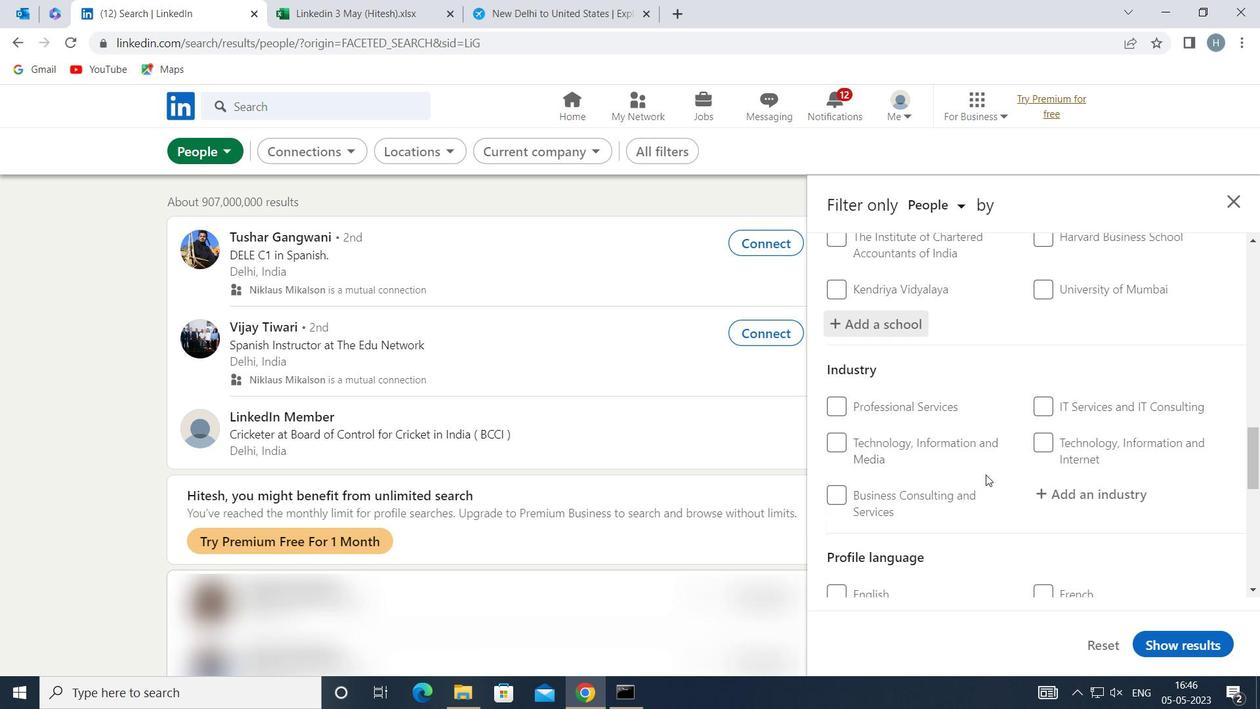 
Action: Mouse pressed left at (1051, 481)
Screenshot: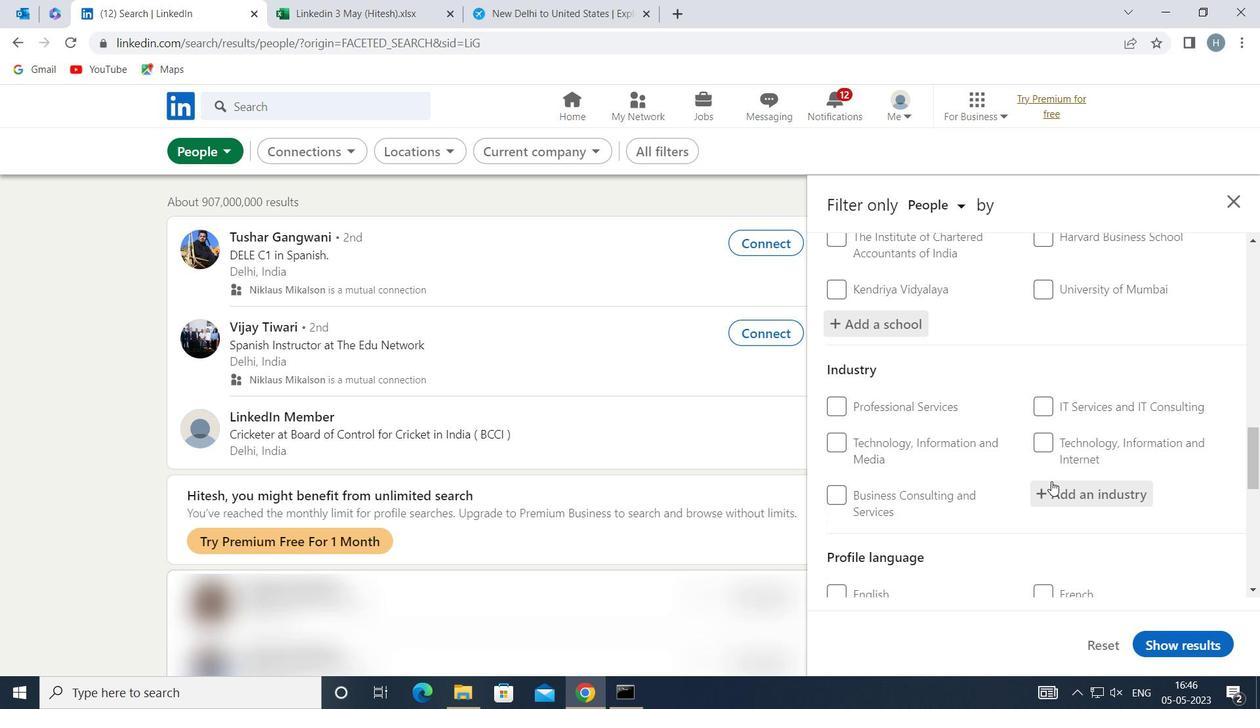 
Action: Key pressed <Key.shift>RE<Key.backspace><Key.backspace><Key.caps_lock><Key.shift>RER<Key.backspace>TAIL
Screenshot: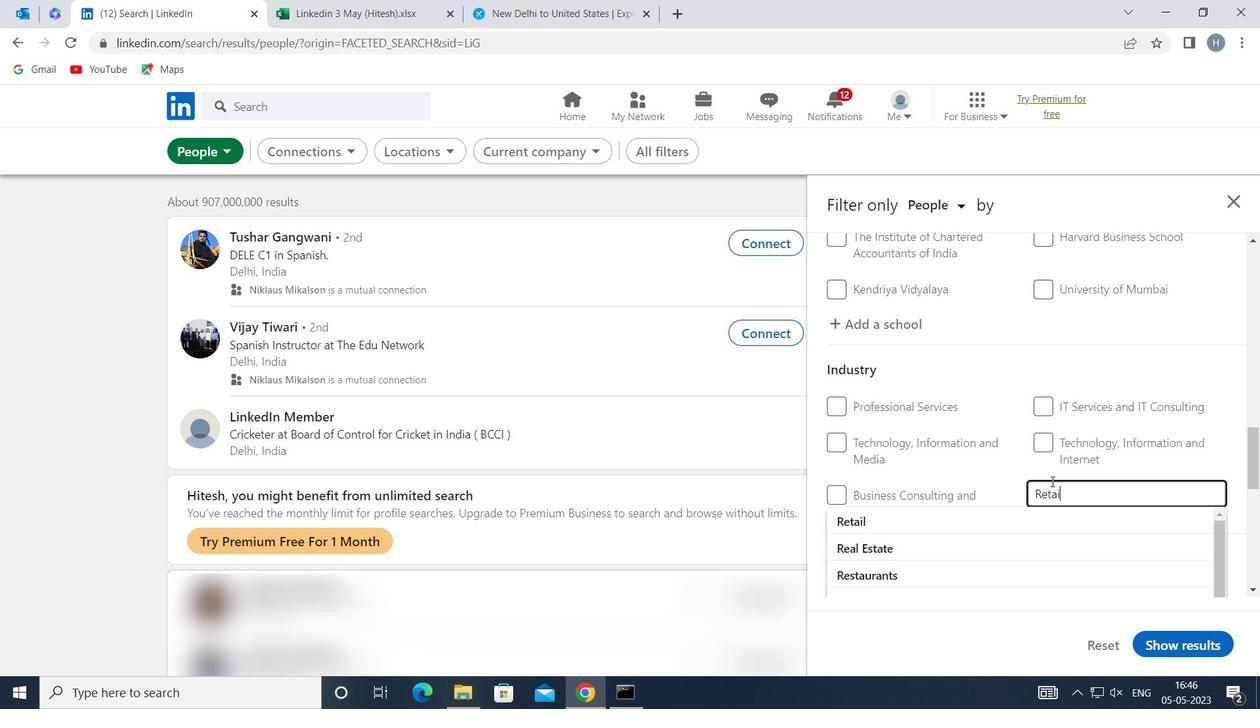 
Action: Mouse moved to (977, 518)
Screenshot: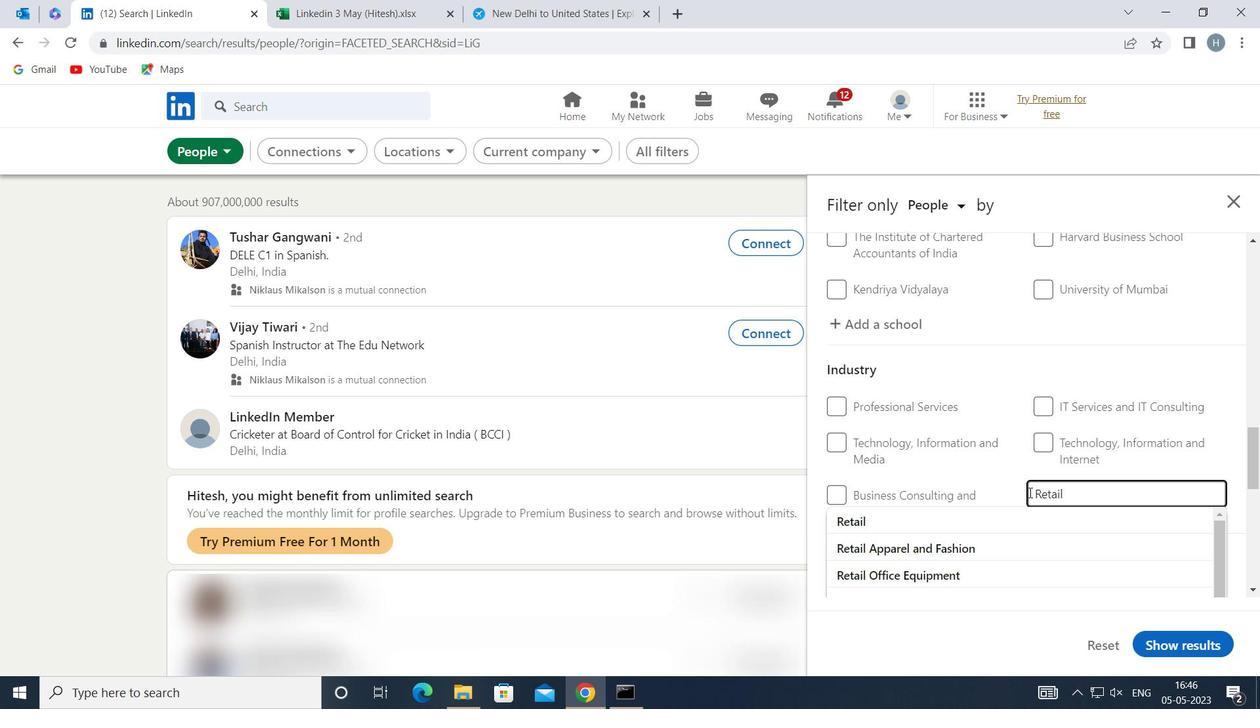 
Action: Mouse pressed left at (977, 518)
Screenshot: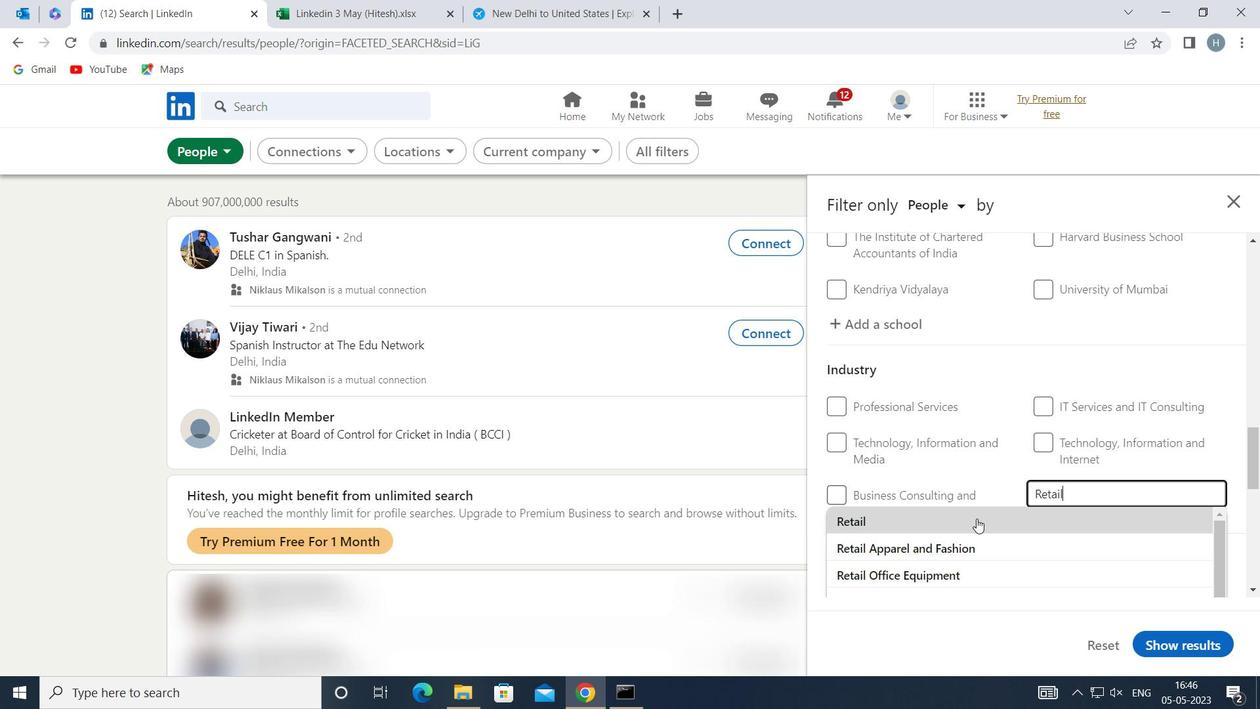 
Action: Mouse moved to (969, 465)
Screenshot: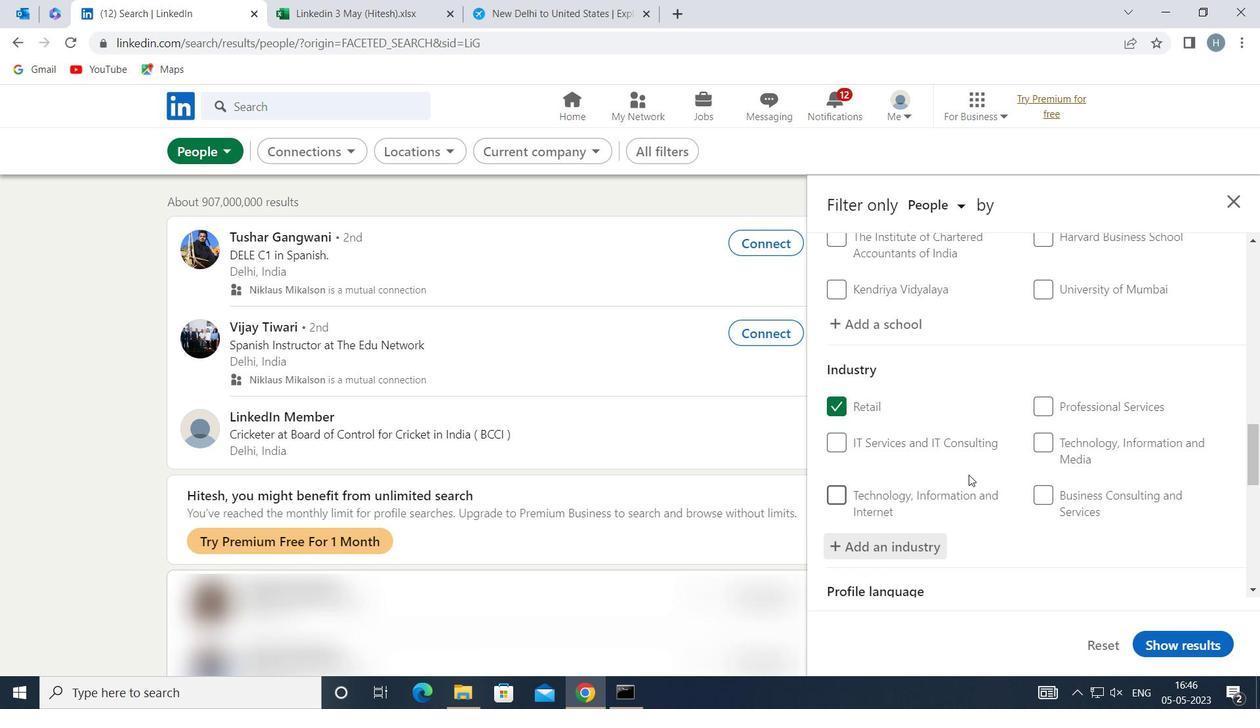 
Action: Mouse scrolled (969, 464) with delta (0, 0)
Screenshot: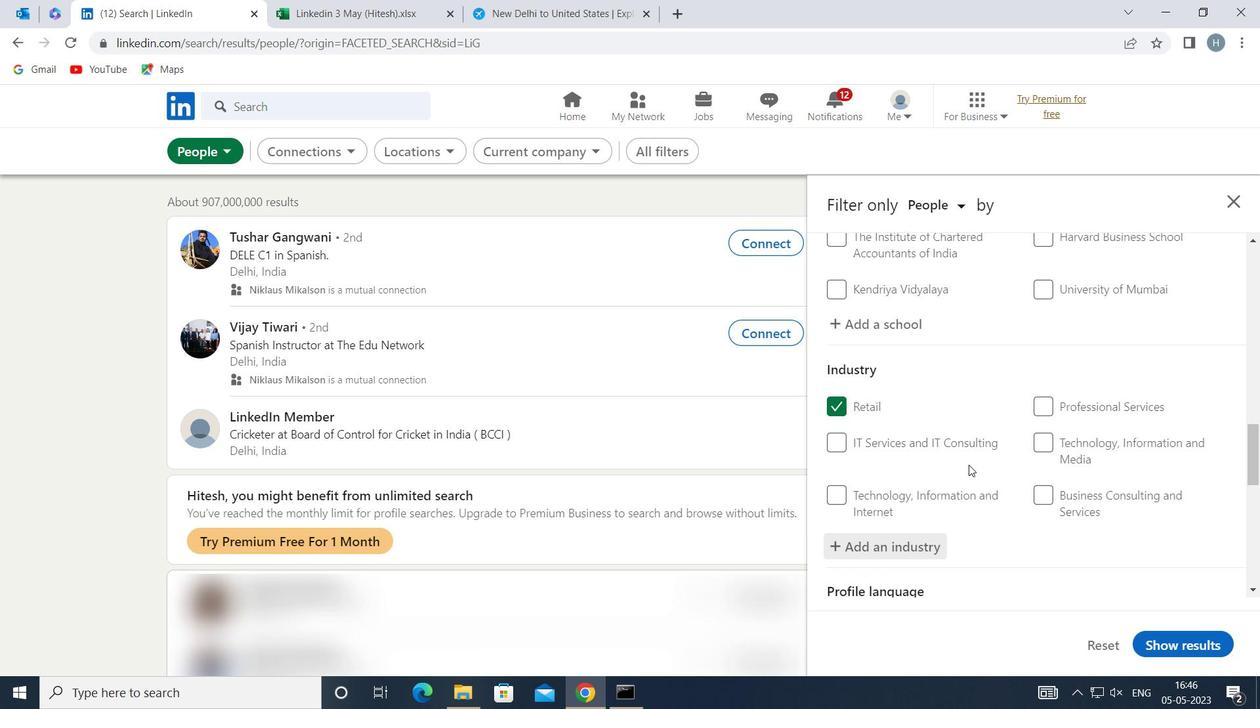 
Action: Mouse moved to (969, 464)
Screenshot: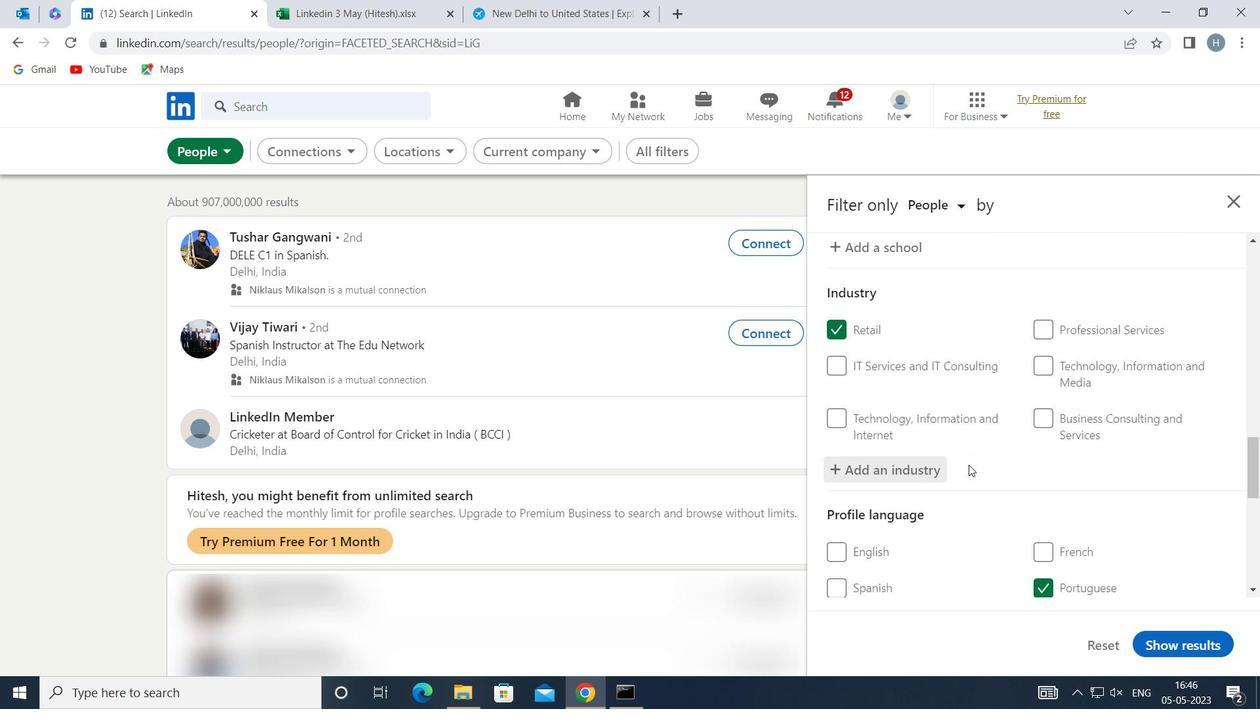 
Action: Mouse scrolled (969, 464) with delta (0, 0)
Screenshot: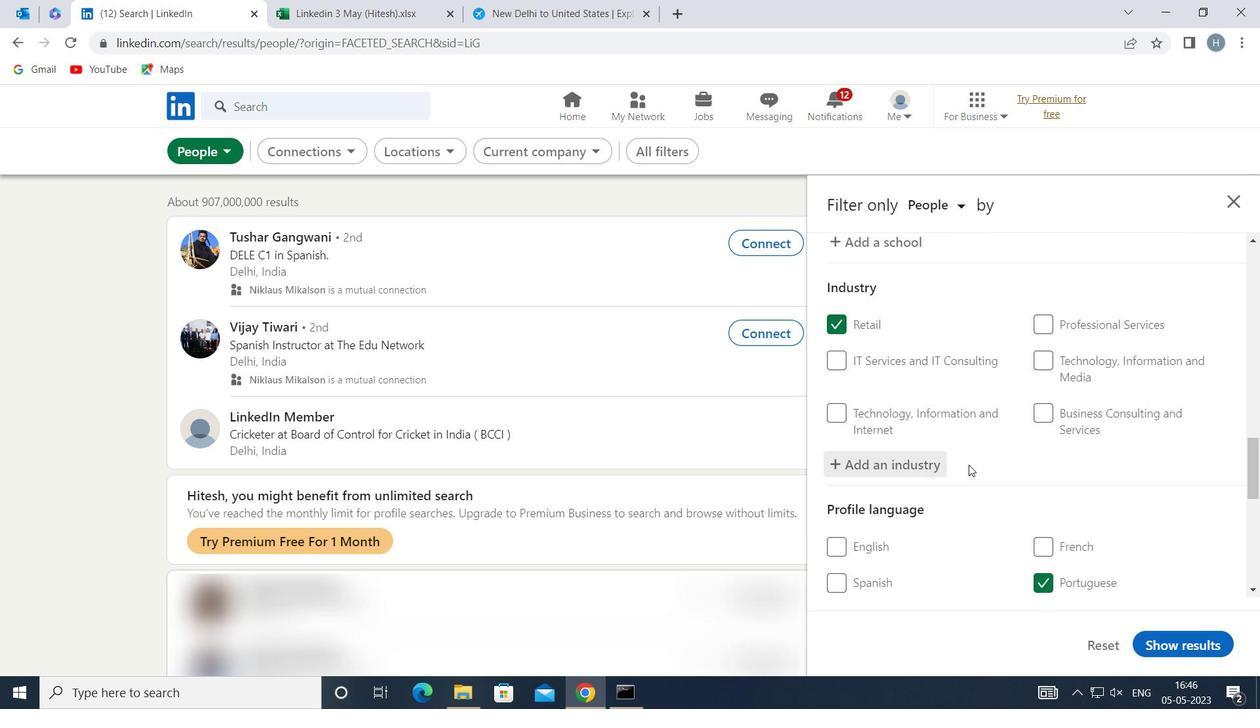 
Action: Mouse scrolled (969, 464) with delta (0, 0)
Screenshot: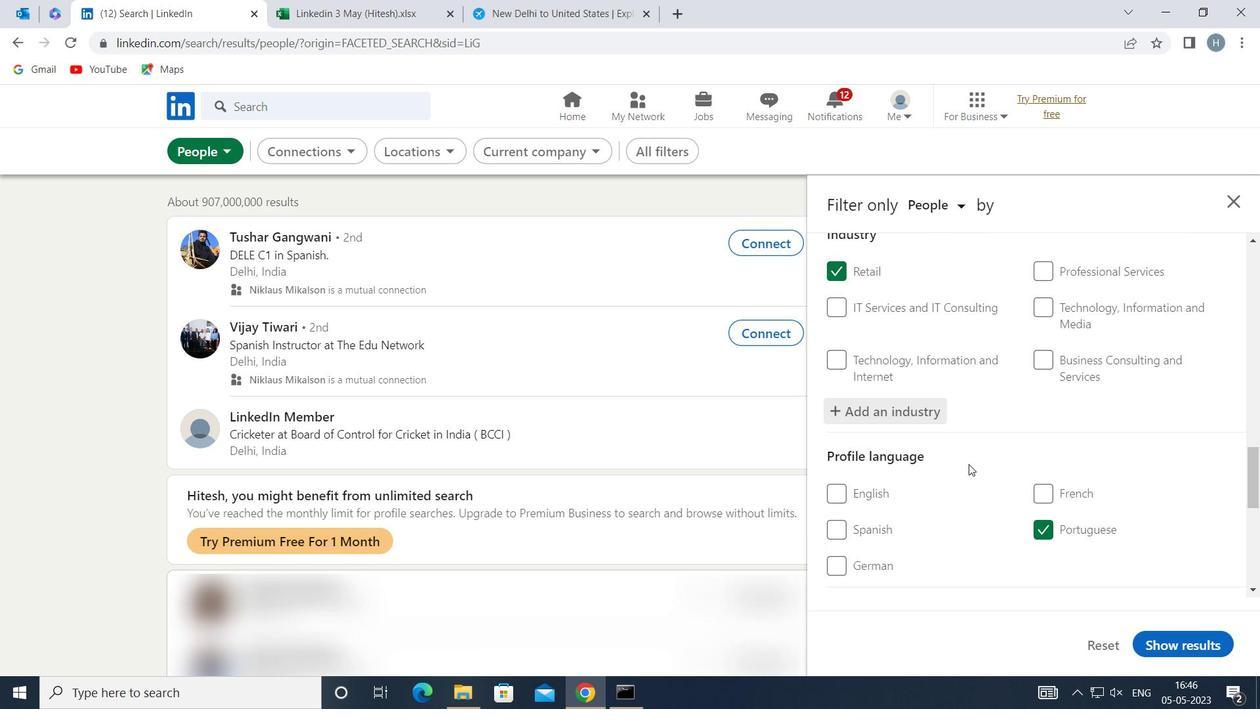 
Action: Mouse moved to (971, 462)
Screenshot: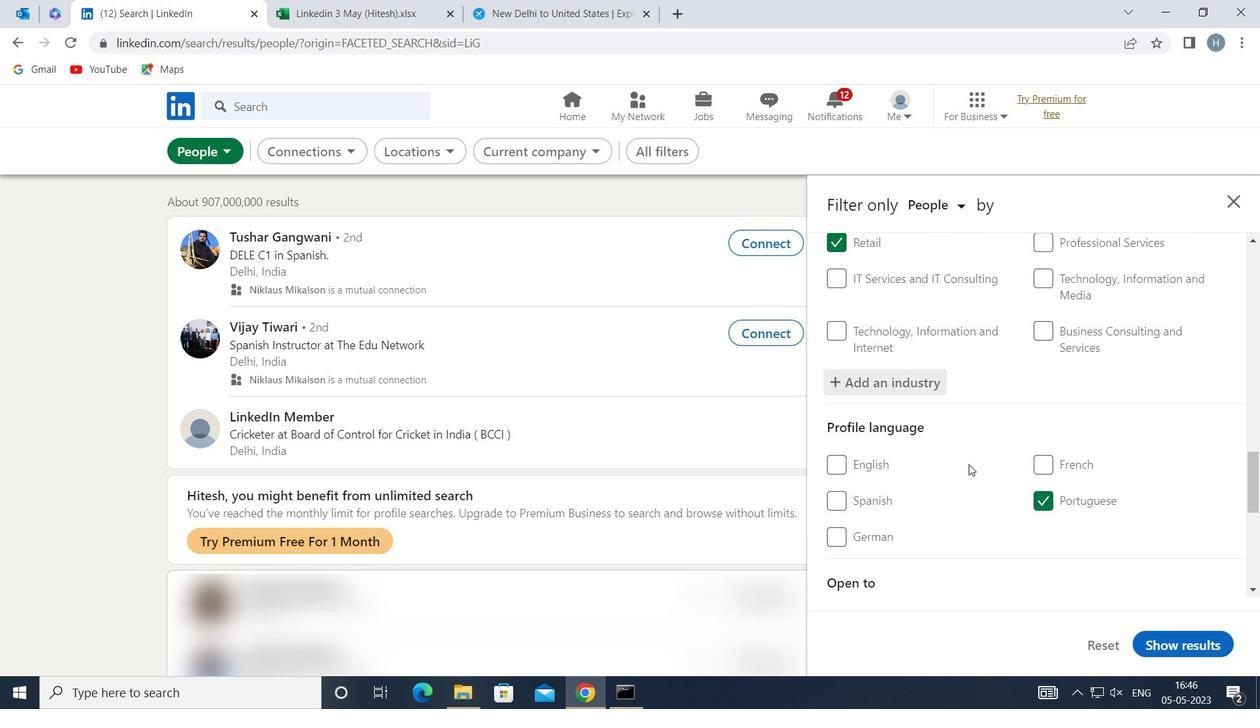 
Action: Mouse scrolled (971, 461) with delta (0, 0)
Screenshot: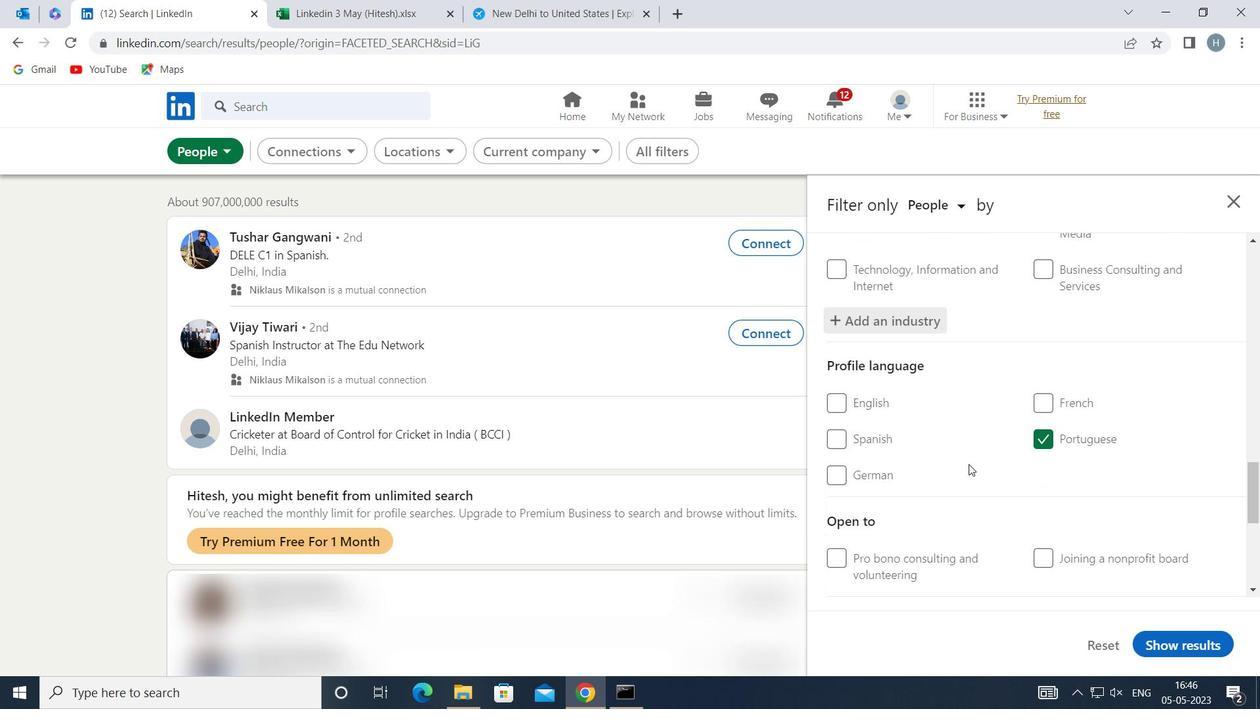 
Action: Mouse moved to (972, 462)
Screenshot: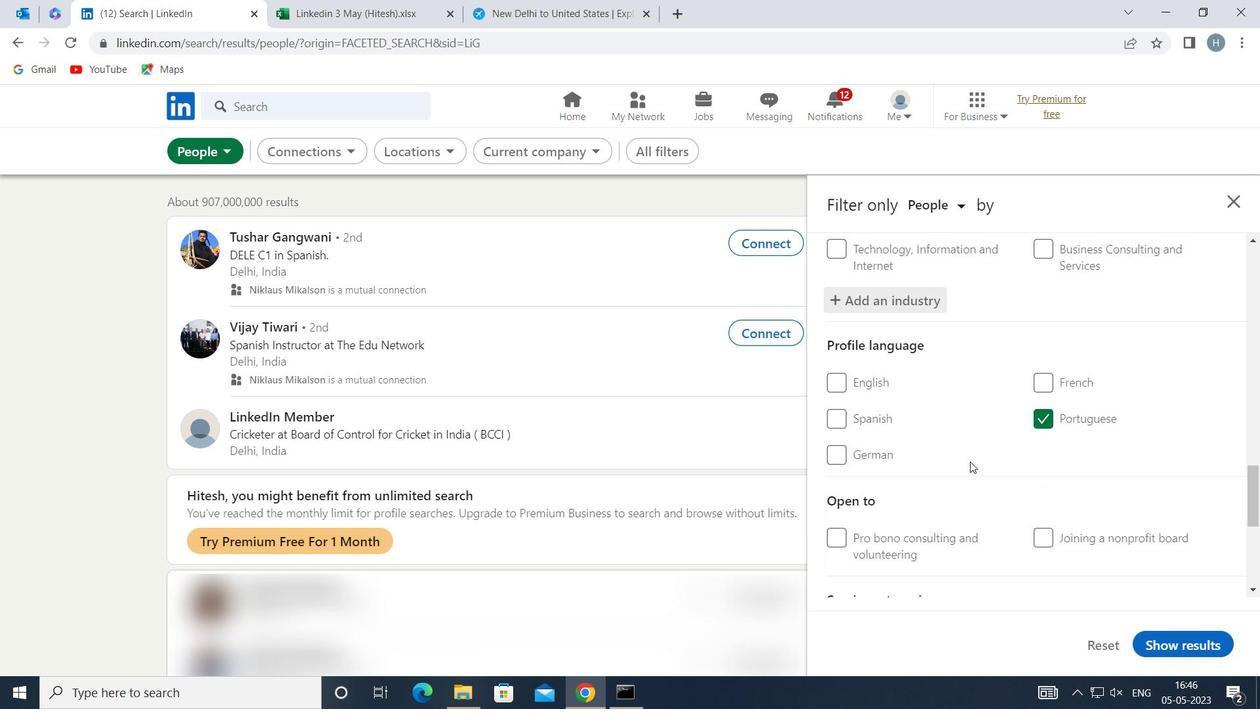 
Action: Mouse scrolled (972, 461) with delta (0, 0)
Screenshot: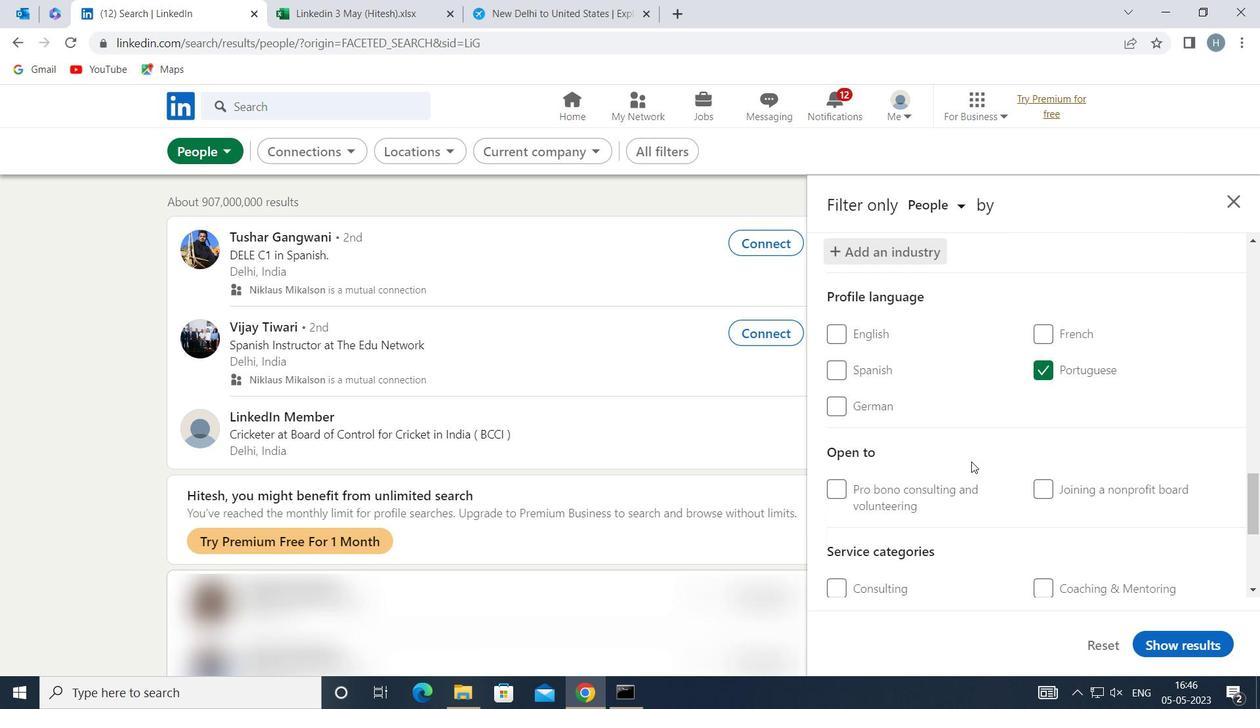 
Action: Mouse moved to (974, 461)
Screenshot: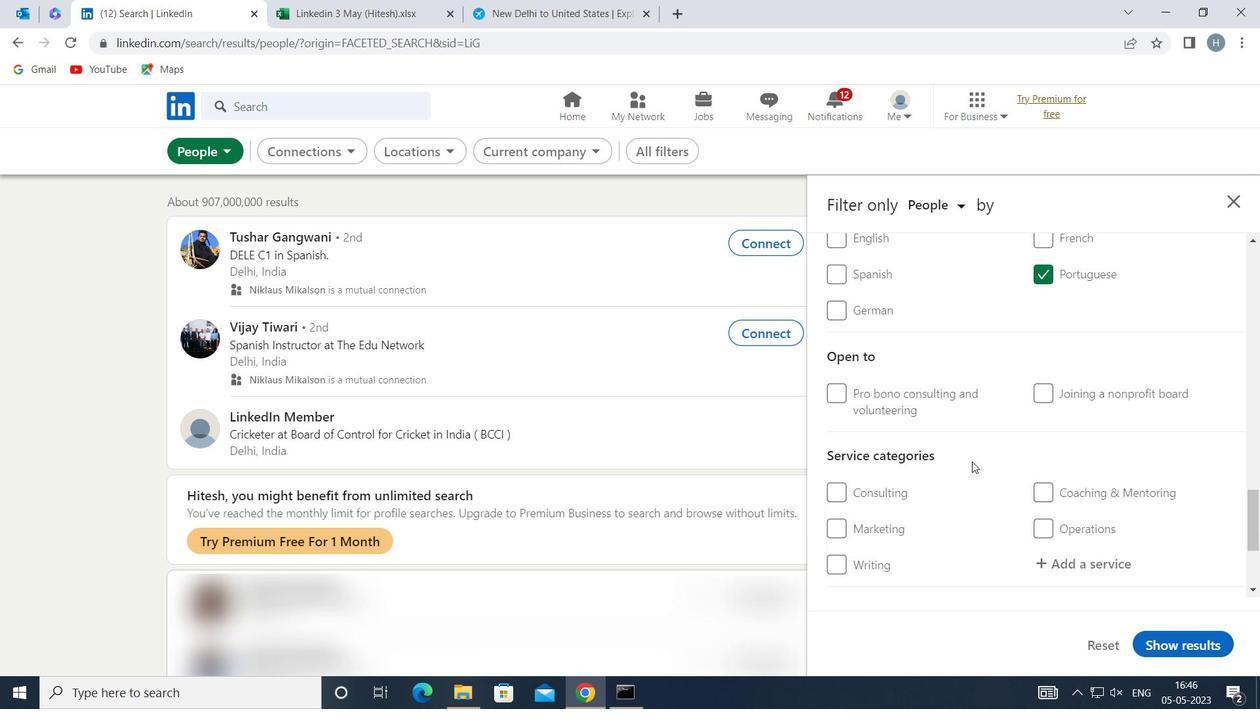 
Action: Mouse scrolled (974, 460) with delta (0, 0)
Screenshot: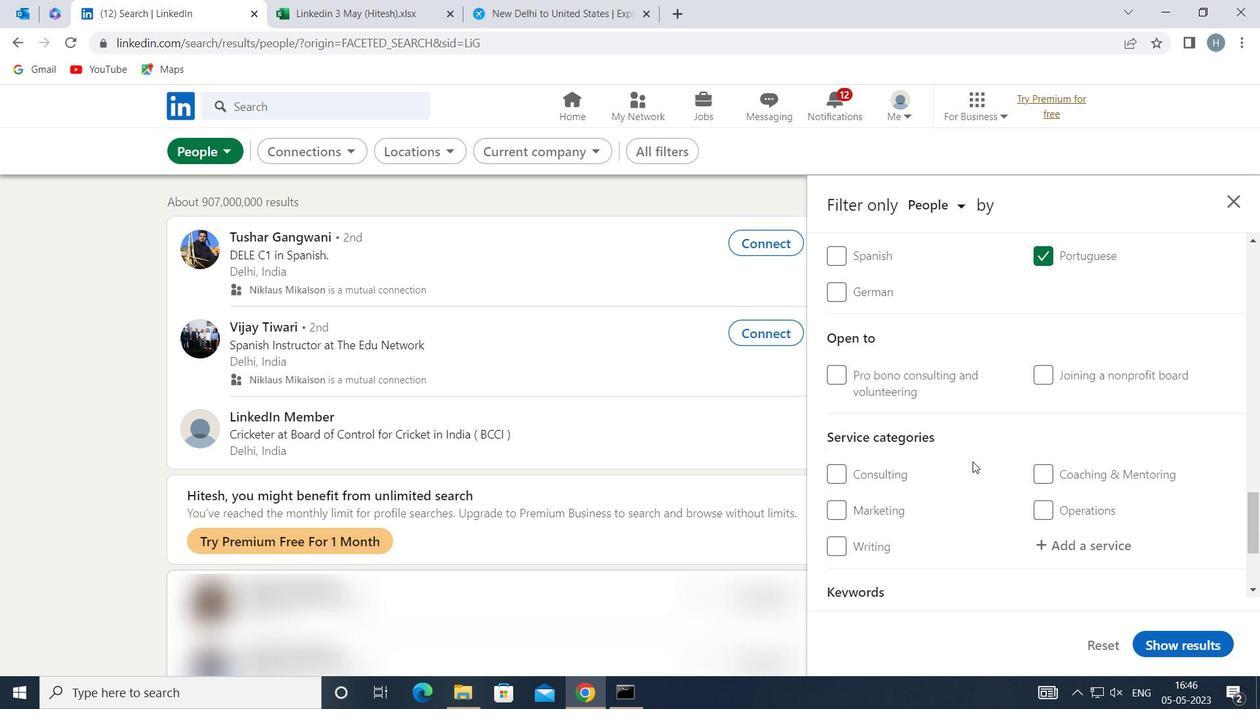 
Action: Mouse moved to (1081, 462)
Screenshot: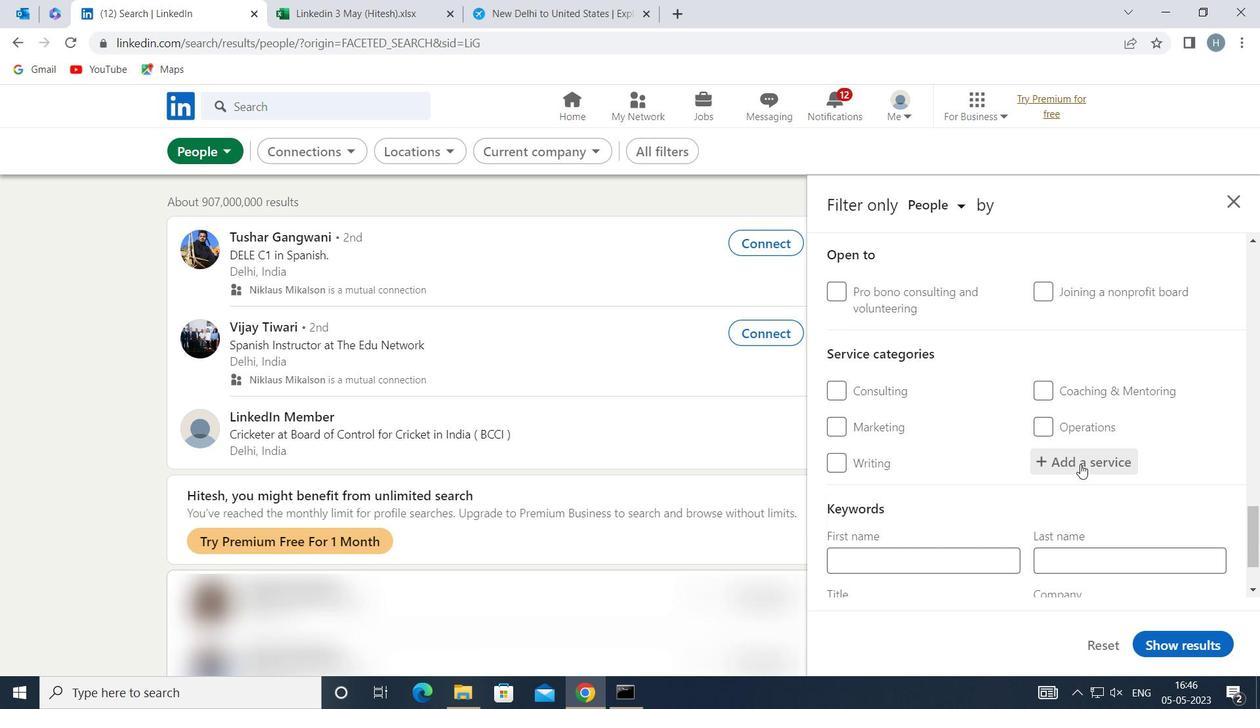 
Action: Mouse pressed left at (1081, 462)
Screenshot: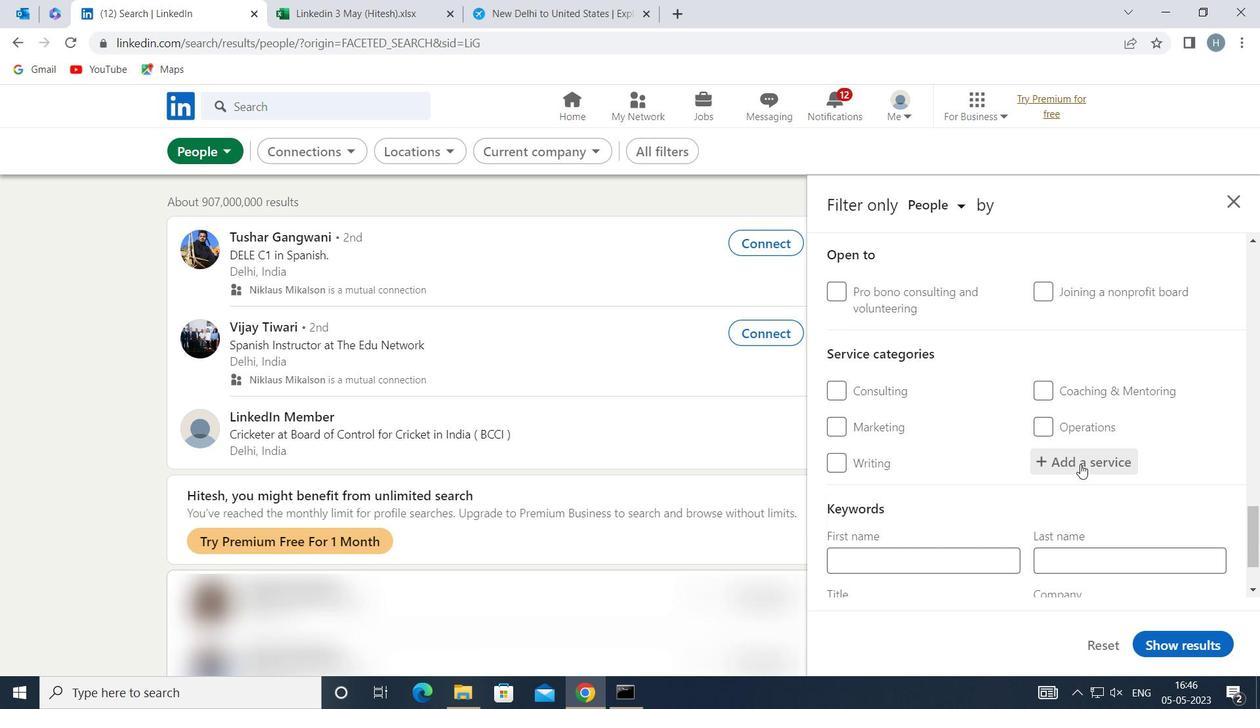 
Action: Mouse moved to (1082, 462)
Screenshot: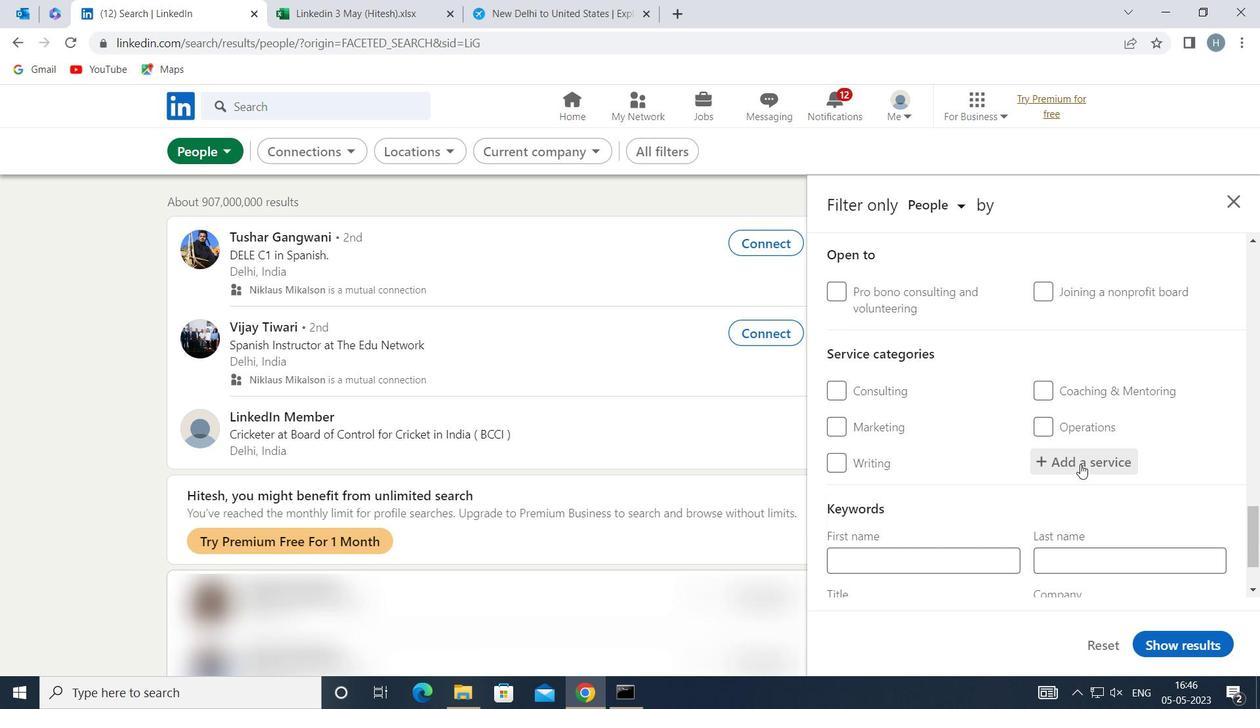 
Action: Key pressed <Key.shift>MANAGEMENT<Key.space><Key.shift>CON
Screenshot: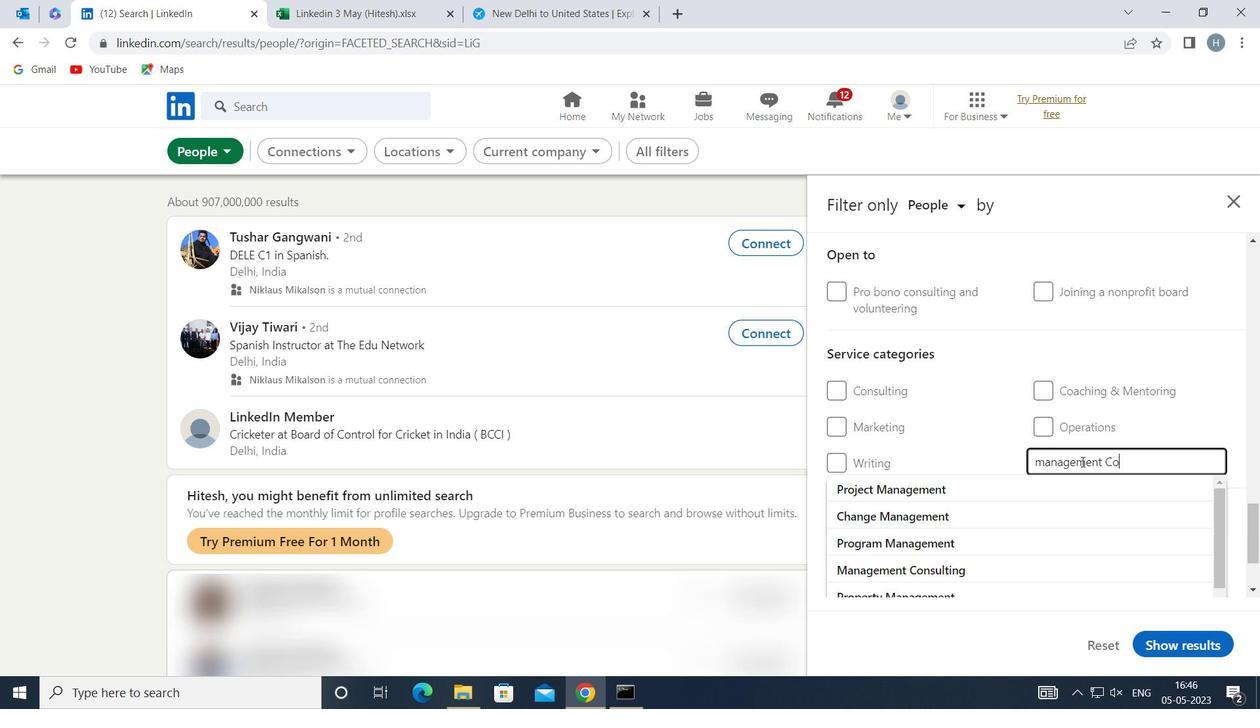 
Action: Mouse moved to (1027, 486)
Screenshot: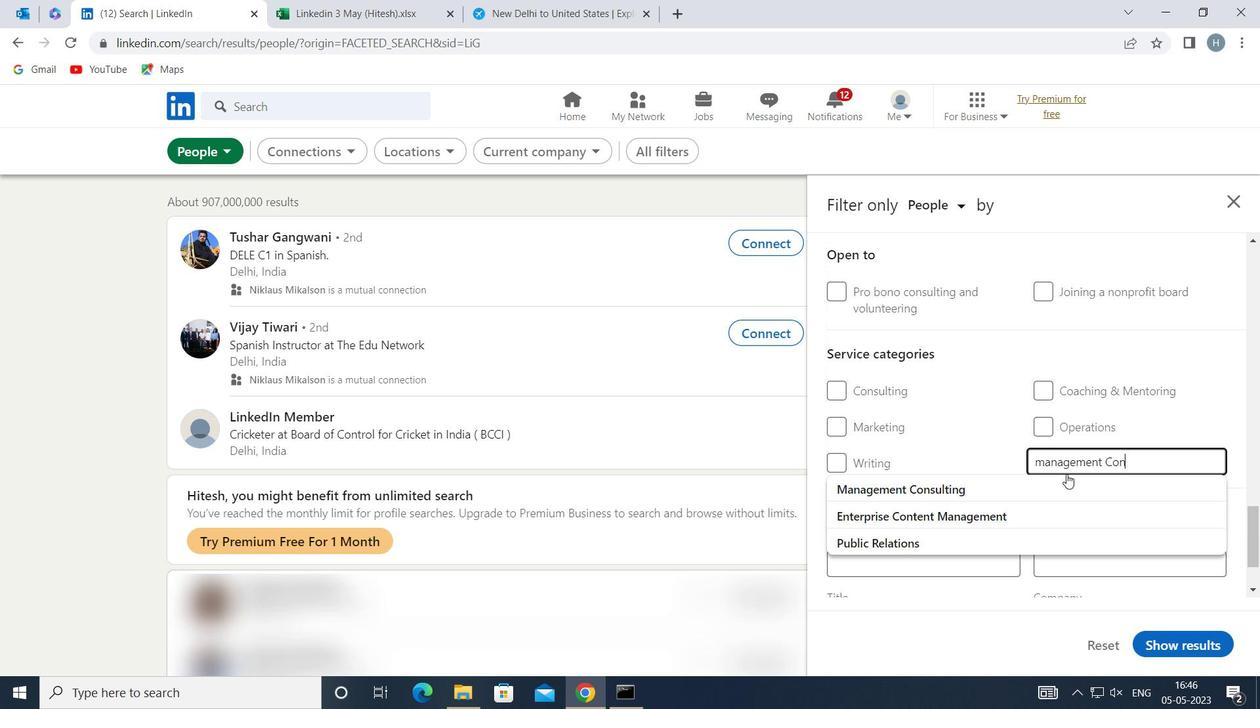 
Action: Mouse pressed left at (1027, 486)
Screenshot: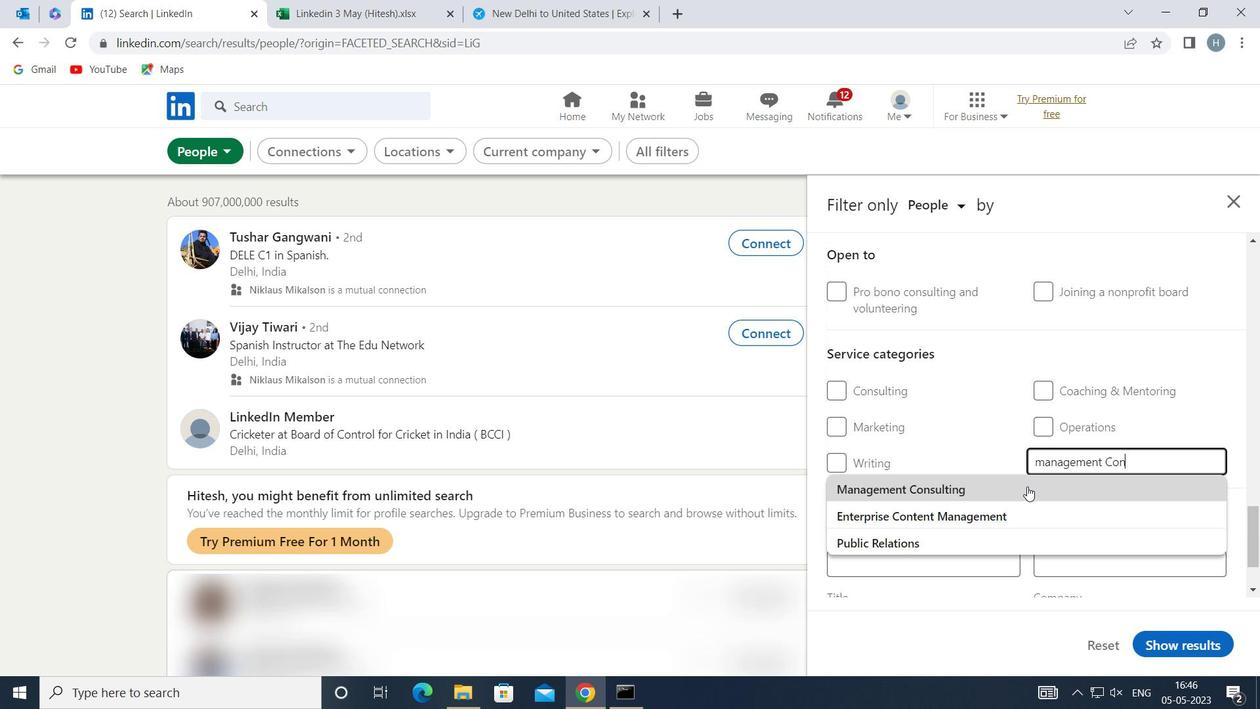 
Action: Mouse moved to (1014, 467)
Screenshot: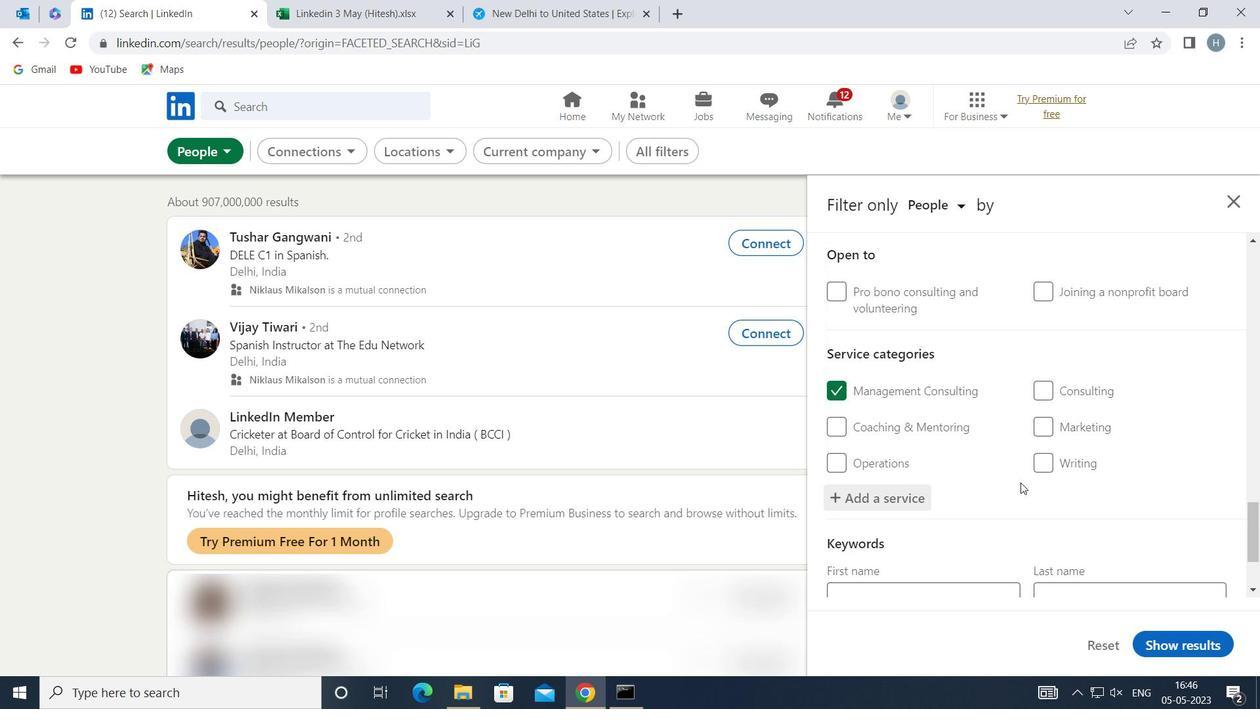 
Action: Mouse scrolled (1014, 466) with delta (0, 0)
Screenshot: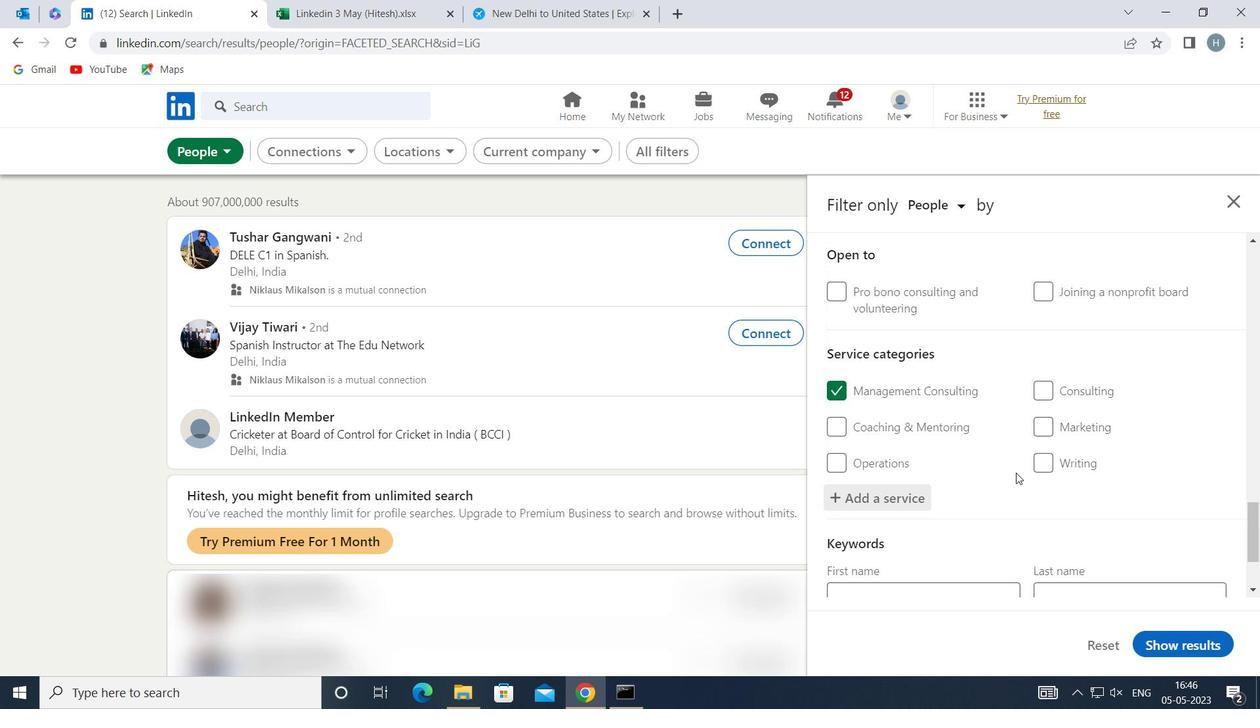 
Action: Mouse scrolled (1014, 466) with delta (0, 0)
Screenshot: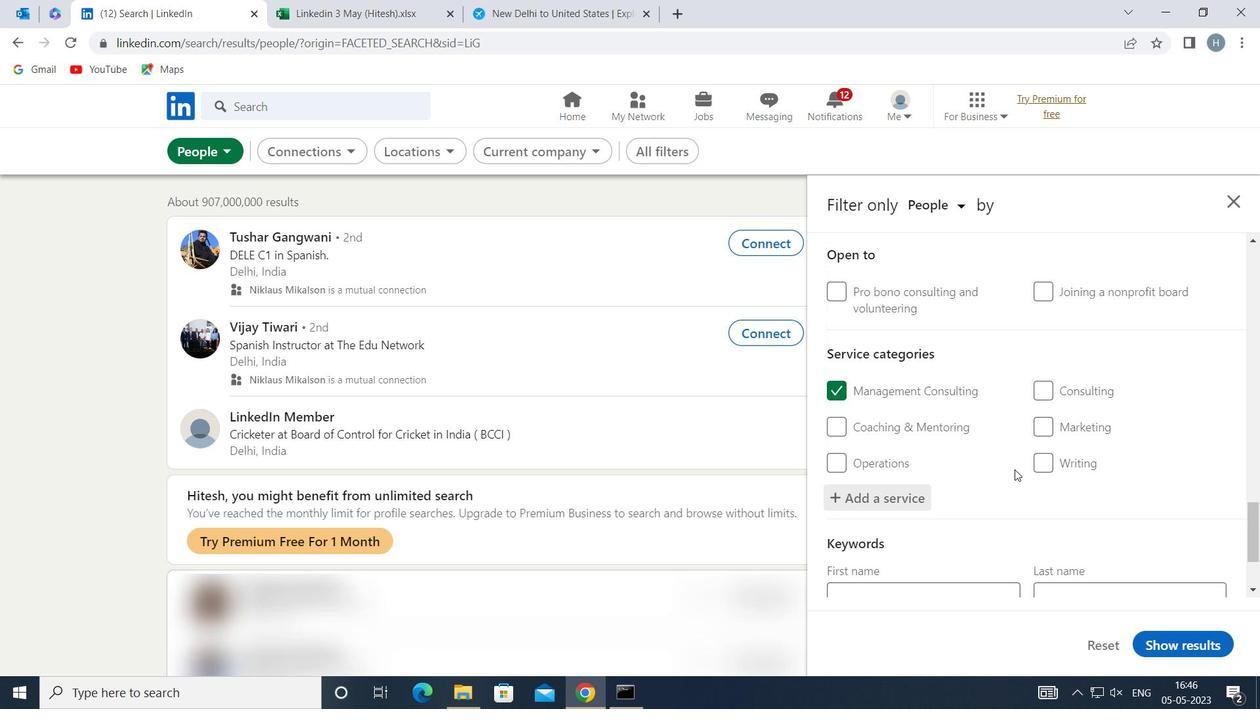 
Action: Mouse scrolled (1014, 466) with delta (0, 0)
Screenshot: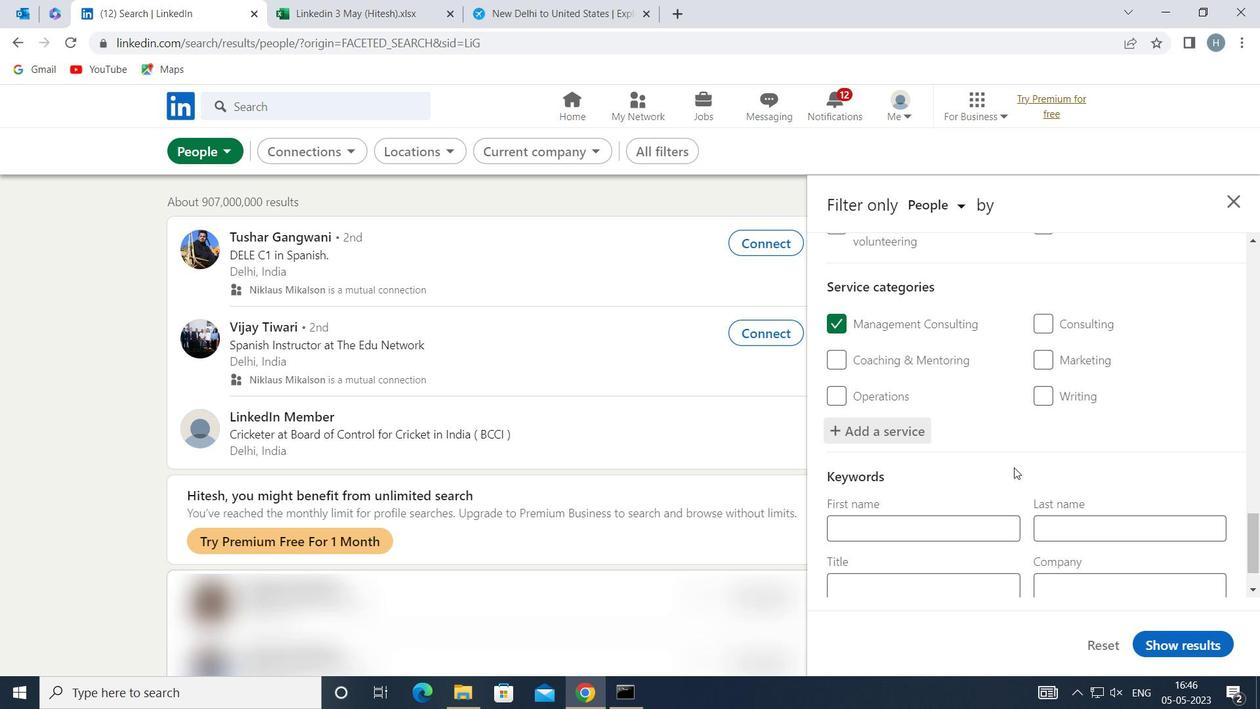 
Action: Mouse scrolled (1014, 466) with delta (0, 0)
Screenshot: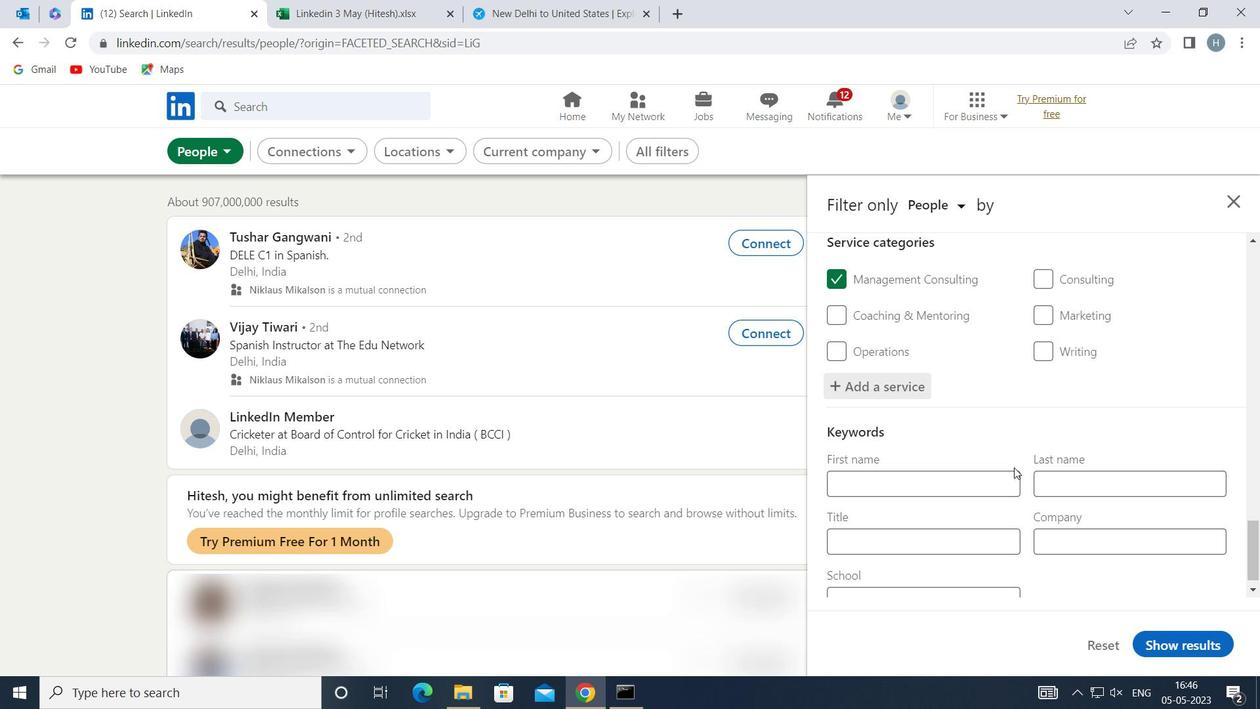 
Action: Mouse moved to (980, 521)
Screenshot: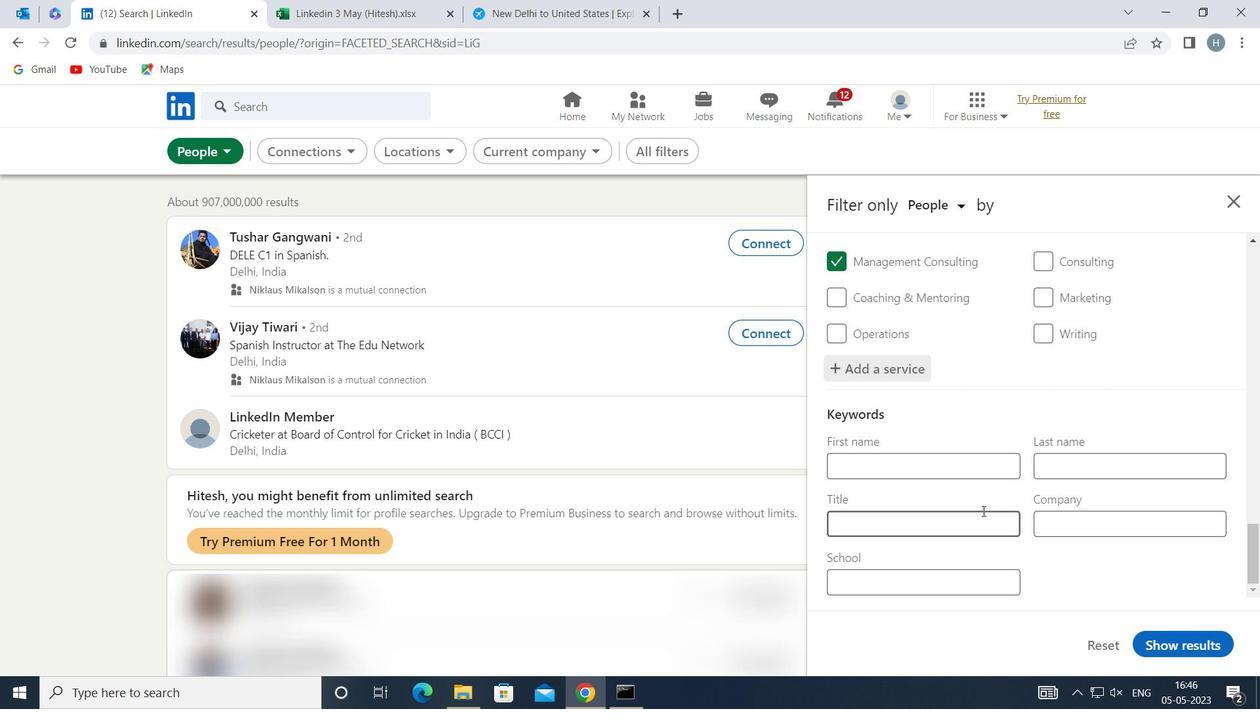 
Action: Mouse pressed left at (980, 521)
Screenshot: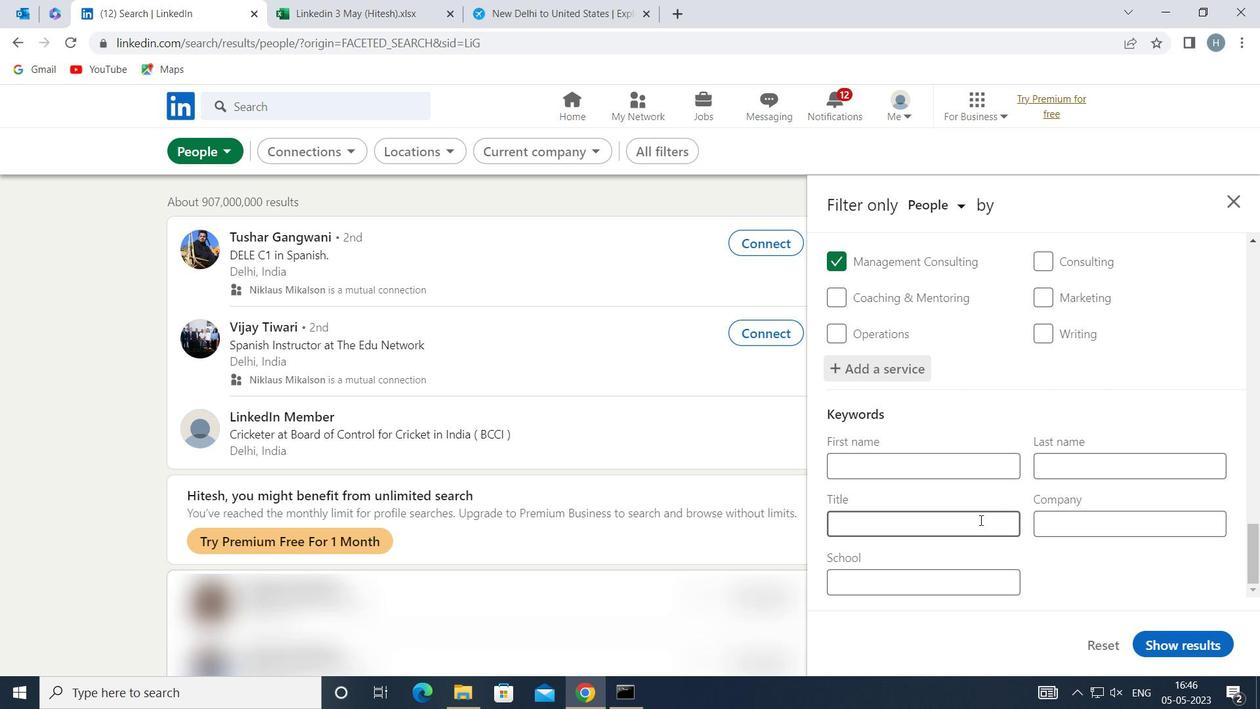 
Action: Key pressed <Key.shift>VETERINARY<Key.space><Key.shift>ASSISTANT
Screenshot: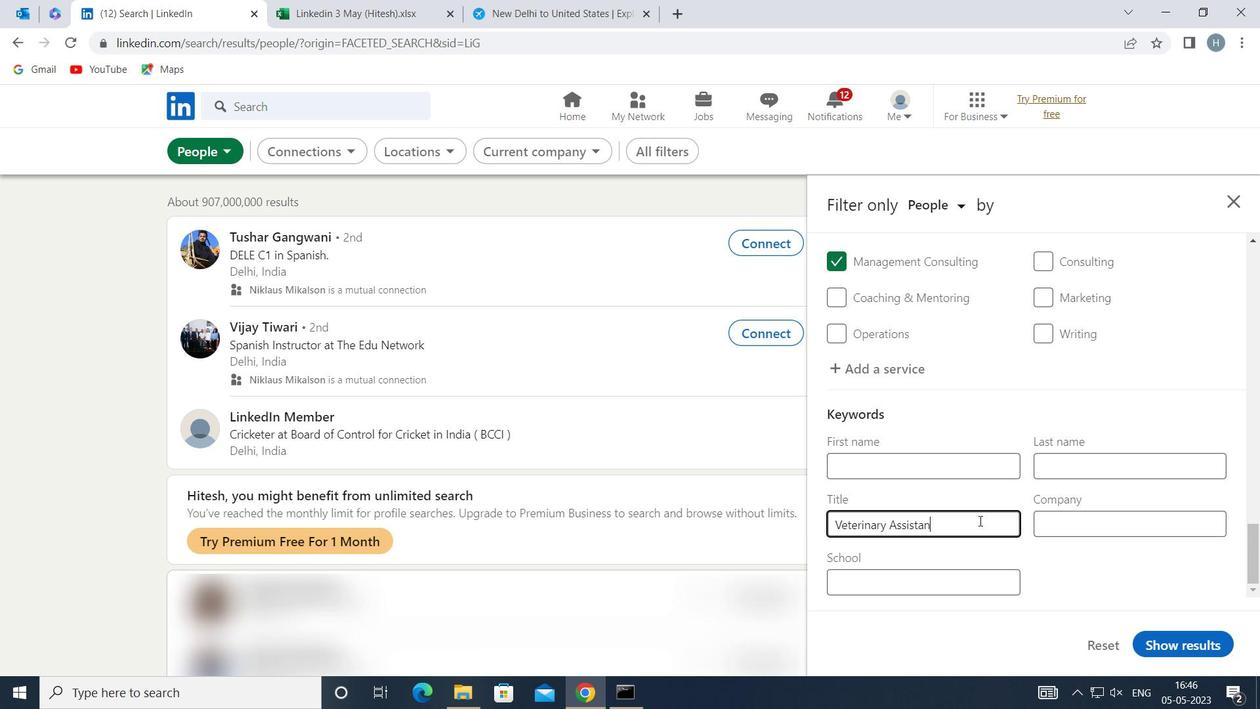
Action: Mouse moved to (1185, 644)
Screenshot: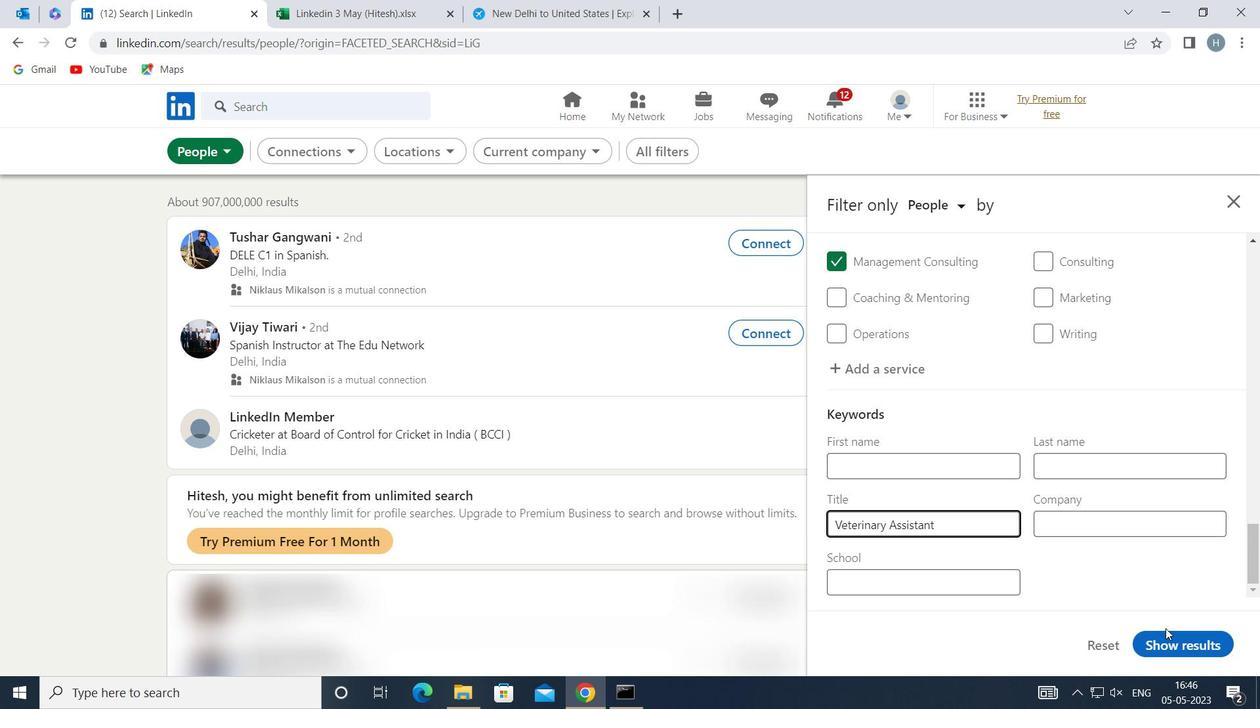 
Action: Mouse pressed left at (1185, 644)
Screenshot: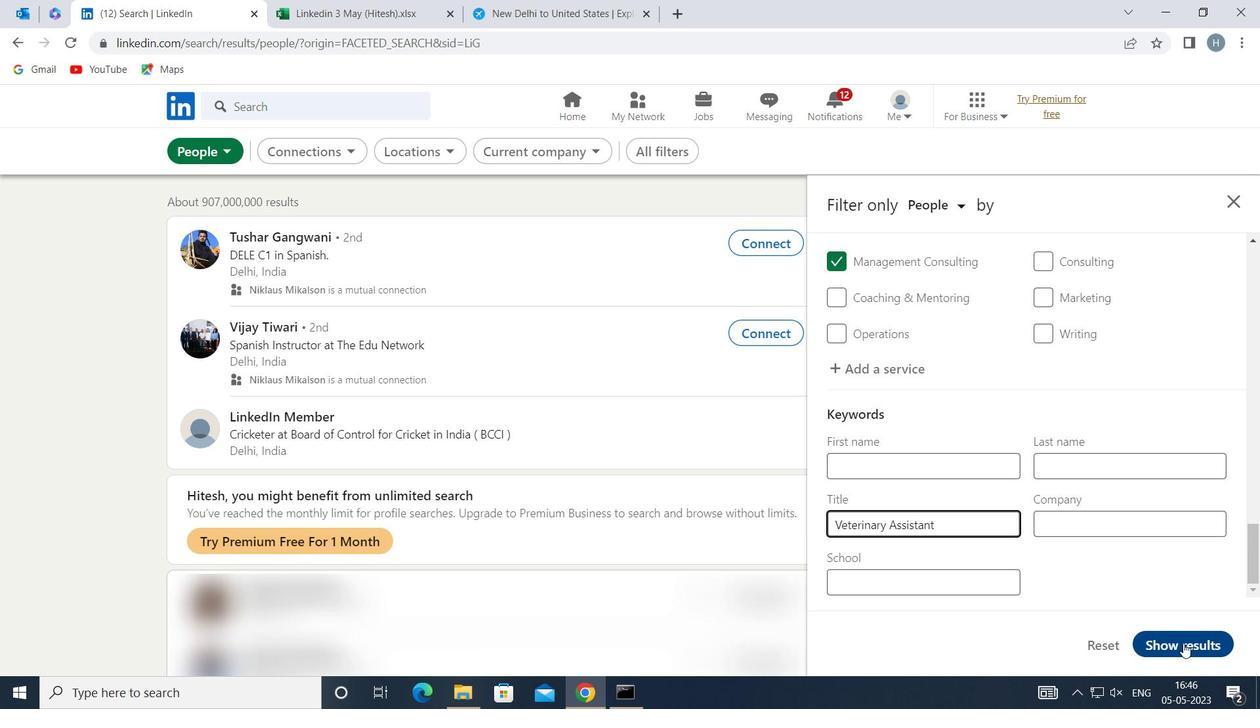 
Action: Mouse moved to (1068, 567)
Screenshot: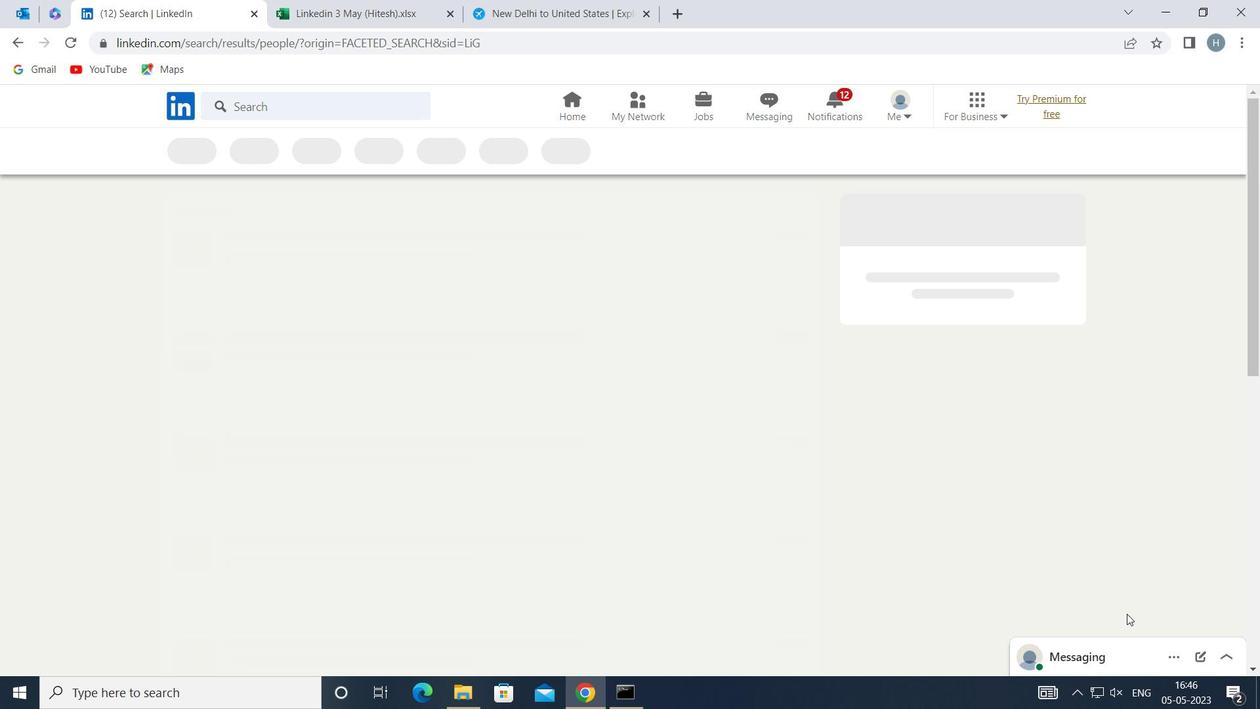 
